 Task: Plan a trip to Acarigua, Venezuela from 20th December, 2023 to 26th December, 2023 for 4 adults. Place can be private room with 4 bedrooms having 4 beds and 4 bathrooms. Property type can be flat. Amenities needed are: wifi, TV, free parking on premises, gym, breakfast.
Action: Mouse moved to (488, 120)
Screenshot: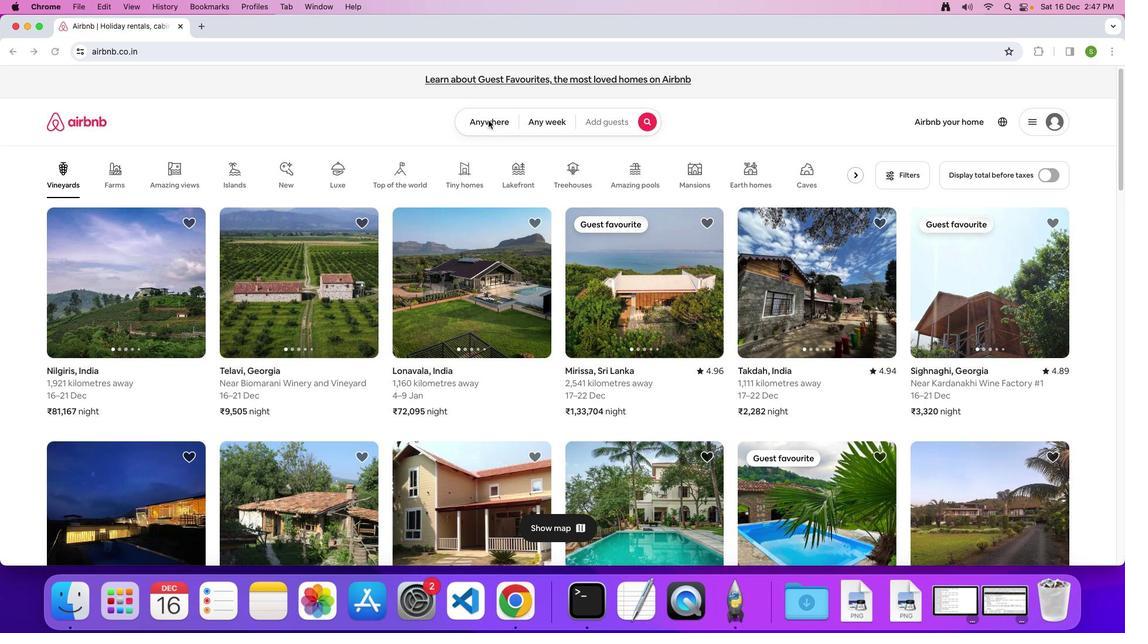 
Action: Mouse pressed left at (488, 120)
Screenshot: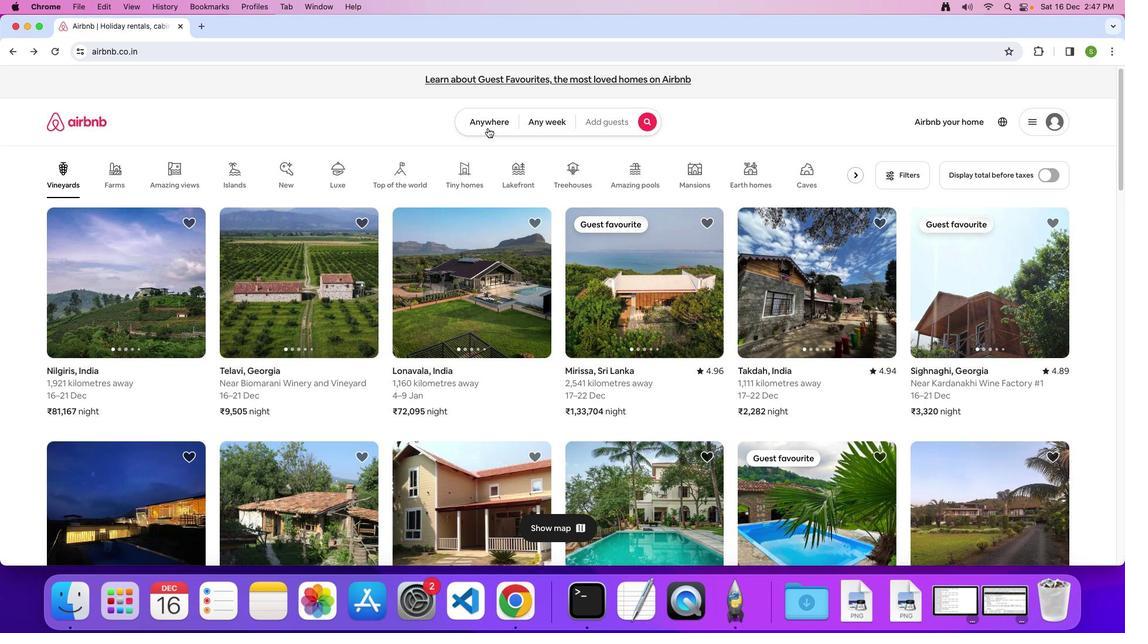 
Action: Mouse moved to (479, 119)
Screenshot: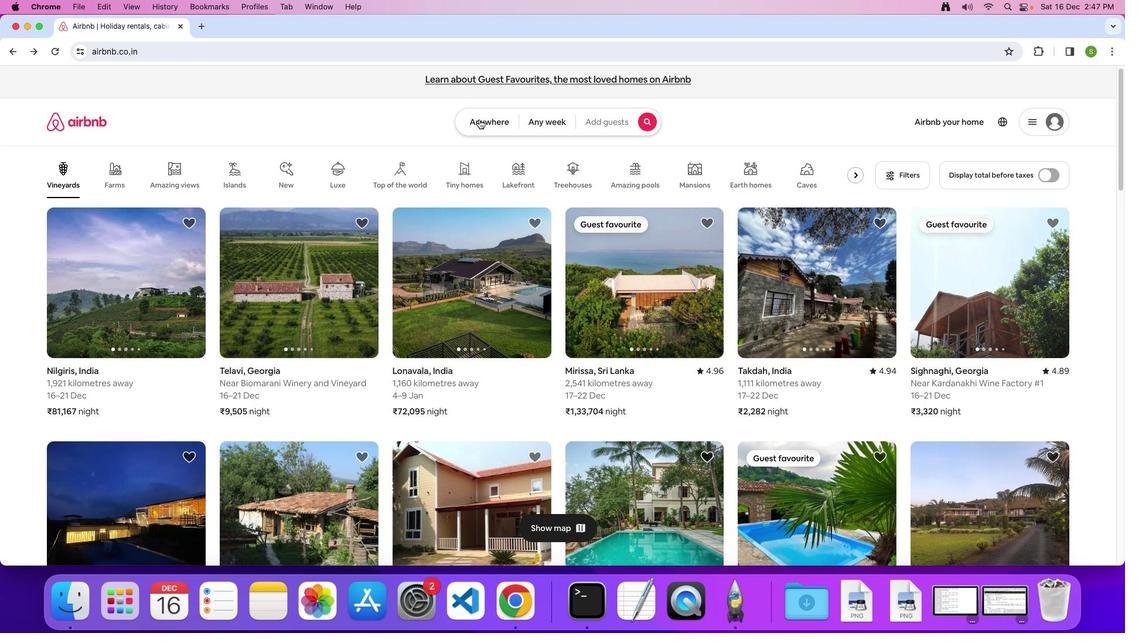 
Action: Mouse pressed left at (479, 119)
Screenshot: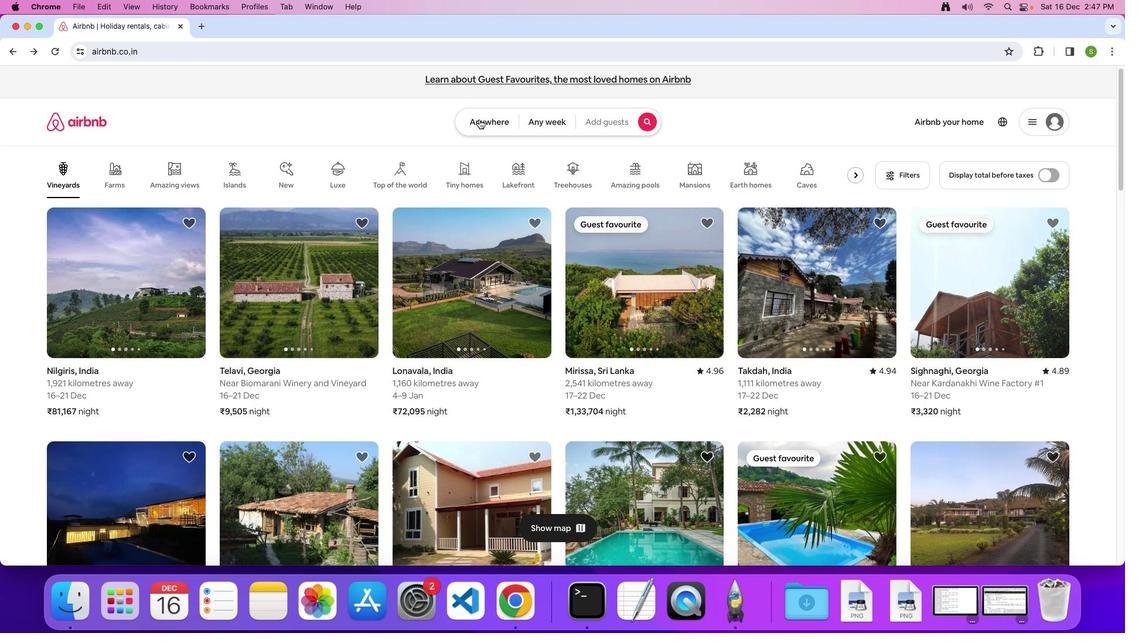 
Action: Mouse moved to (379, 161)
Screenshot: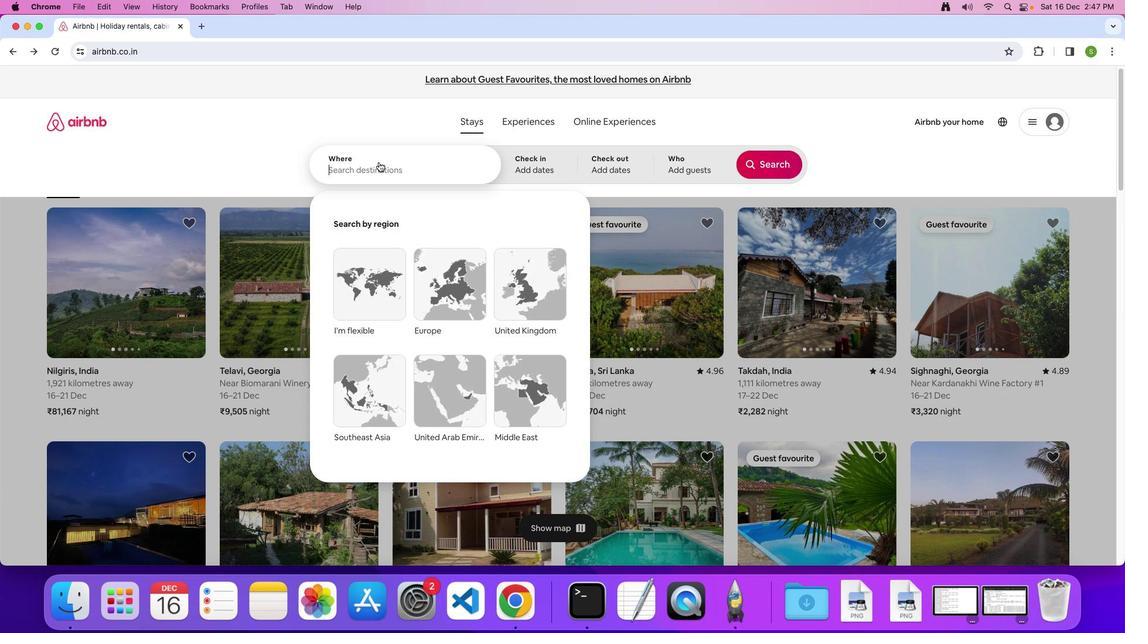 
Action: Mouse pressed left at (379, 161)
Screenshot: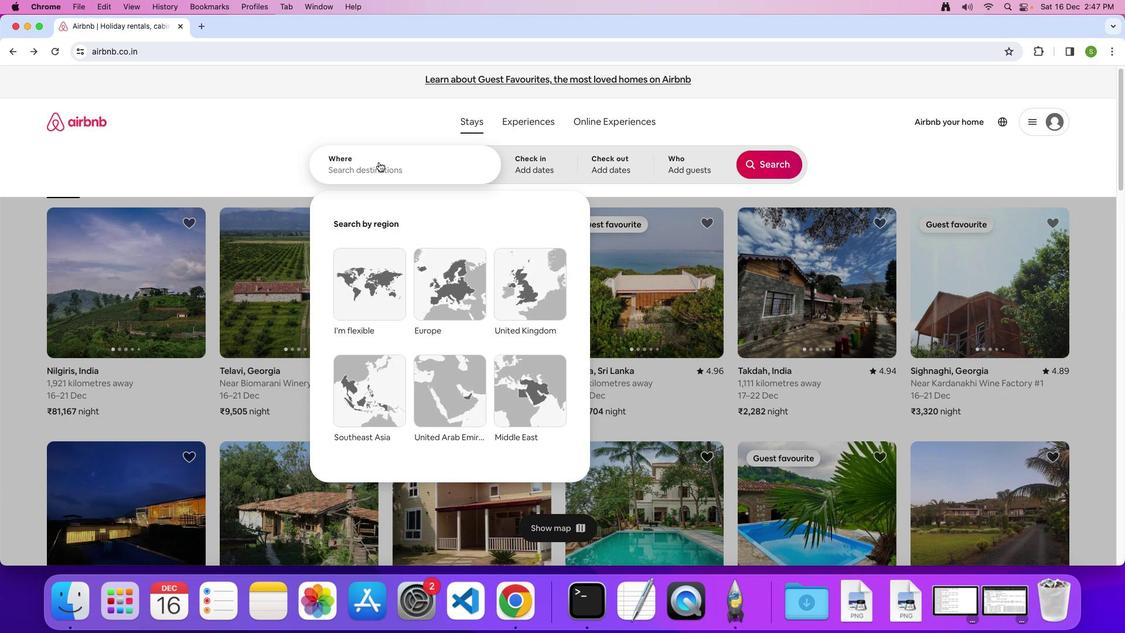 
Action: Key pressed 'A'Key.caps_lock'c''a''r''i''g''u''a'','Key.spaceKey.shift'V''e''n''e''z''u''e''l''a'Key.enter
Screenshot: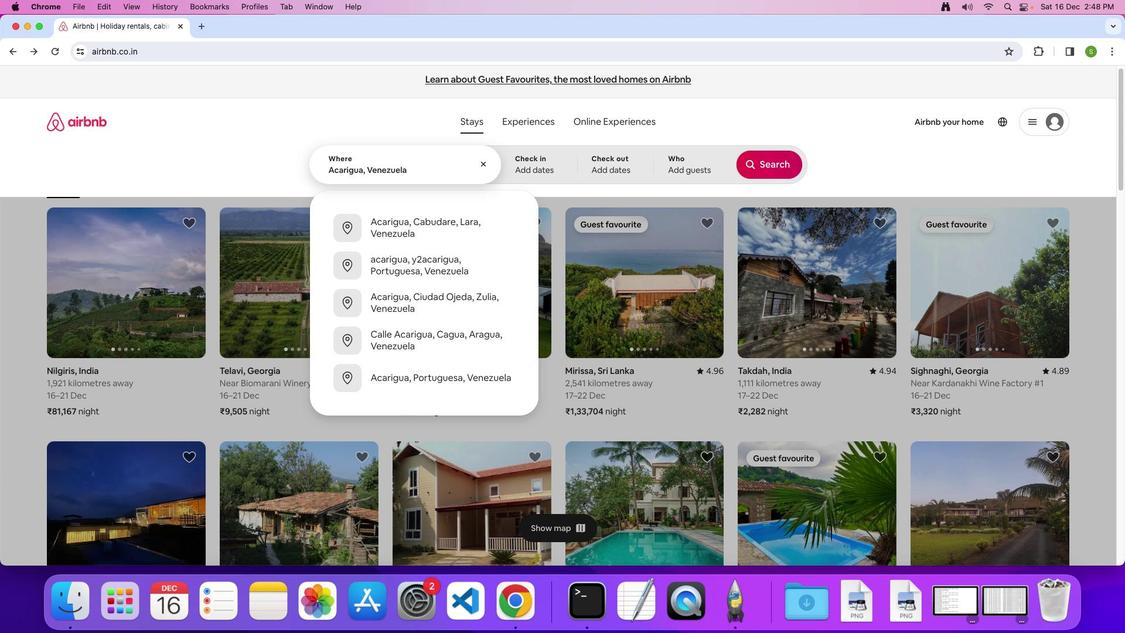 
Action: Mouse moved to (450, 403)
Screenshot: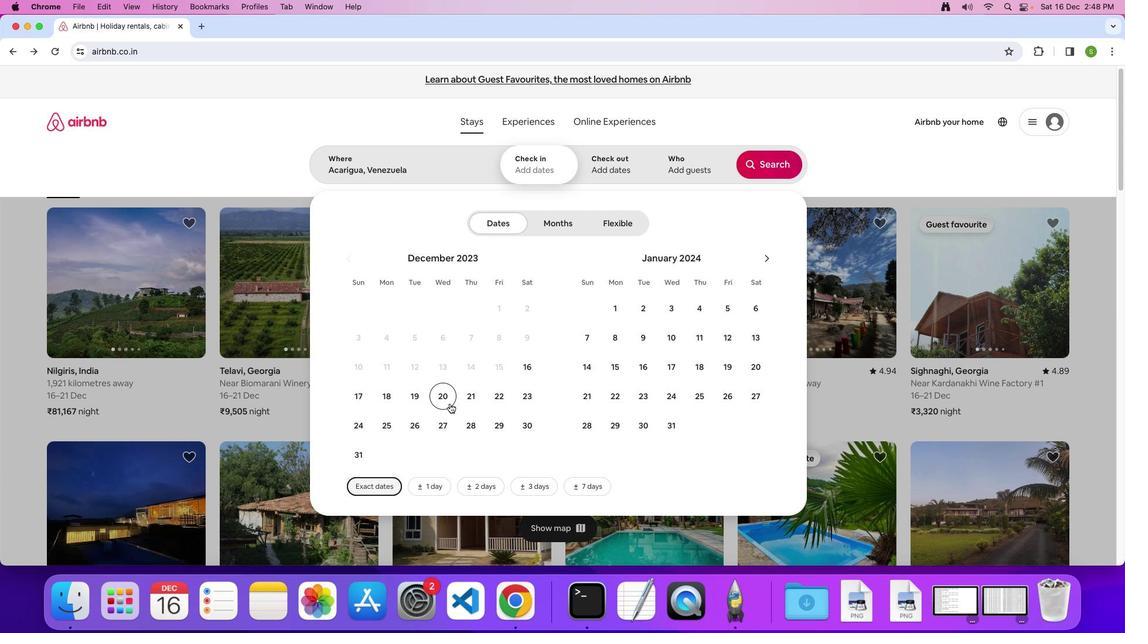 
Action: Mouse pressed left at (450, 403)
Screenshot: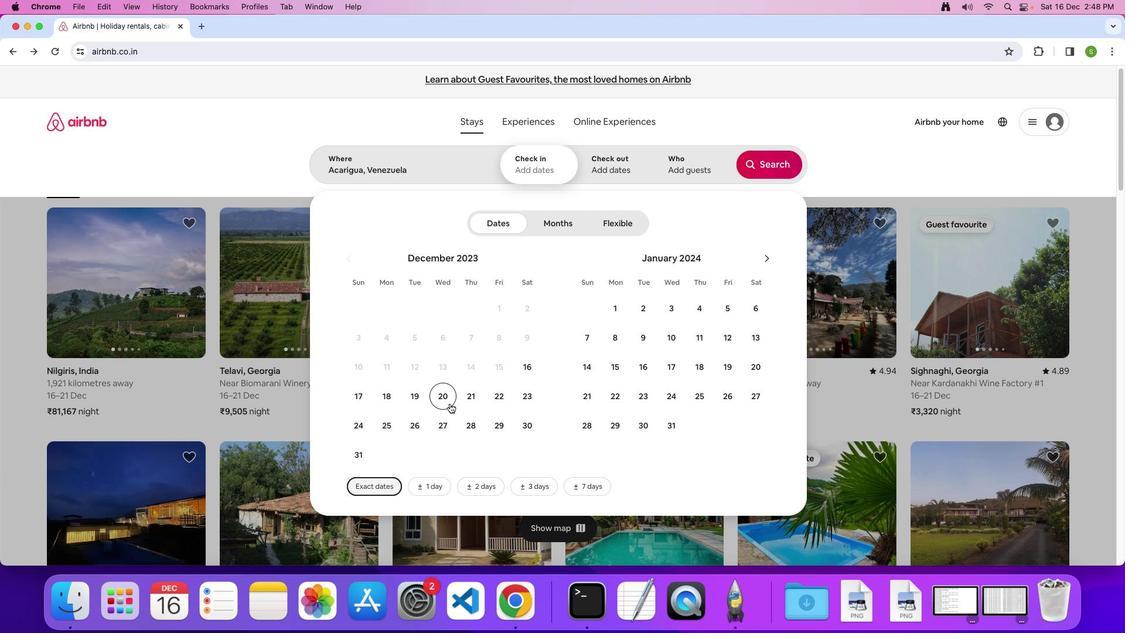 
Action: Mouse moved to (411, 421)
Screenshot: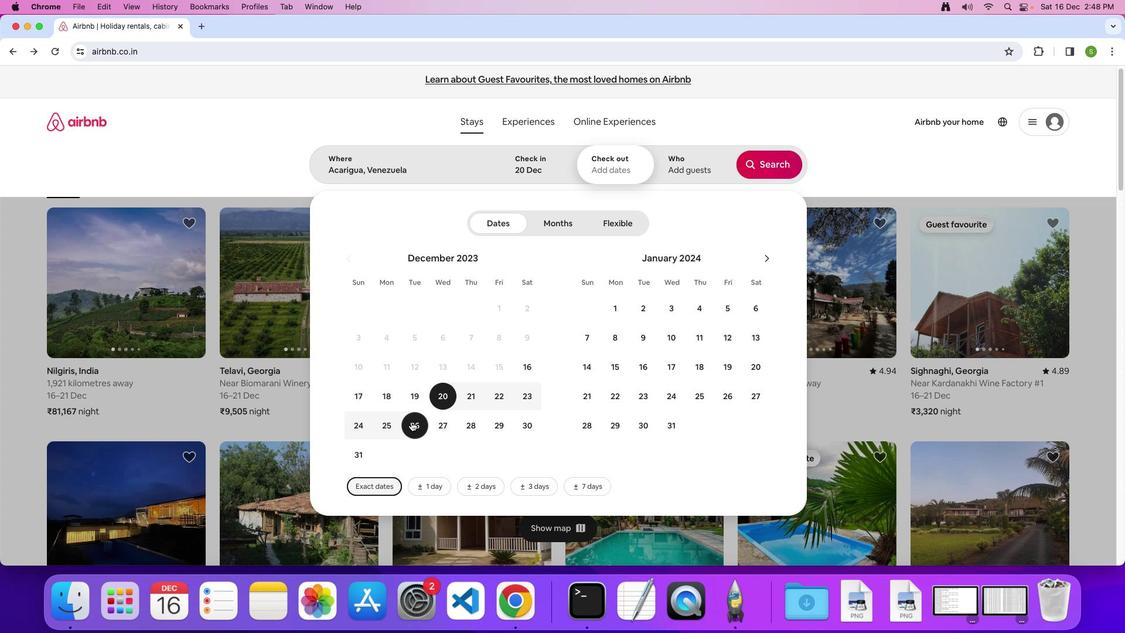 
Action: Mouse pressed left at (411, 421)
Screenshot: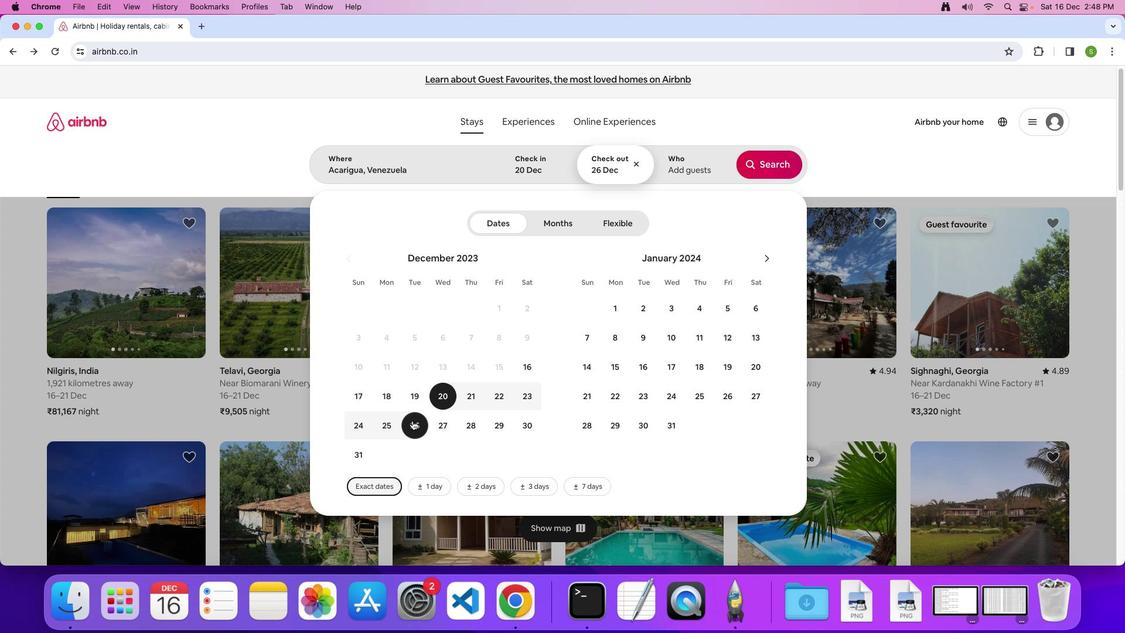 
Action: Mouse moved to (687, 167)
Screenshot: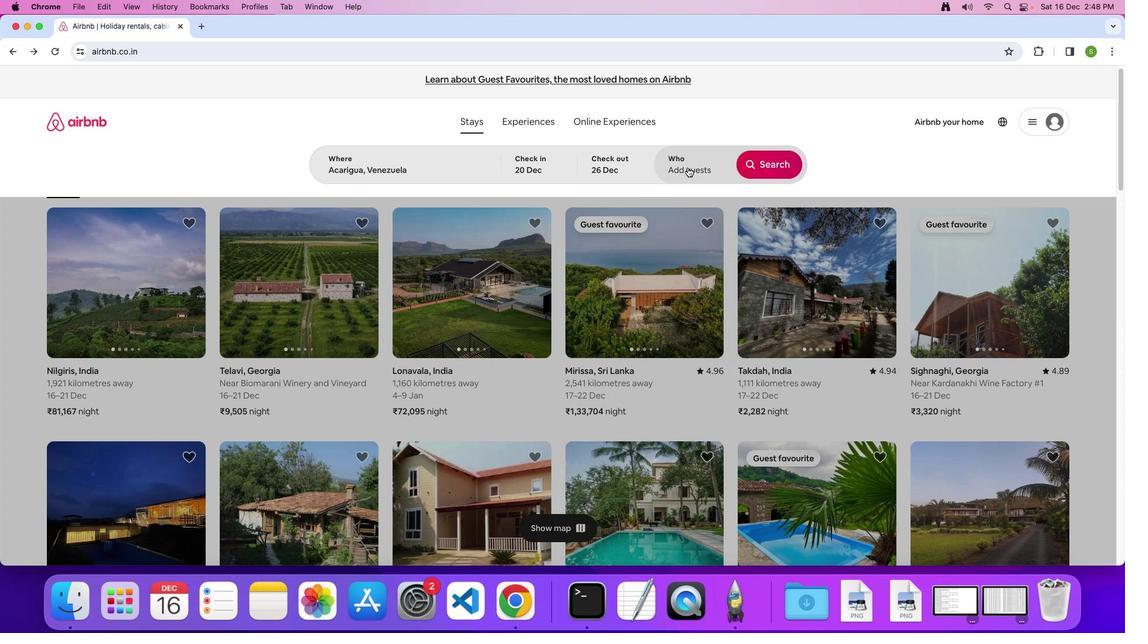 
Action: Mouse pressed left at (687, 167)
Screenshot: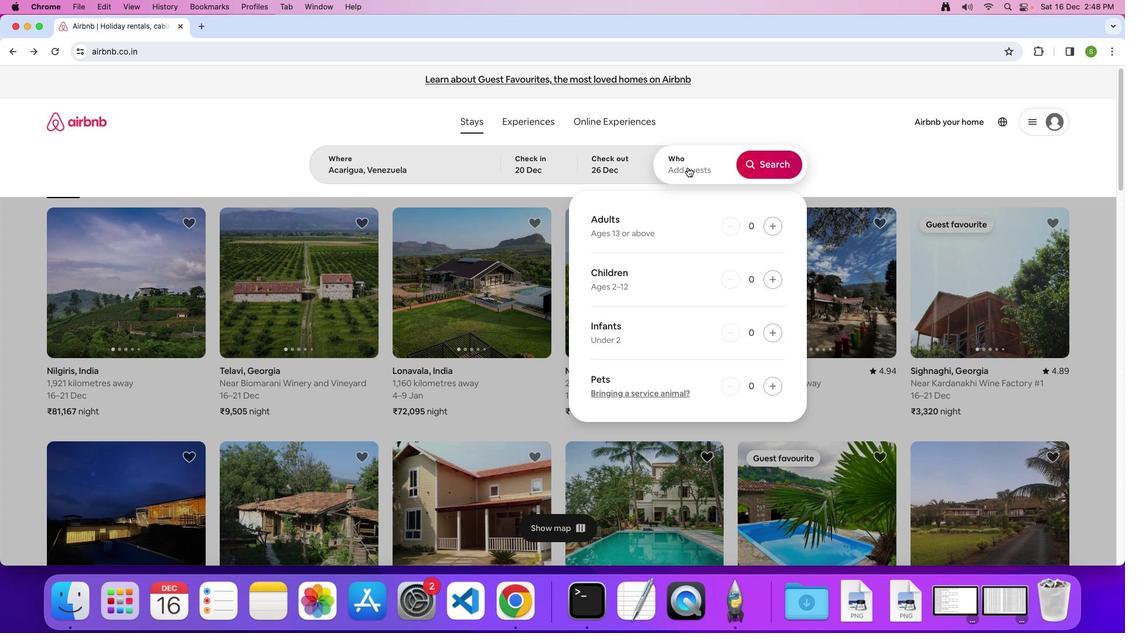 
Action: Mouse moved to (771, 223)
Screenshot: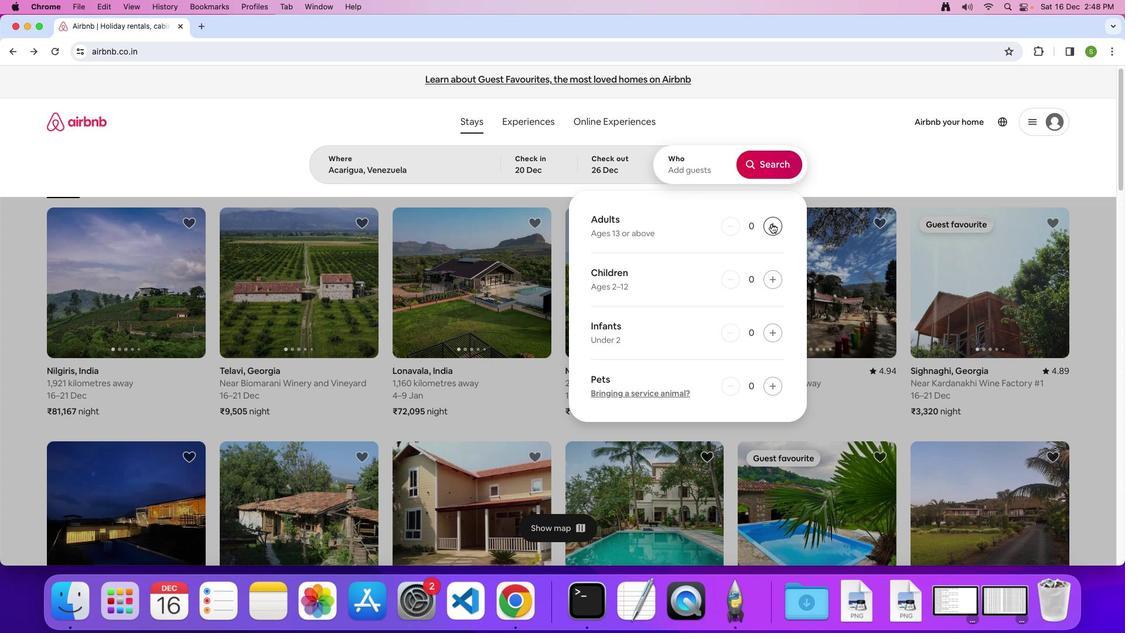 
Action: Mouse pressed left at (771, 223)
Screenshot: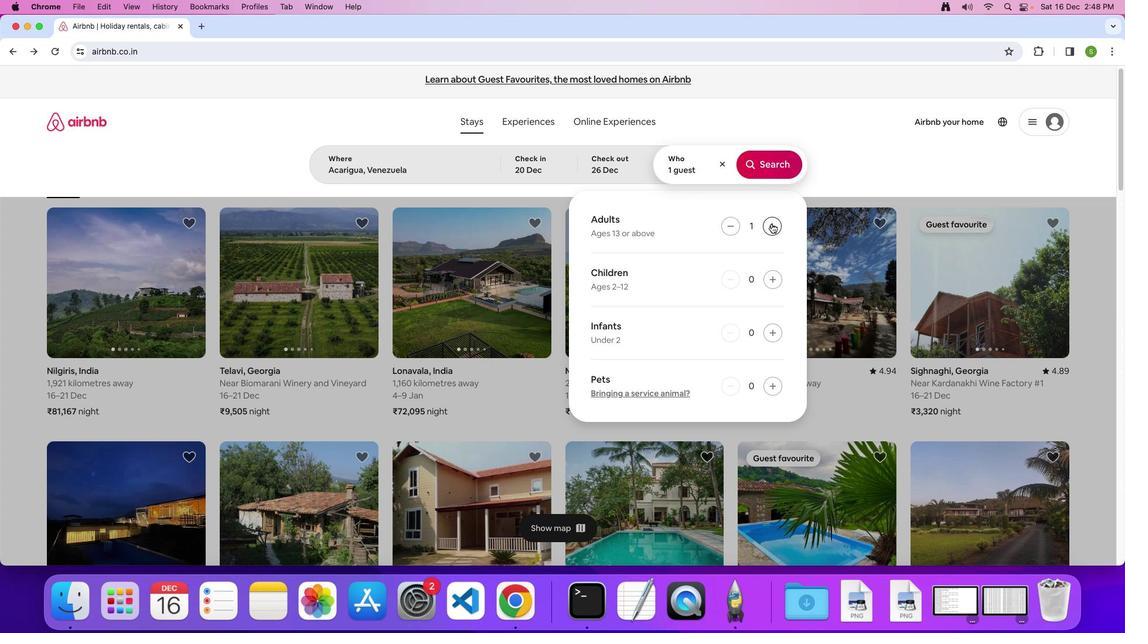 
Action: Mouse pressed left at (771, 223)
Screenshot: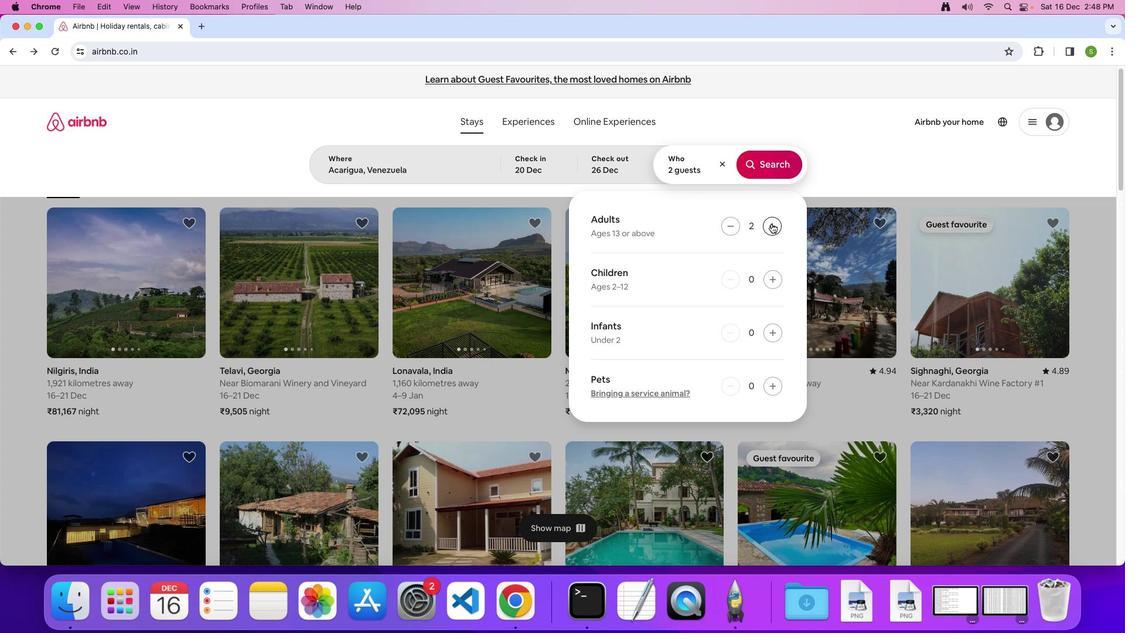 
Action: Mouse pressed left at (771, 223)
Screenshot: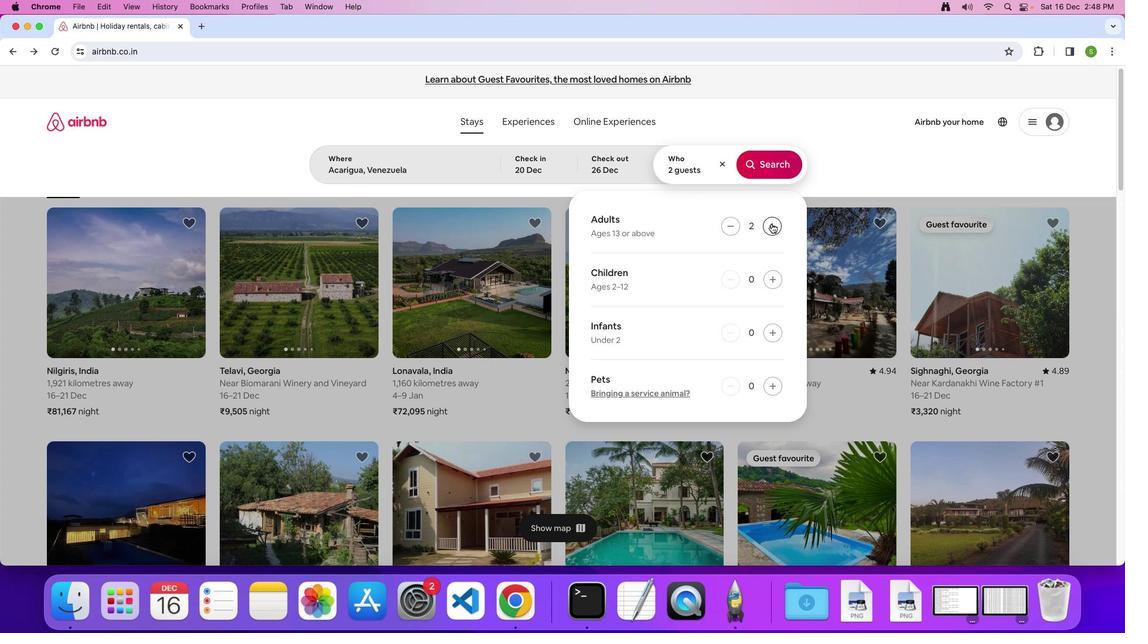 
Action: Mouse pressed left at (771, 223)
Screenshot: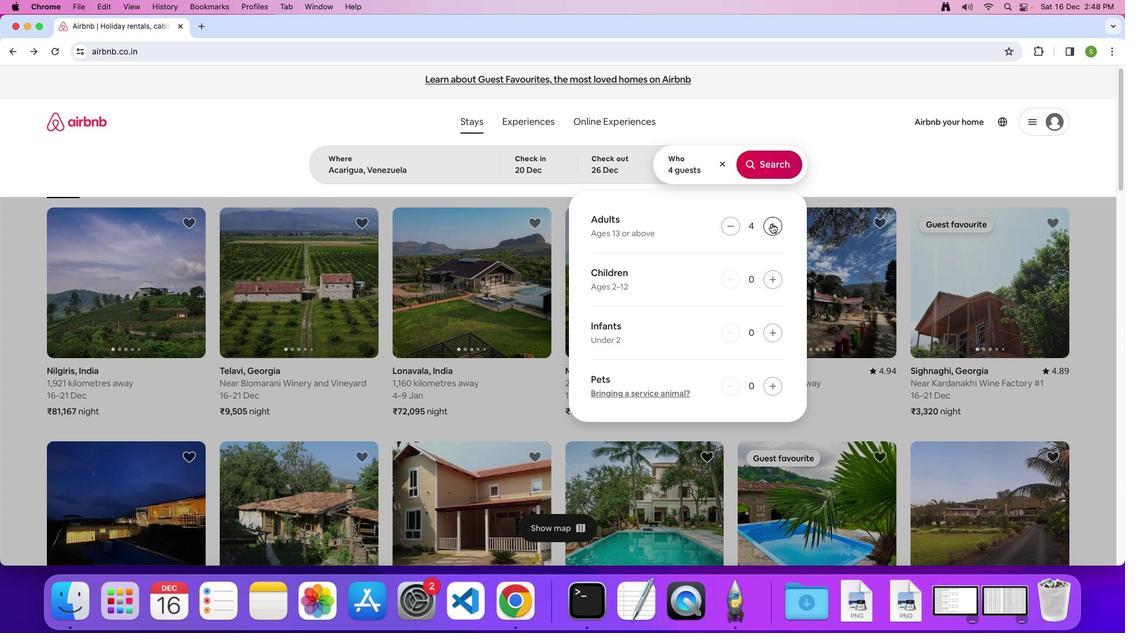 
Action: Mouse moved to (767, 172)
Screenshot: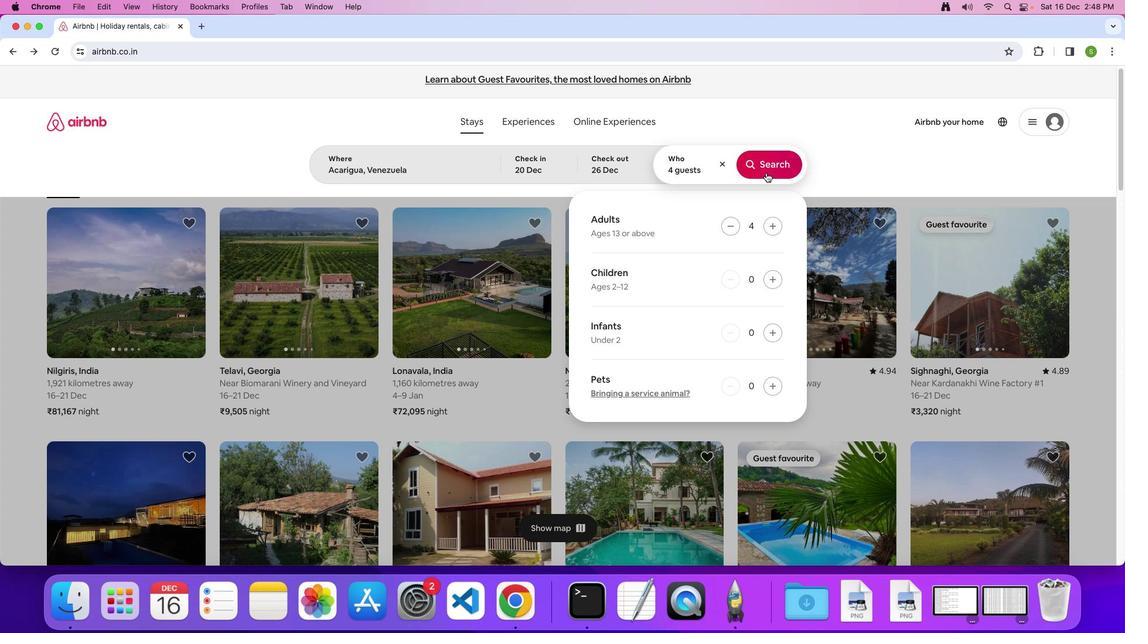 
Action: Mouse pressed left at (767, 172)
Screenshot: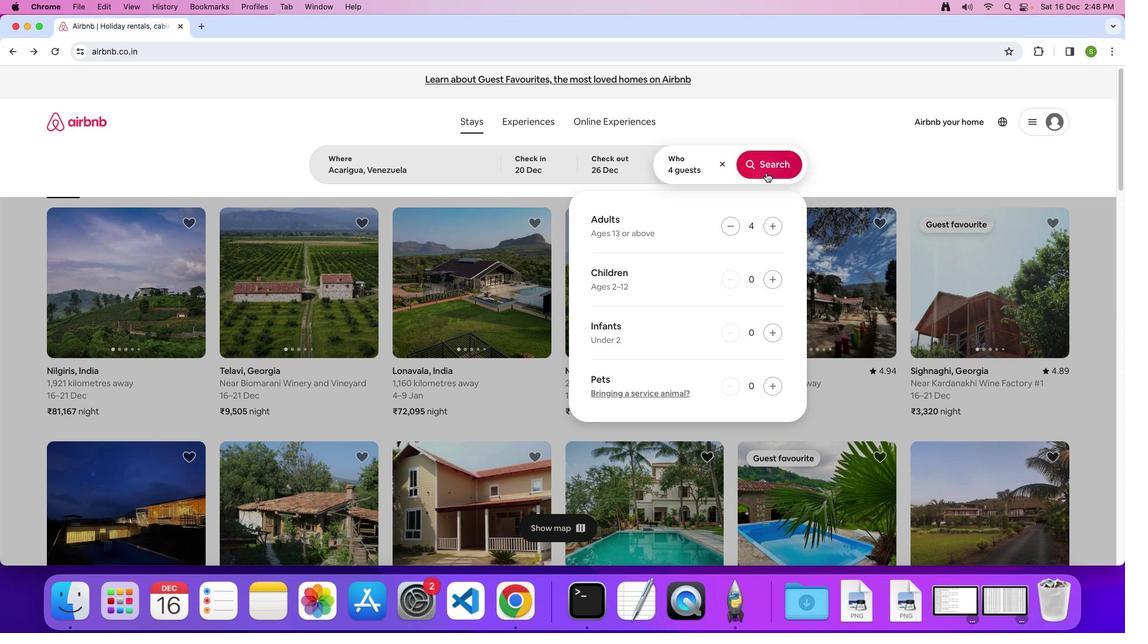 
Action: Mouse moved to (937, 138)
Screenshot: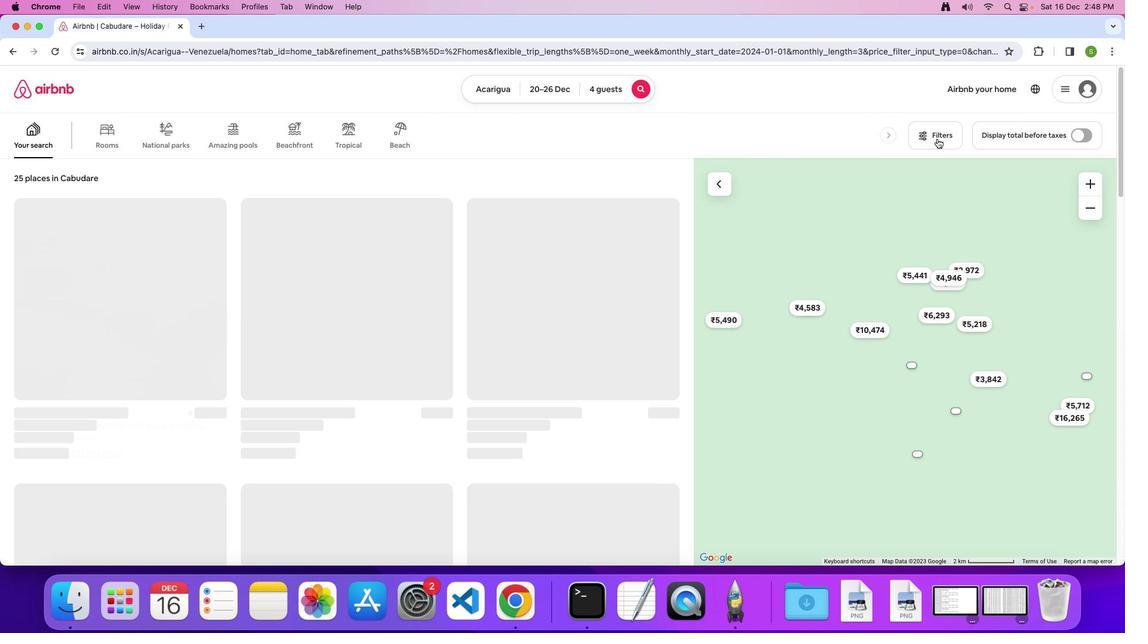
Action: Mouse pressed left at (937, 138)
Screenshot: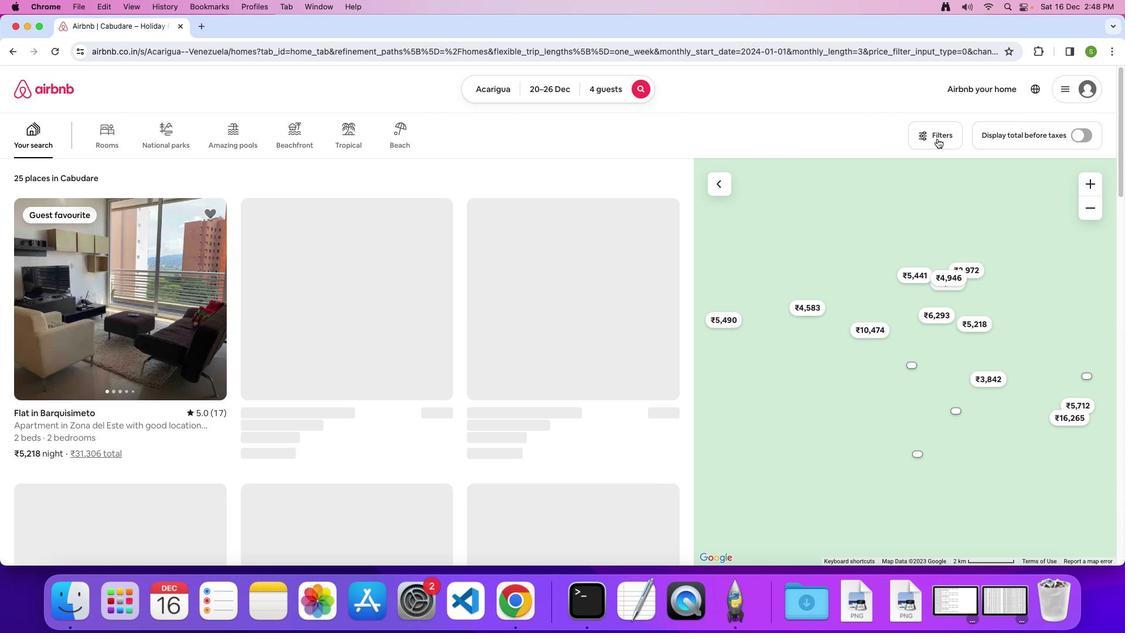 
Action: Mouse moved to (547, 347)
Screenshot: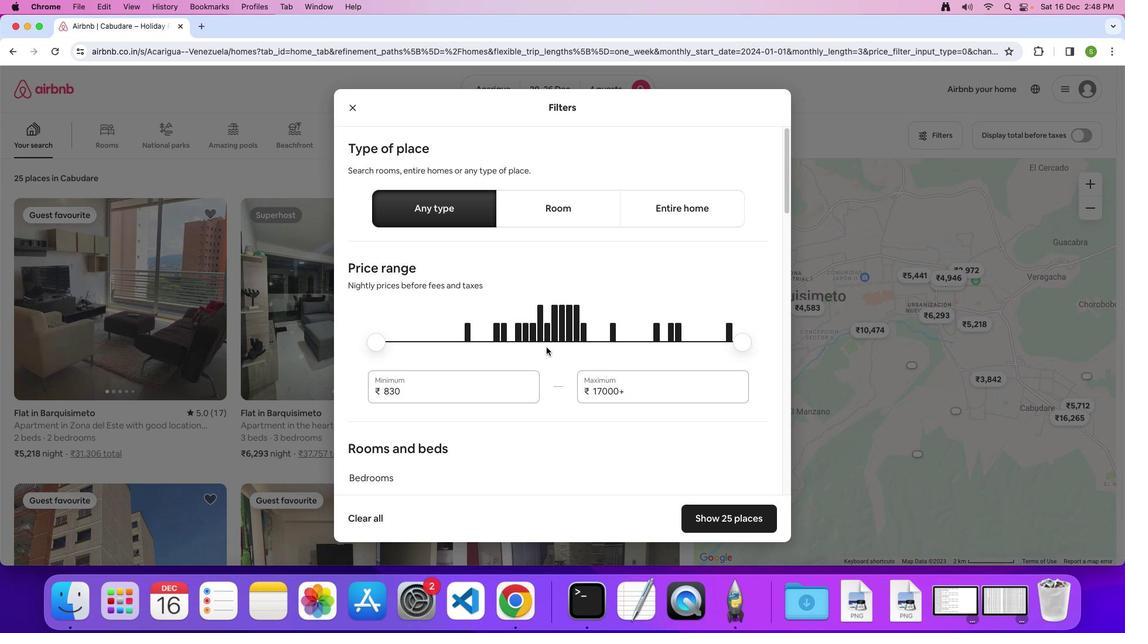 
Action: Mouse scrolled (547, 347) with delta (0, 0)
Screenshot: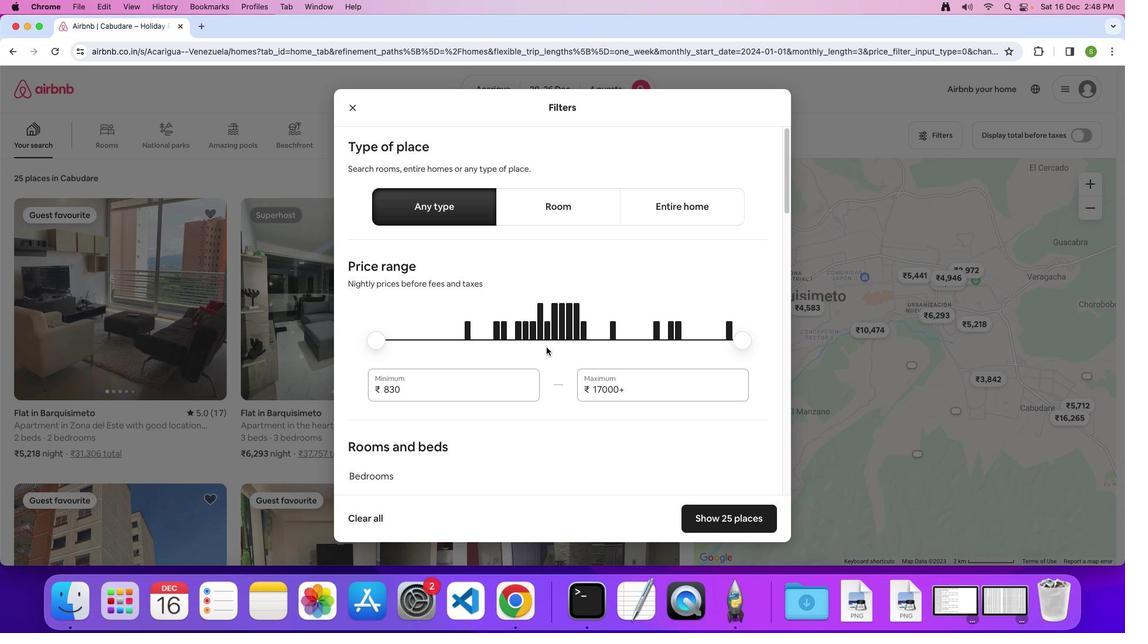 
Action: Mouse scrolled (547, 347) with delta (0, 0)
Screenshot: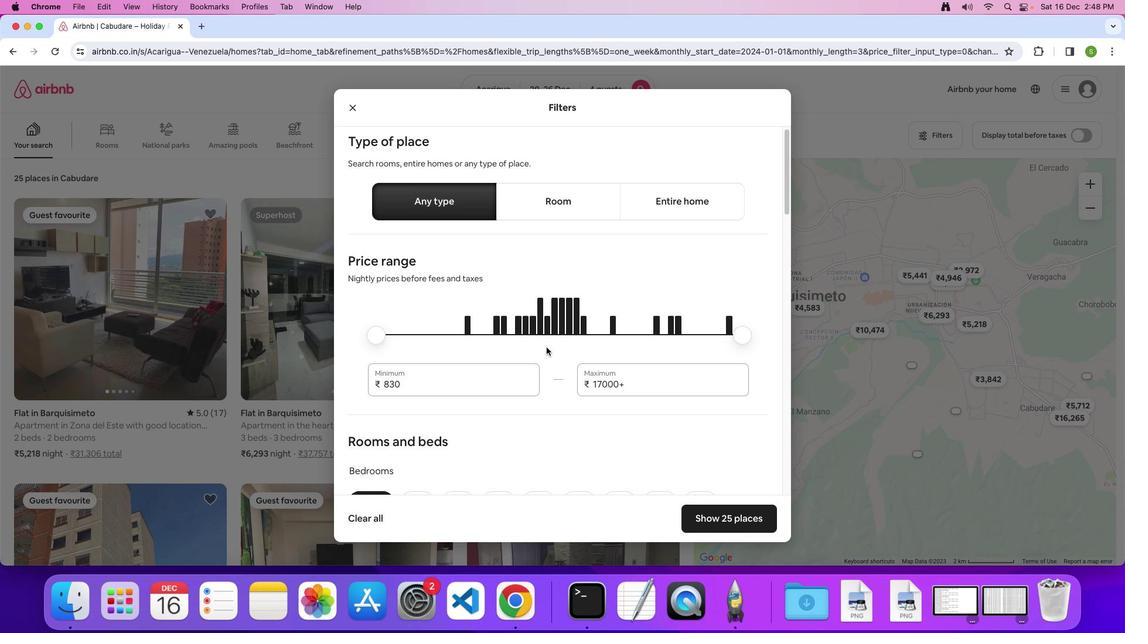 
Action: Mouse moved to (546, 347)
Screenshot: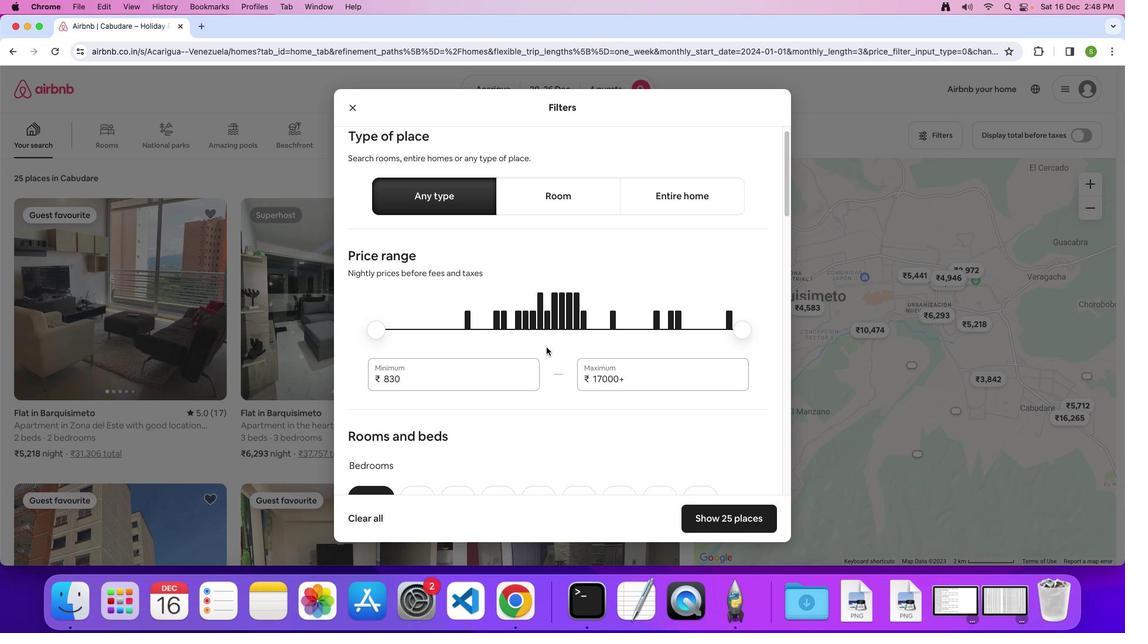 
Action: Mouse scrolled (546, 347) with delta (0, 0)
Screenshot: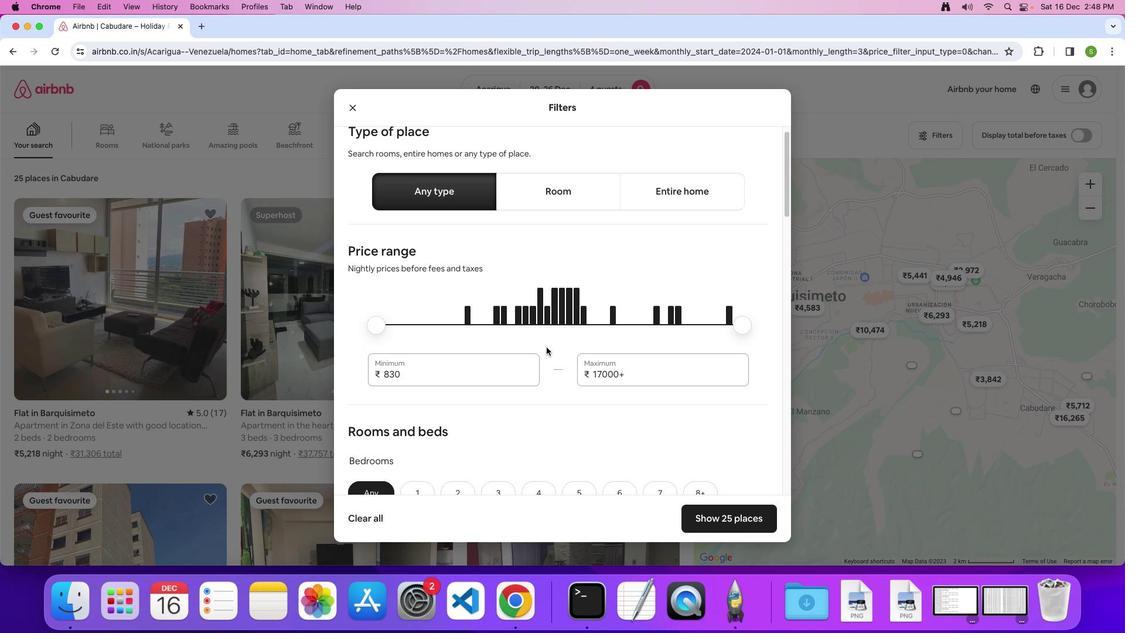 
Action: Mouse scrolled (546, 347) with delta (0, 0)
Screenshot: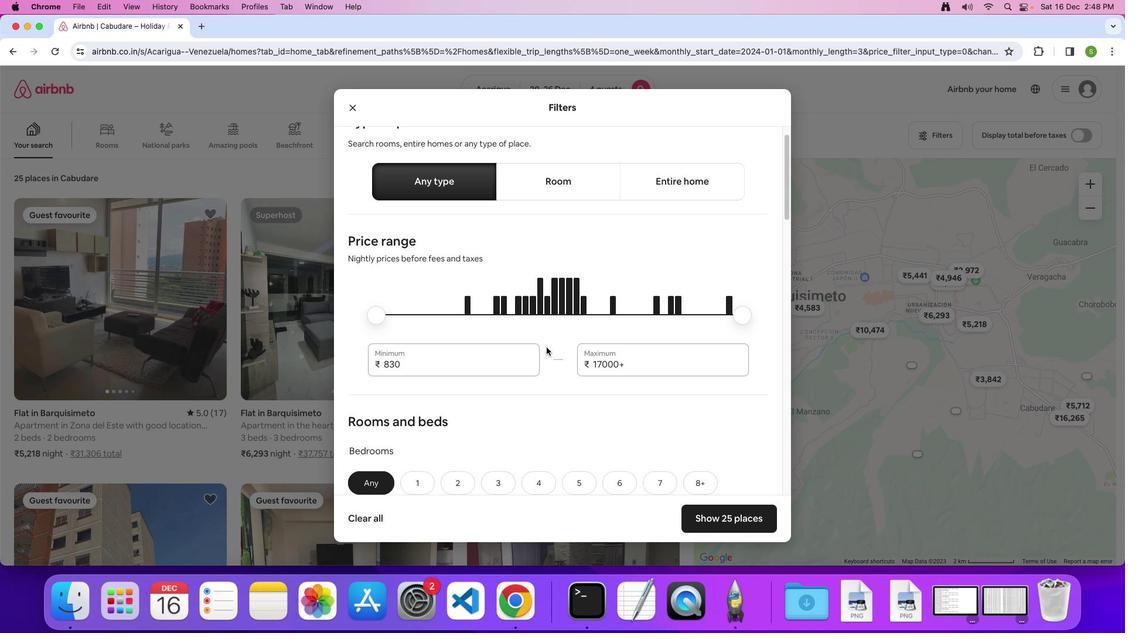 
Action: Mouse moved to (546, 347)
Screenshot: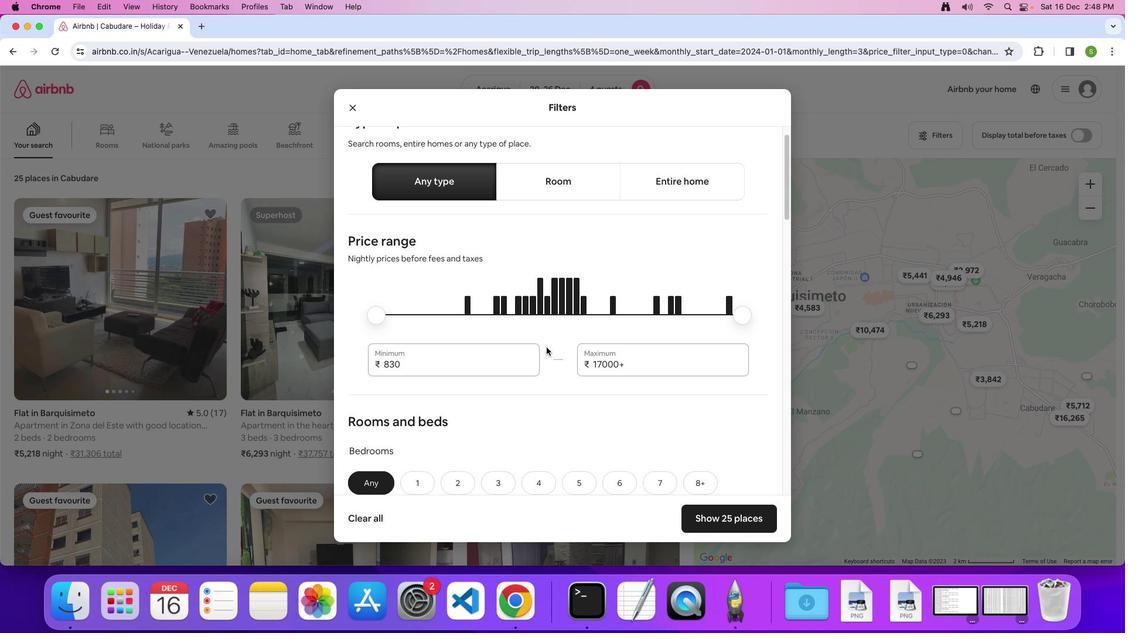 
Action: Mouse scrolled (546, 347) with delta (0, 0)
Screenshot: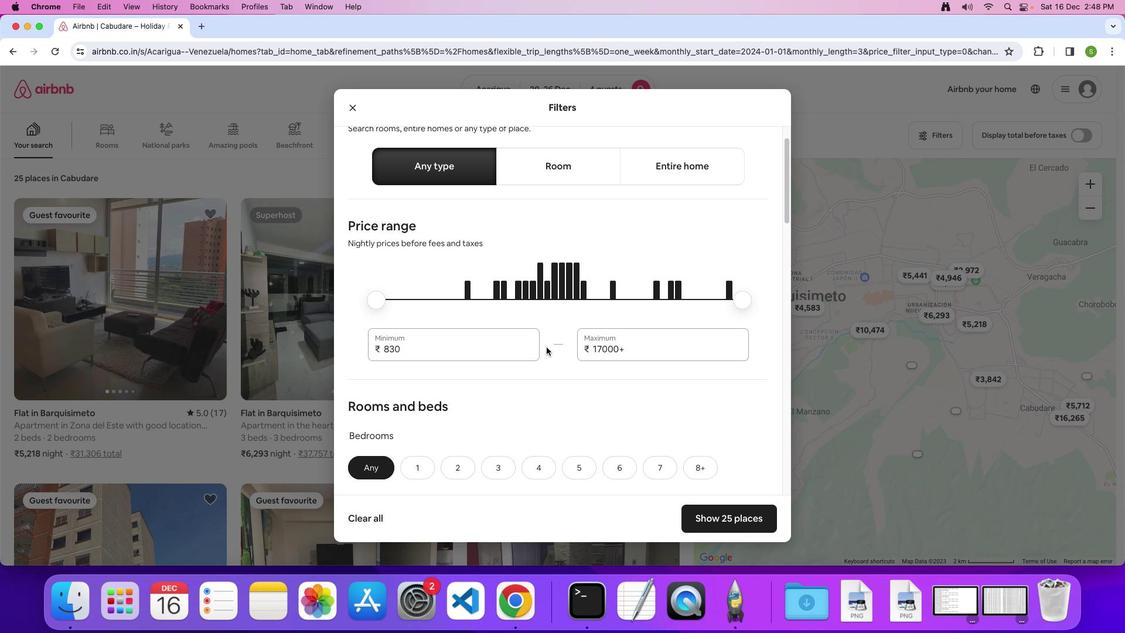 
Action: Mouse scrolled (546, 347) with delta (0, 0)
Screenshot: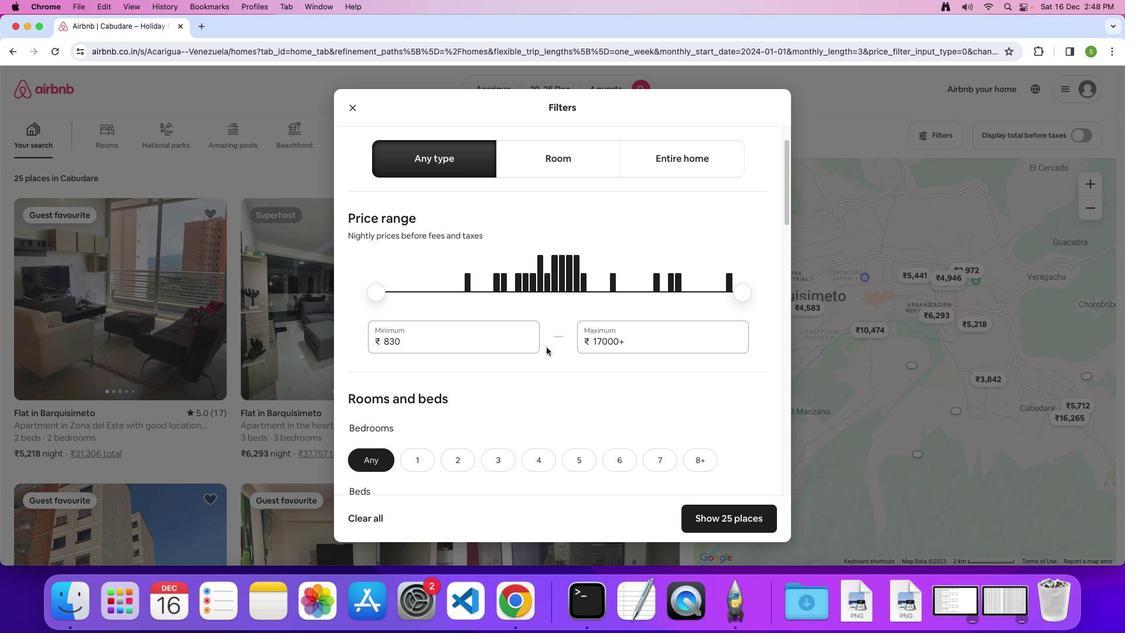 
Action: Mouse moved to (546, 347)
Screenshot: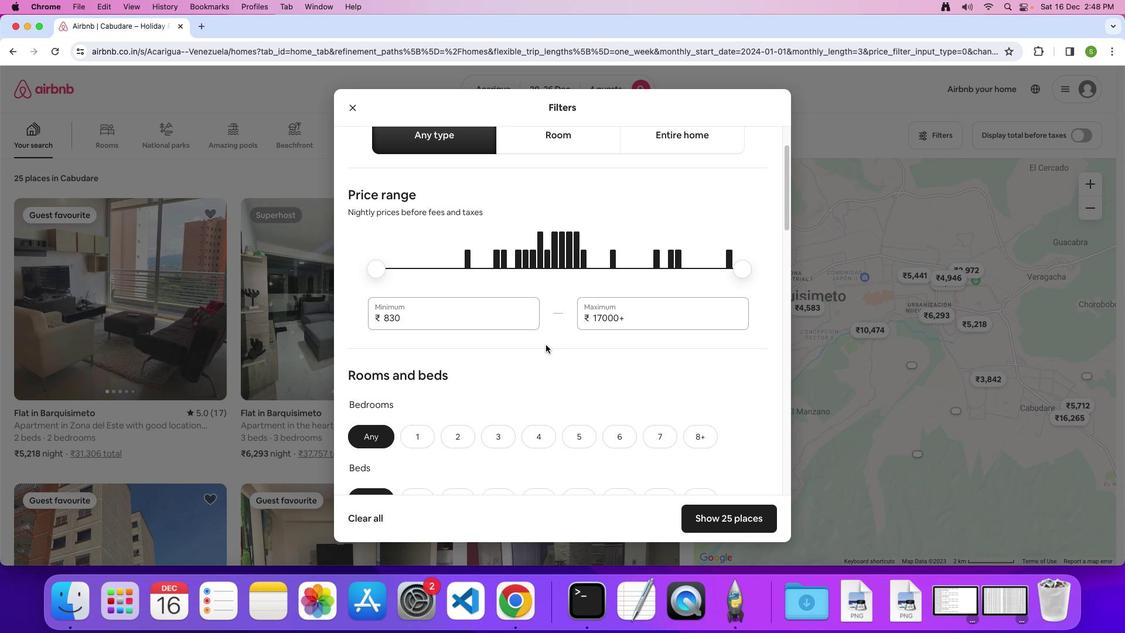 
Action: Mouse scrolled (546, 347) with delta (0, 0)
Screenshot: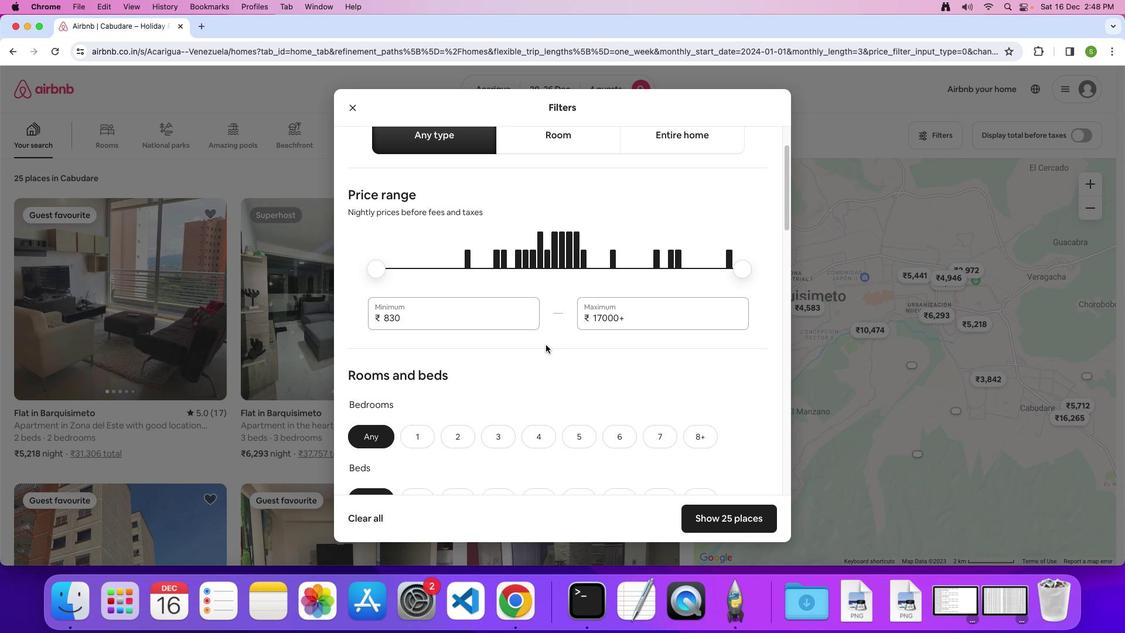 
Action: Mouse moved to (546, 345)
Screenshot: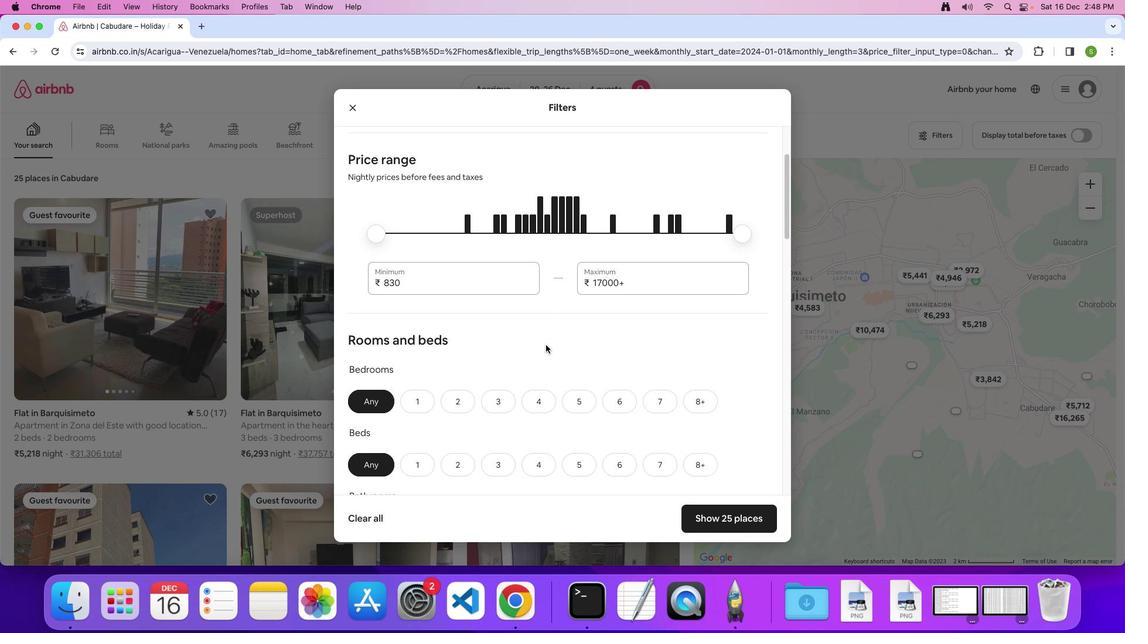
Action: Mouse scrolled (546, 345) with delta (0, 0)
Screenshot: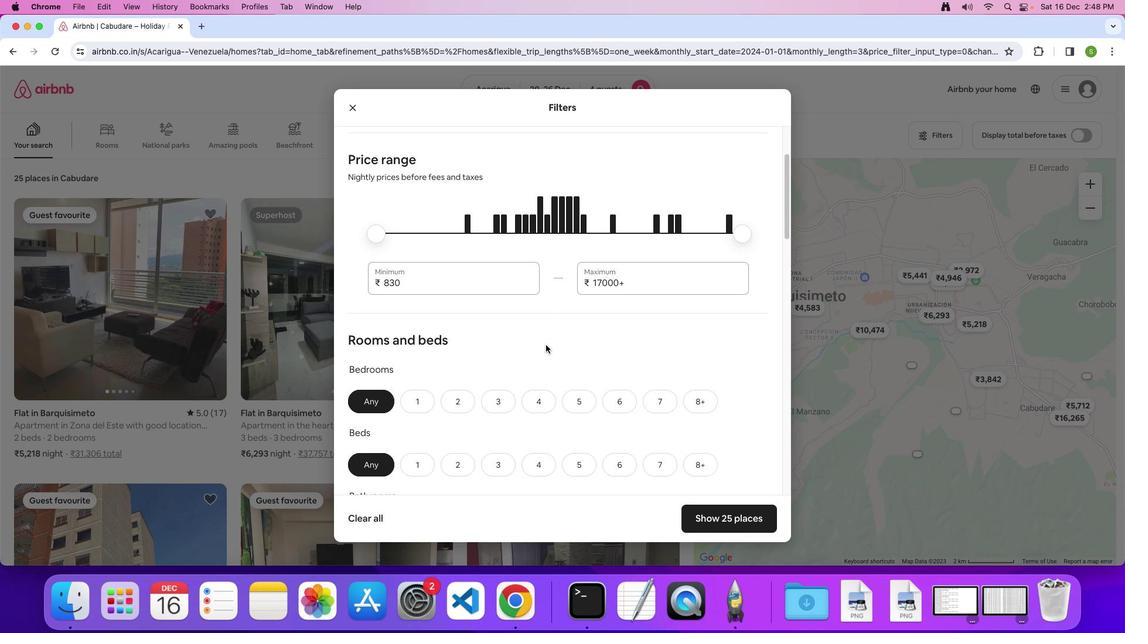 
Action: Mouse moved to (546, 345)
Screenshot: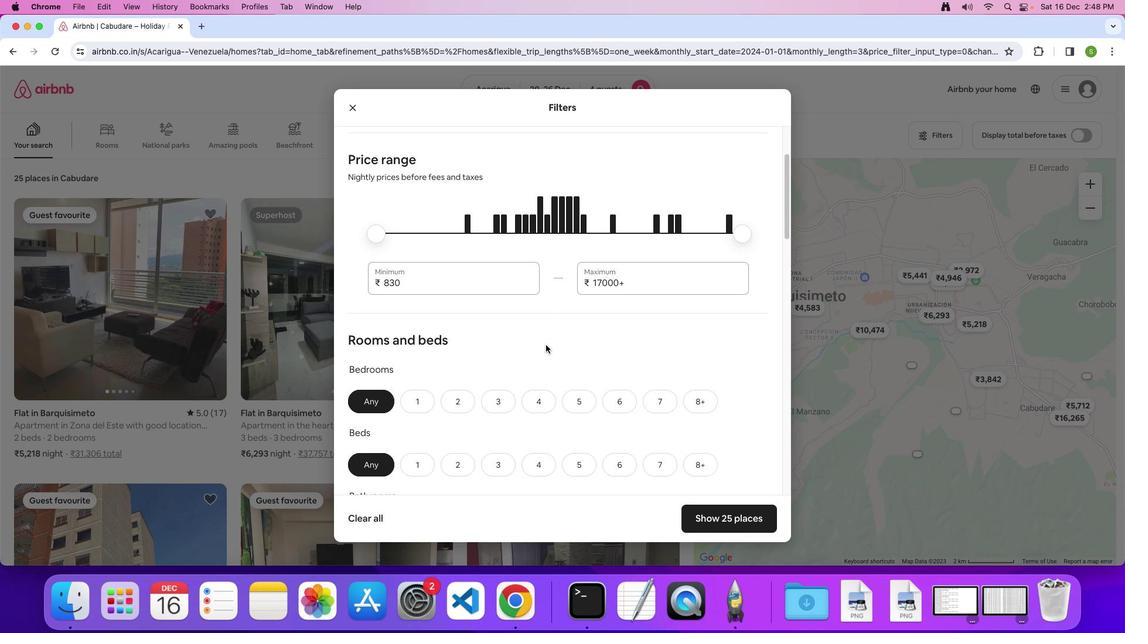 
Action: Mouse scrolled (546, 345) with delta (0, -1)
Screenshot: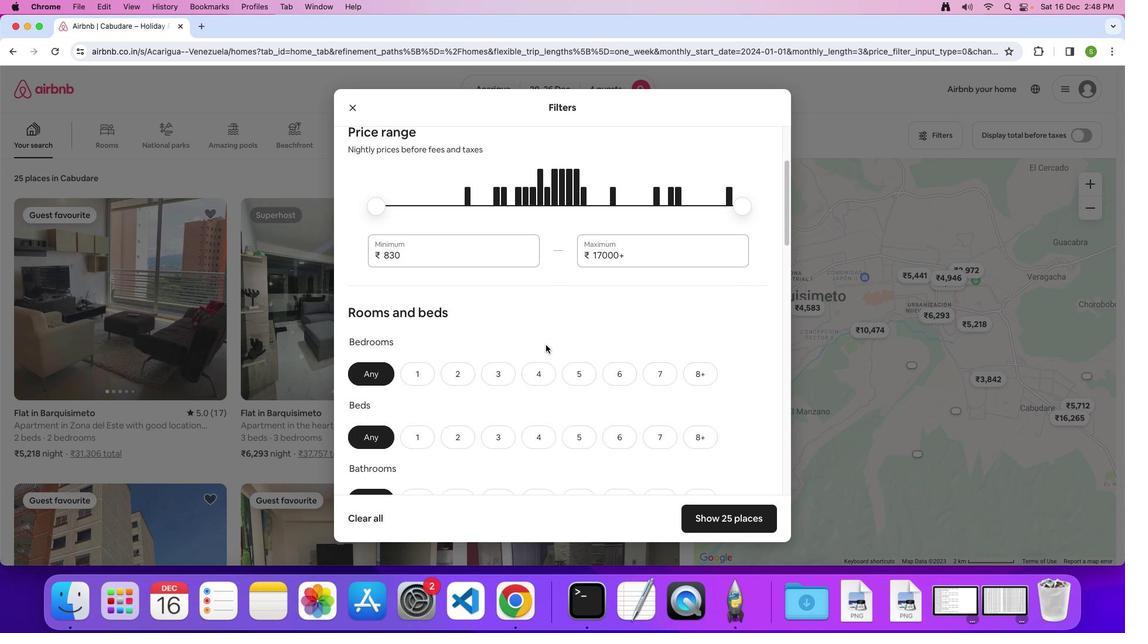 
Action: Mouse moved to (546, 344)
Screenshot: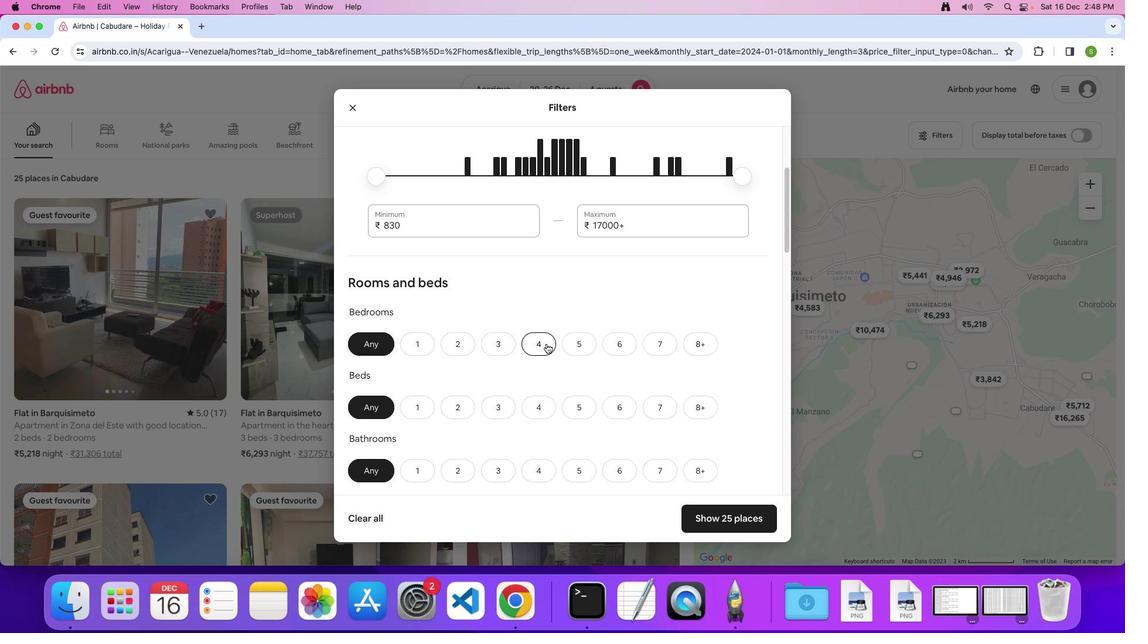 
Action: Mouse scrolled (546, 344) with delta (0, 0)
Screenshot: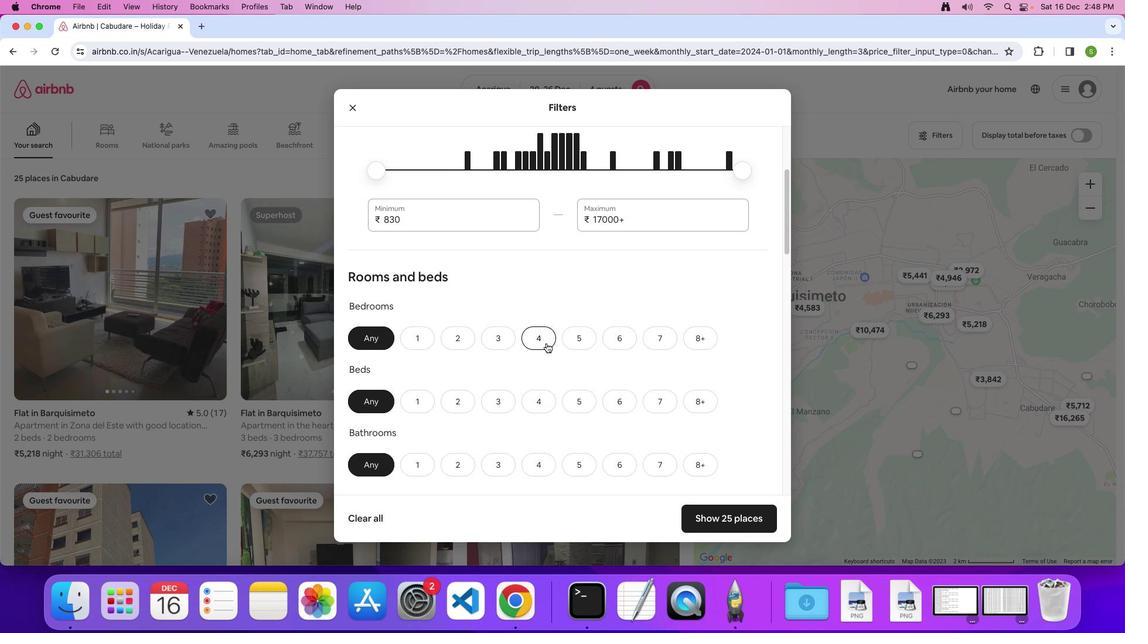
Action: Mouse scrolled (546, 344) with delta (0, 0)
Screenshot: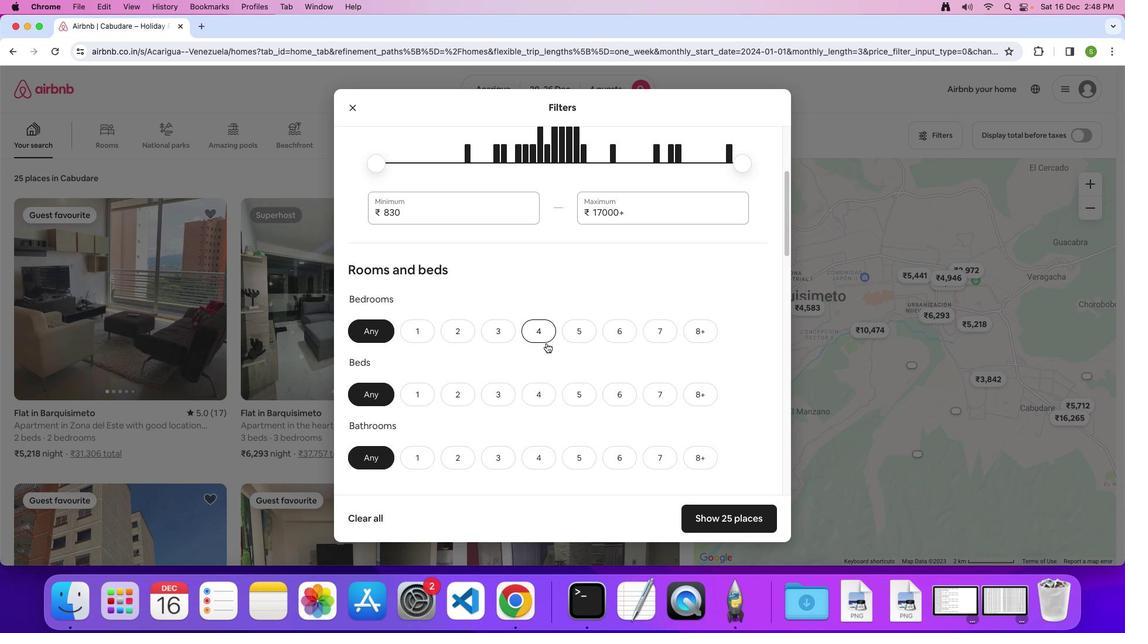 
Action: Mouse moved to (541, 330)
Screenshot: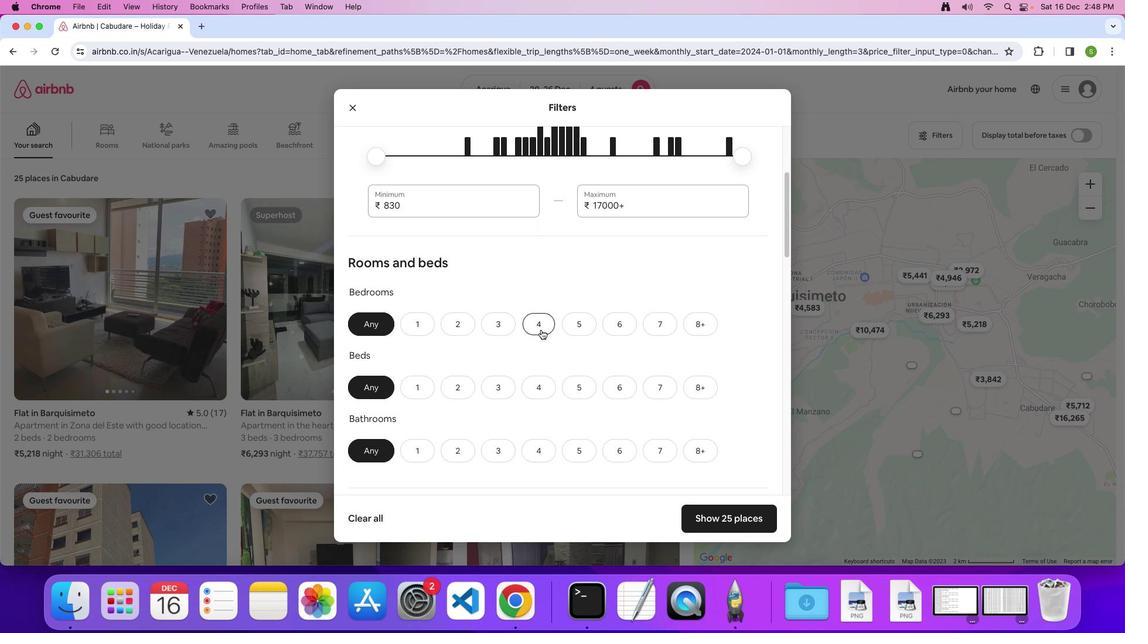 
Action: Mouse pressed left at (541, 330)
Screenshot: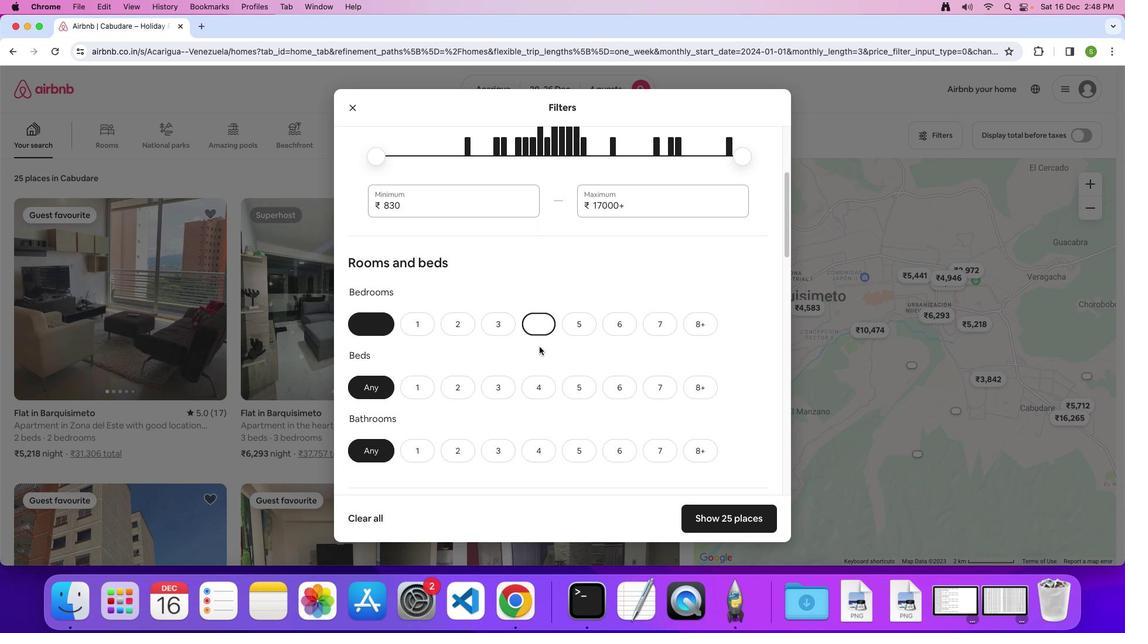 
Action: Mouse moved to (540, 389)
Screenshot: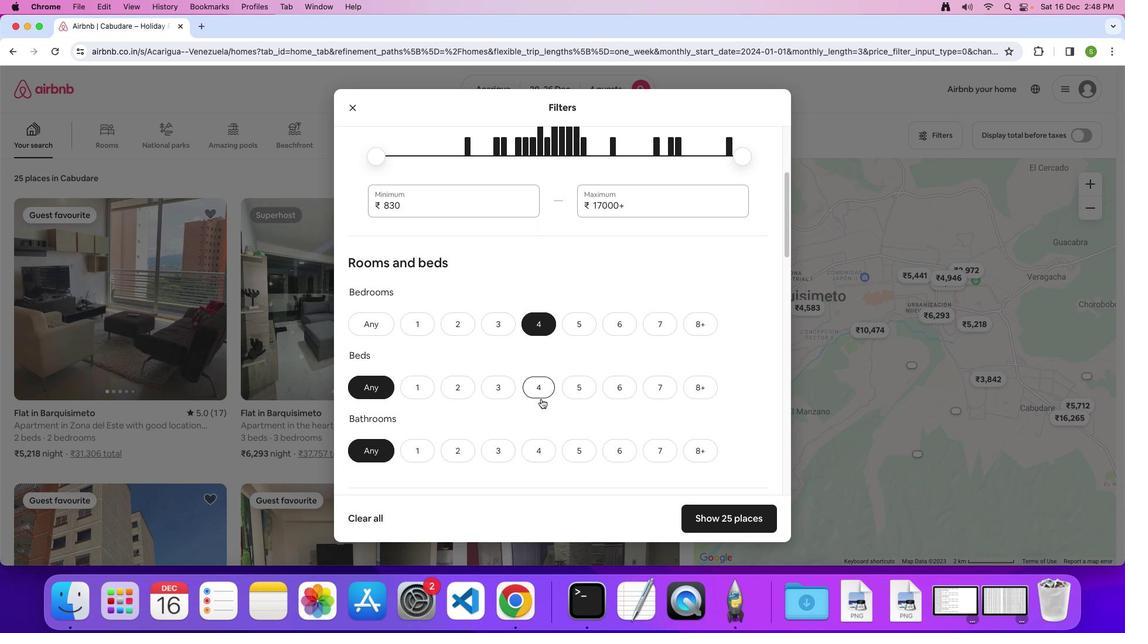 
Action: Mouse pressed left at (540, 389)
Screenshot: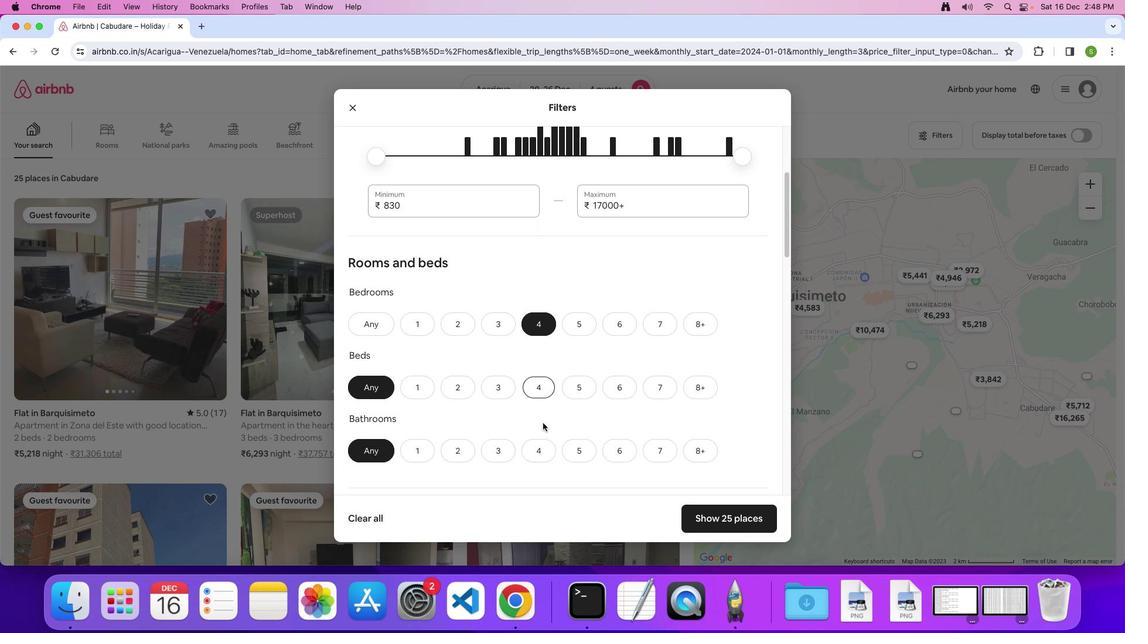 
Action: Mouse moved to (537, 456)
Screenshot: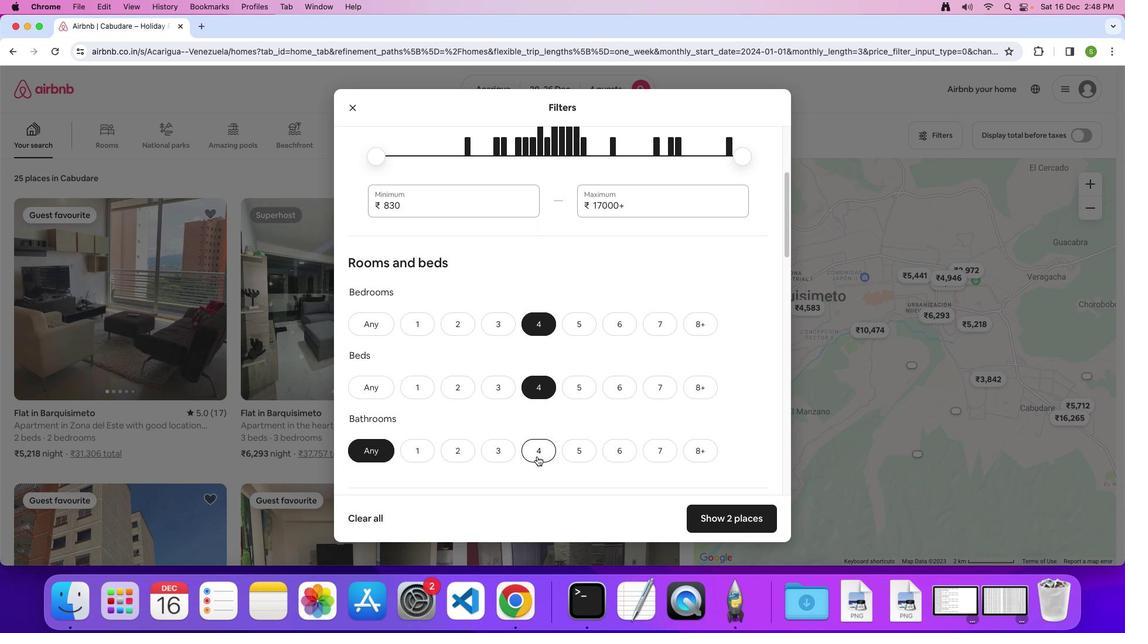 
Action: Mouse pressed left at (537, 456)
Screenshot: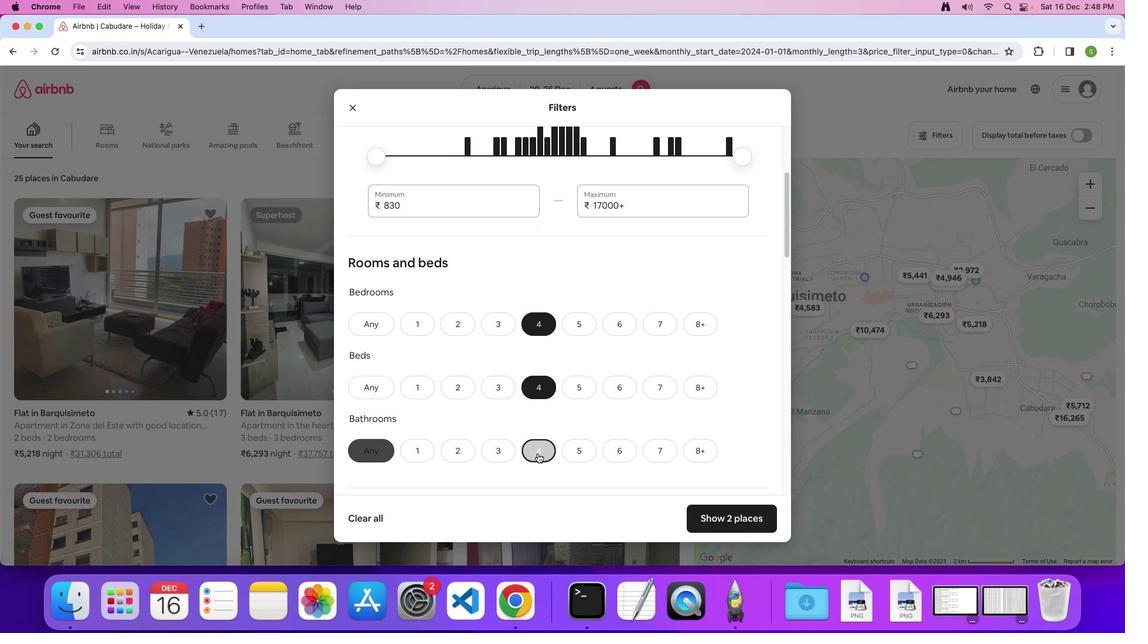 
Action: Mouse moved to (625, 364)
Screenshot: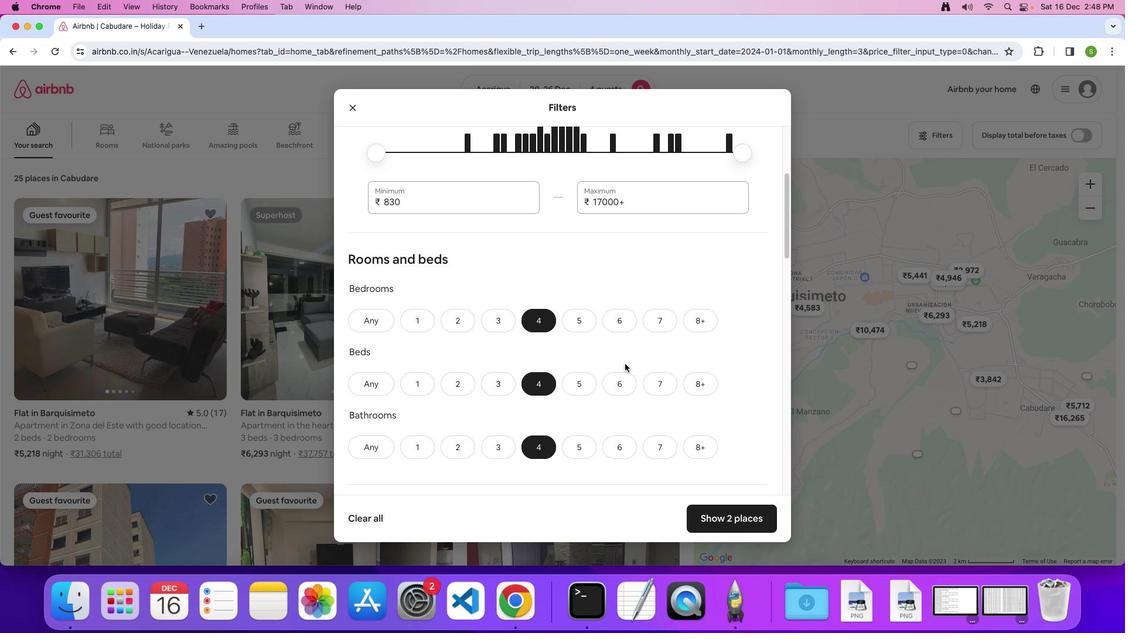 
Action: Mouse scrolled (625, 364) with delta (0, 0)
Screenshot: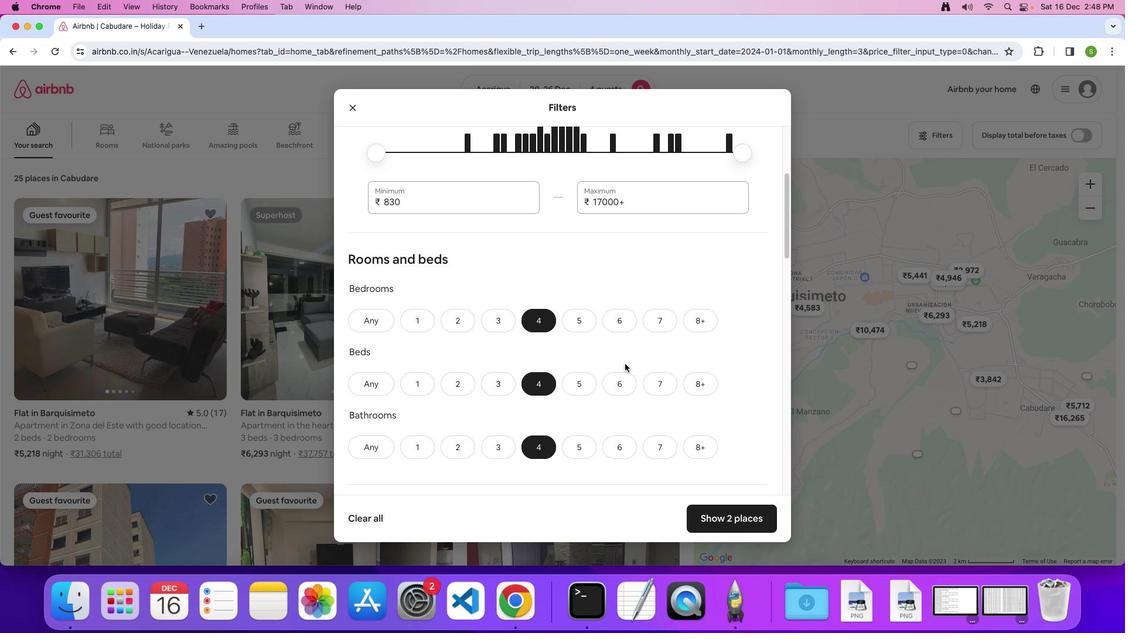
Action: Mouse moved to (625, 364)
Screenshot: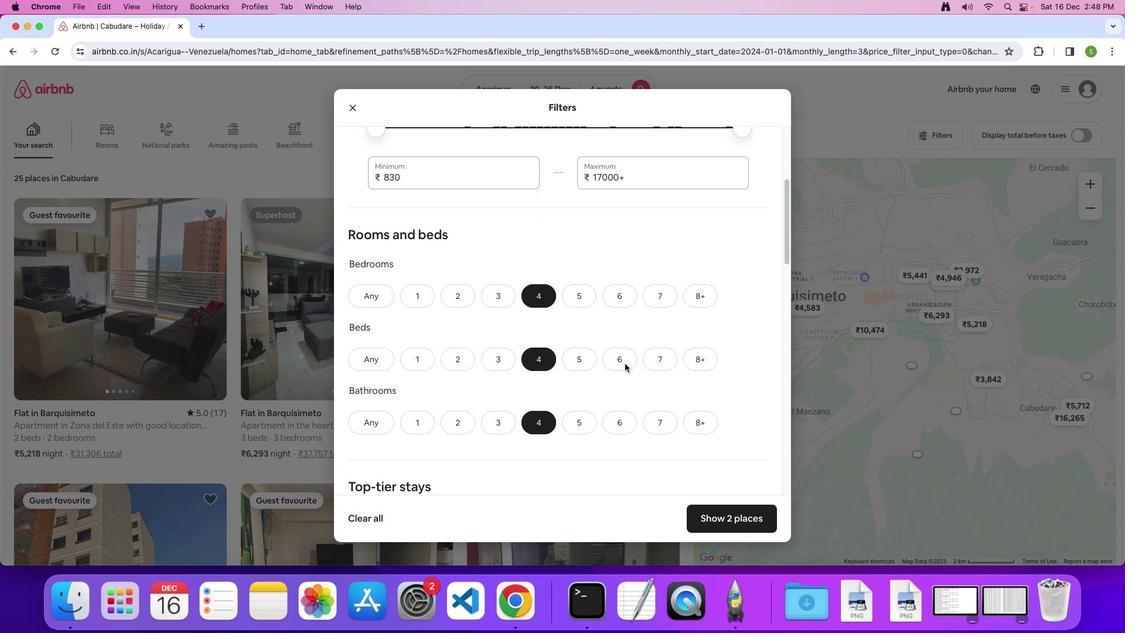 
Action: Mouse scrolled (625, 364) with delta (0, 0)
Screenshot: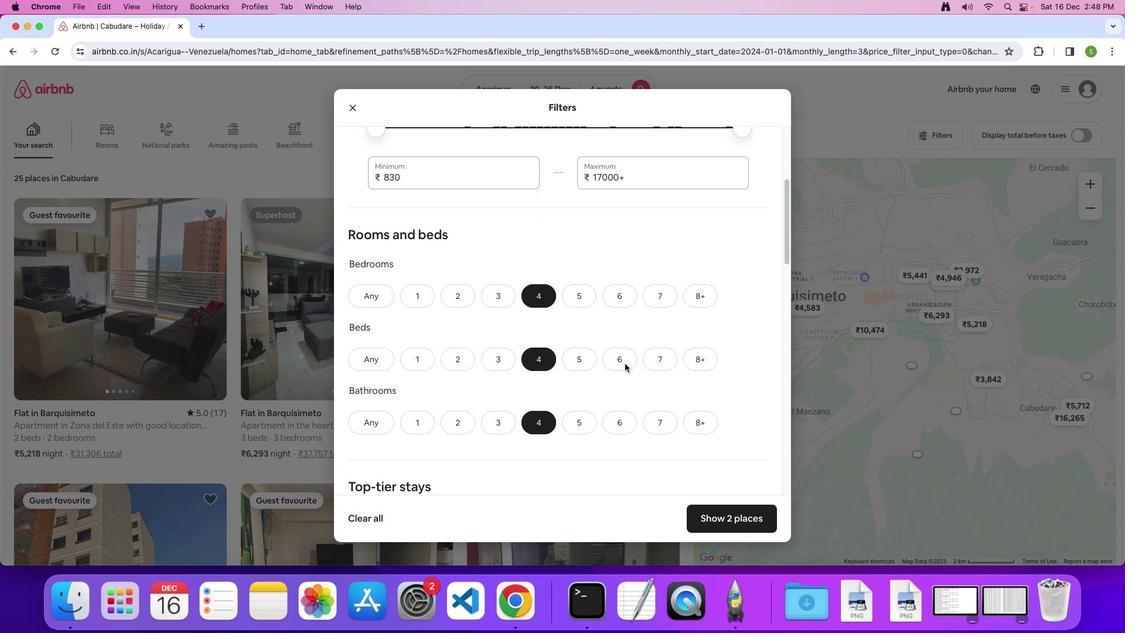 
Action: Mouse moved to (625, 364)
Screenshot: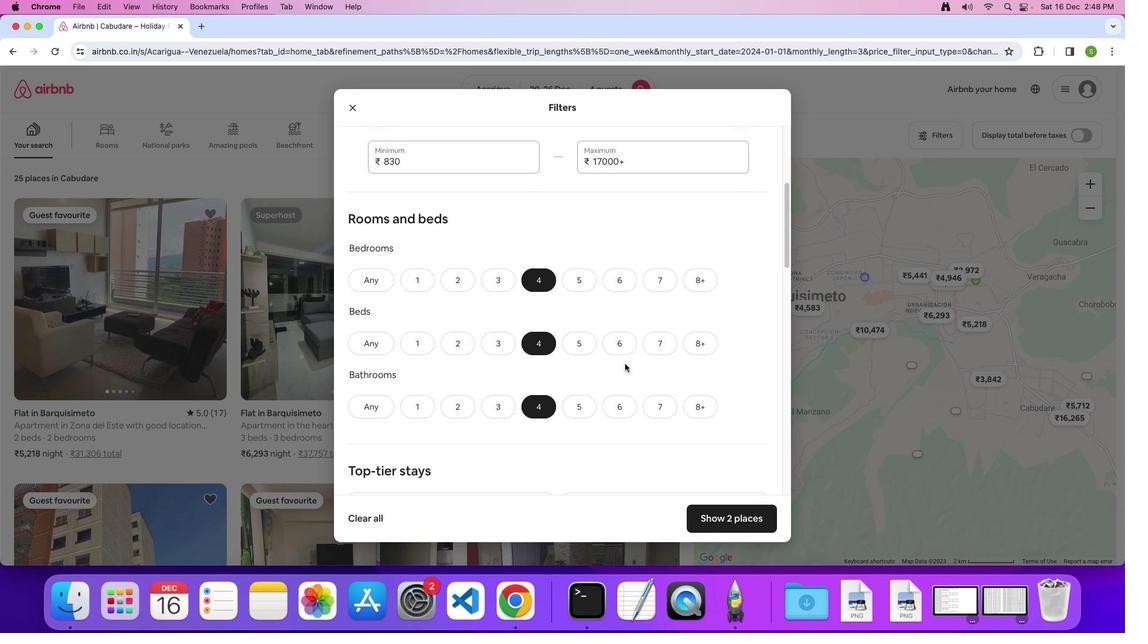 
Action: Mouse scrolled (625, 364) with delta (0, 0)
Screenshot: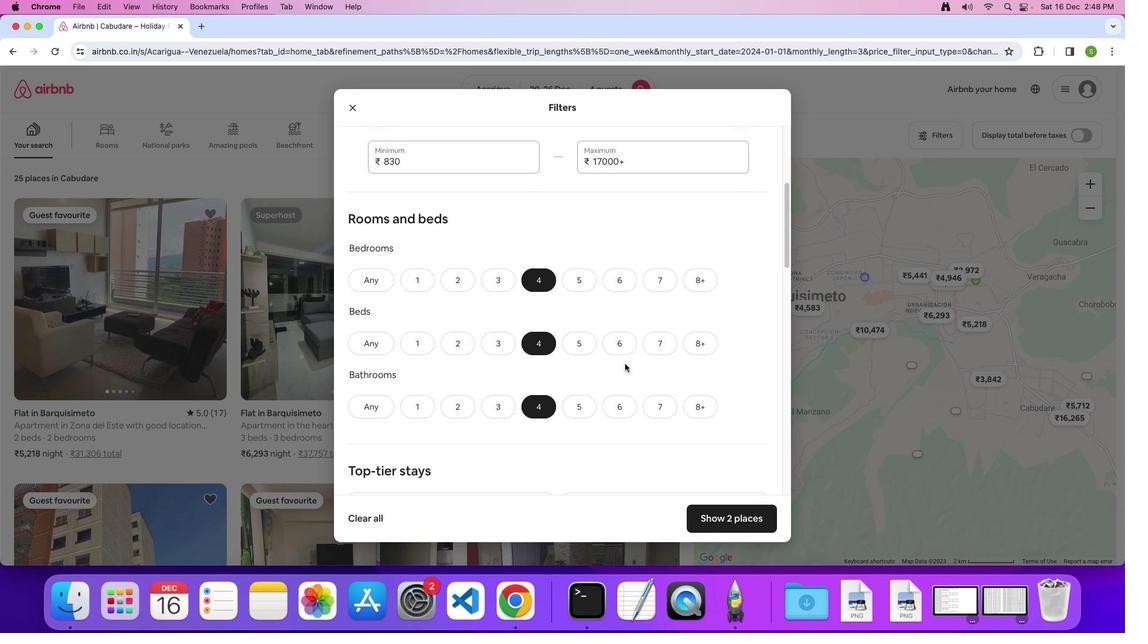 
Action: Mouse scrolled (625, 364) with delta (0, 0)
Screenshot: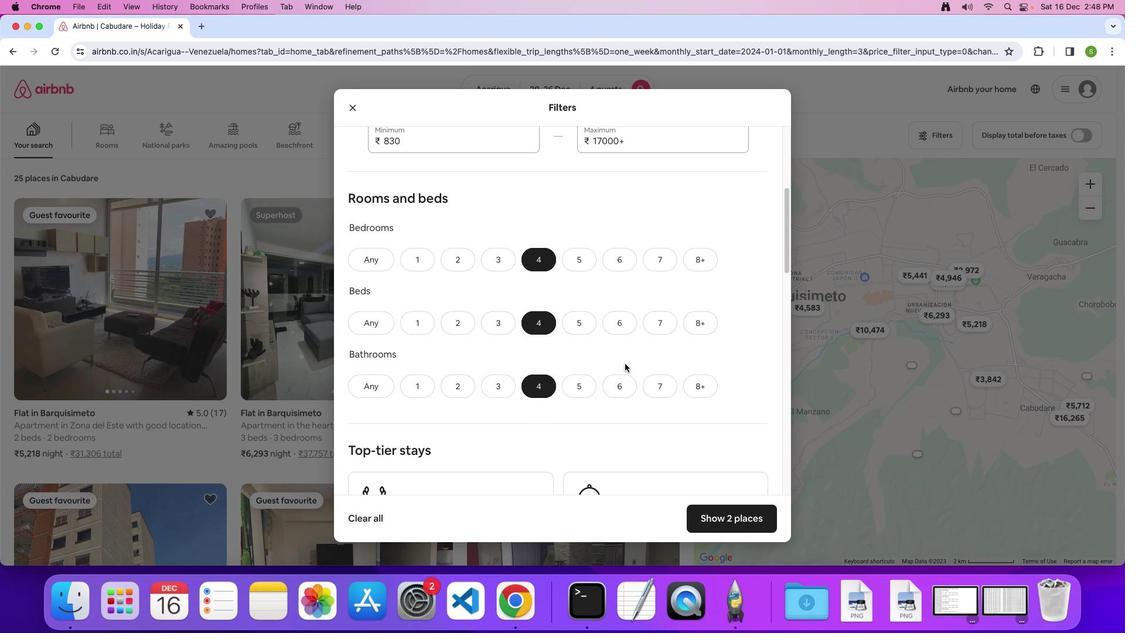 
Action: Mouse scrolled (625, 364) with delta (0, 0)
Screenshot: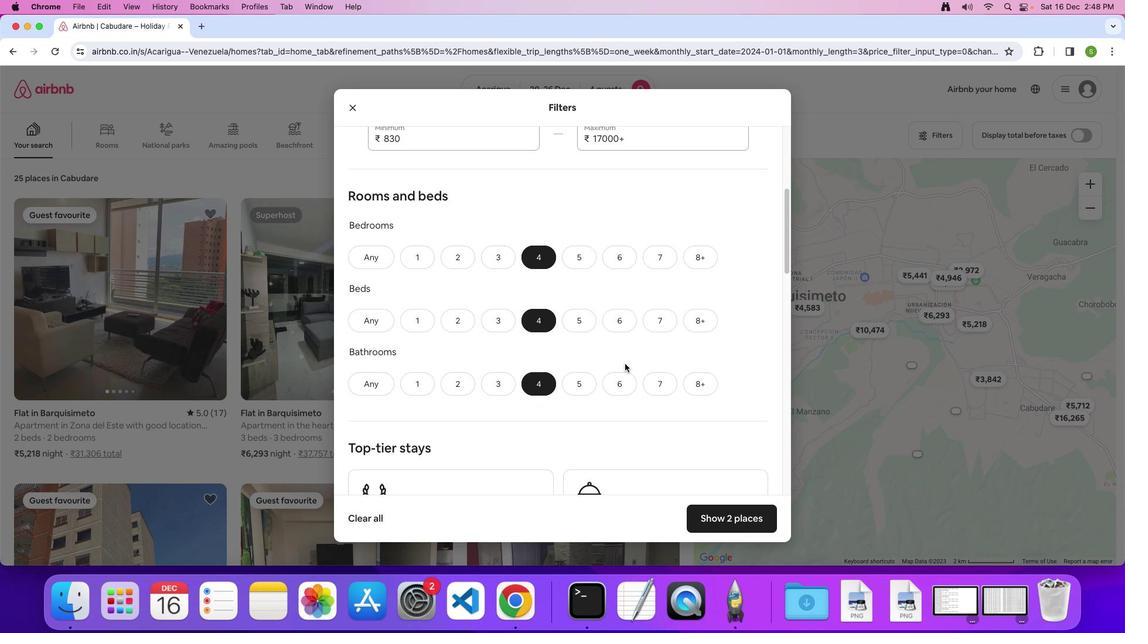 
Action: Mouse moved to (625, 364)
Screenshot: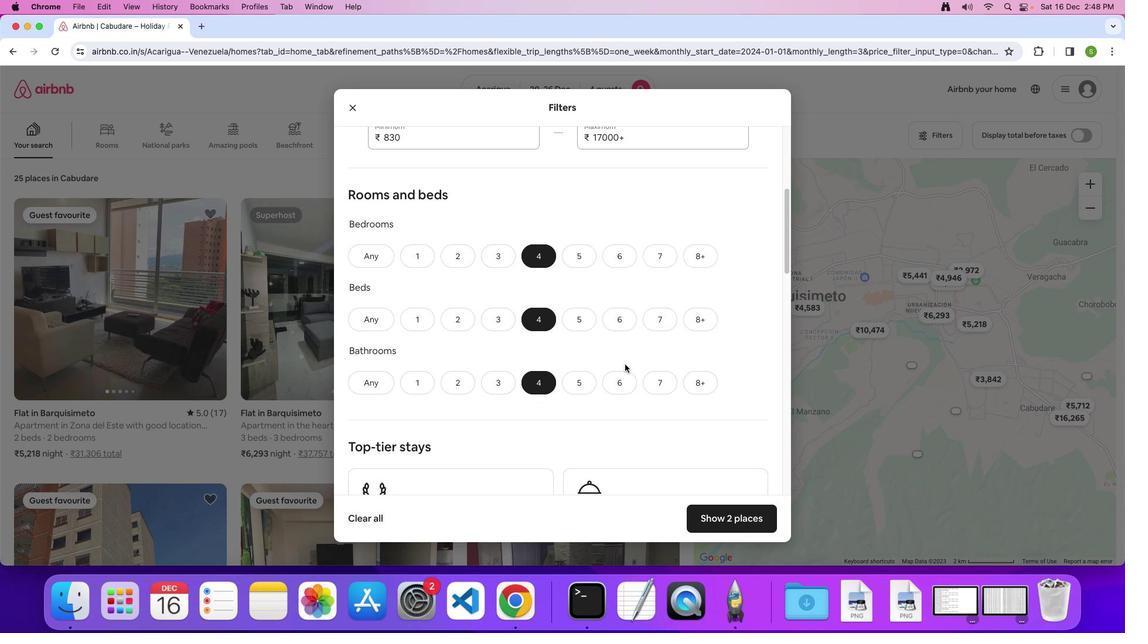 
Action: Mouse scrolled (625, 364) with delta (0, 0)
Screenshot: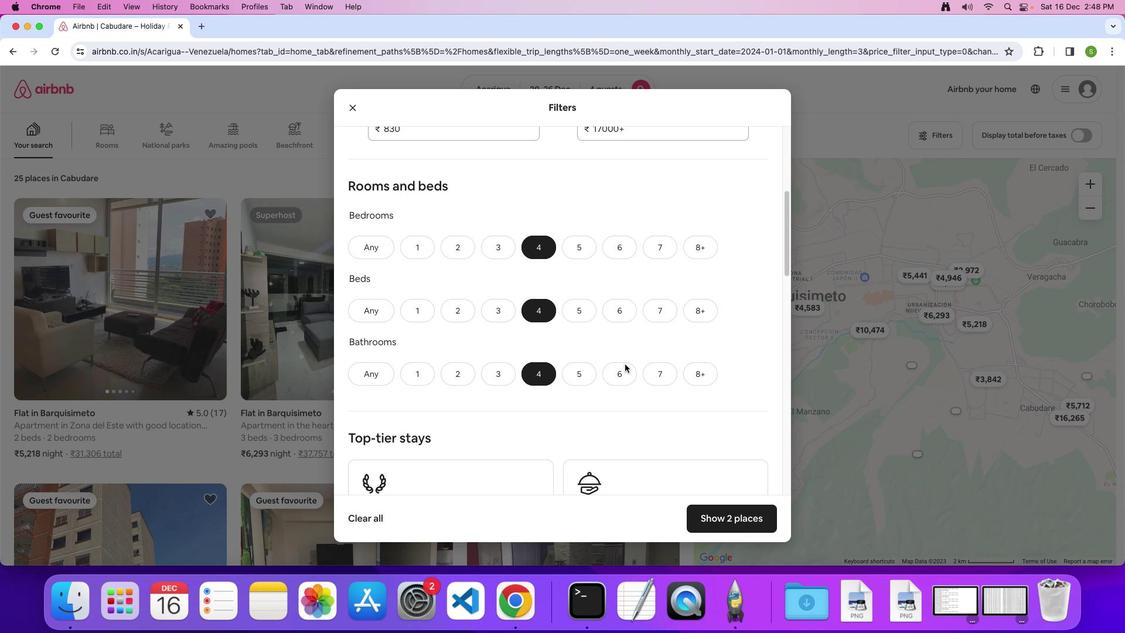 
Action: Mouse scrolled (625, 364) with delta (0, 0)
Screenshot: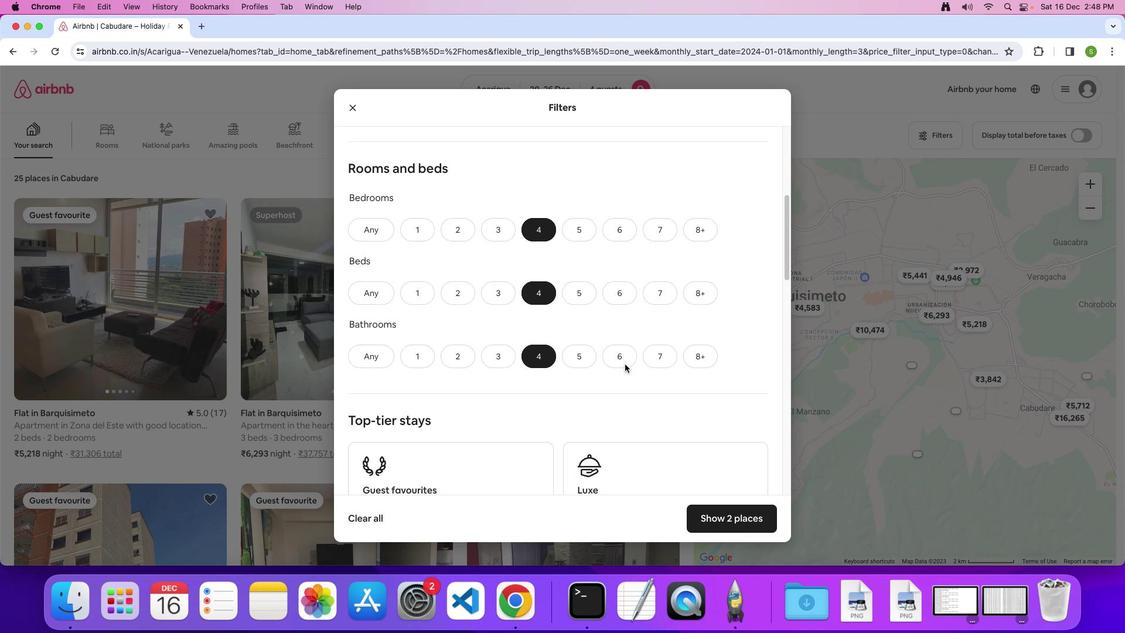 
Action: Mouse scrolled (625, 364) with delta (0, 0)
Screenshot: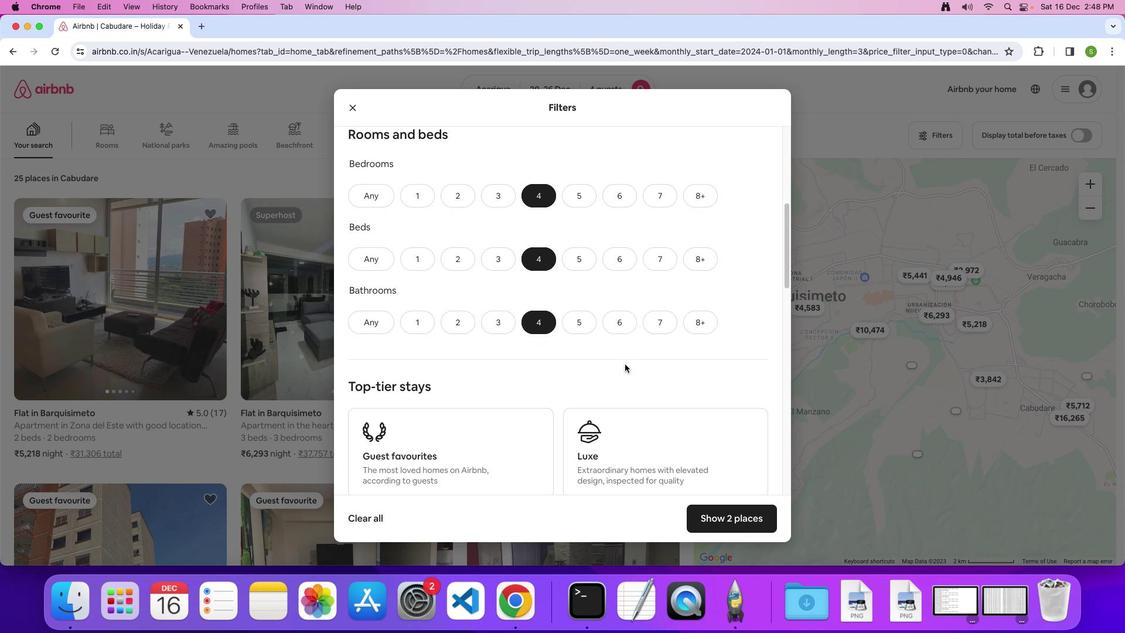 
Action: Mouse moved to (625, 364)
Screenshot: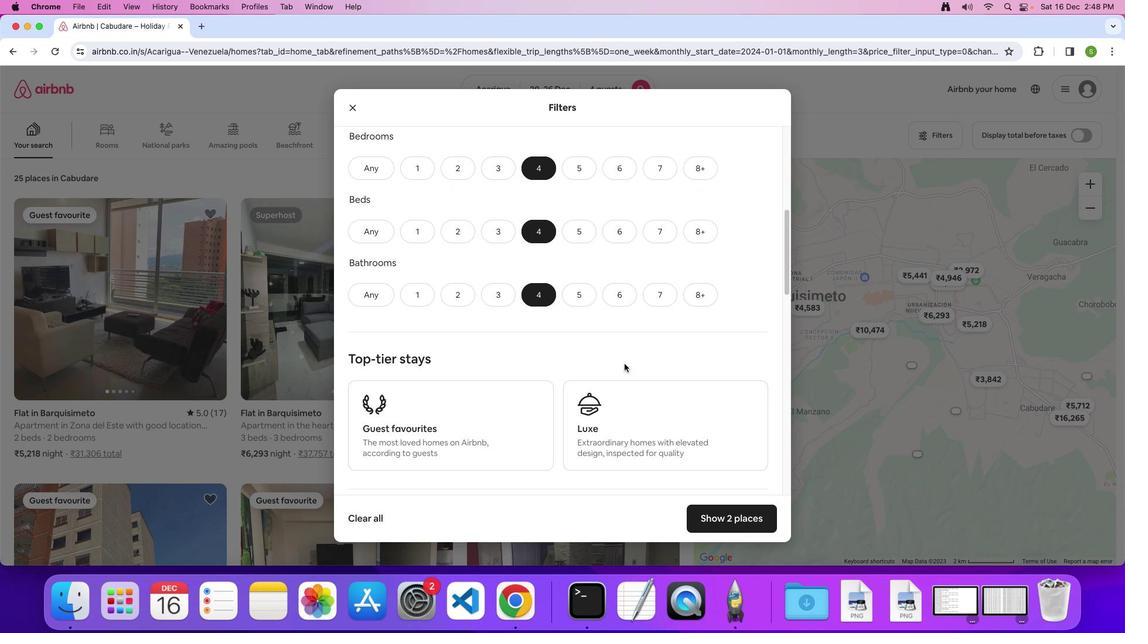 
Action: Mouse scrolled (625, 364) with delta (0, 0)
Screenshot: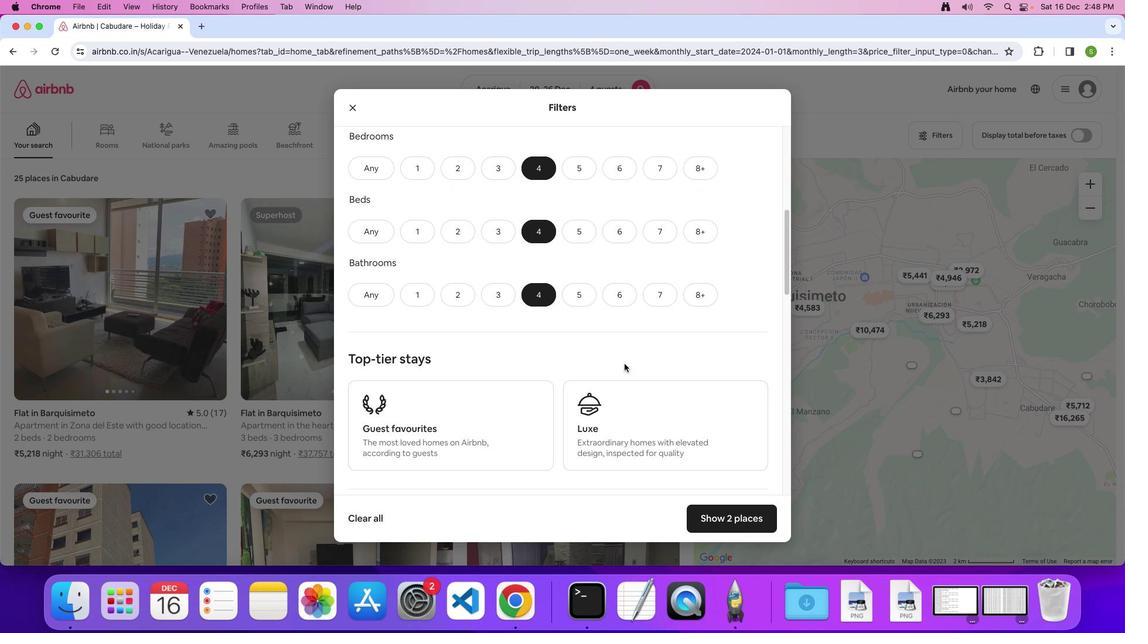 
Action: Mouse scrolled (625, 364) with delta (0, 0)
Screenshot: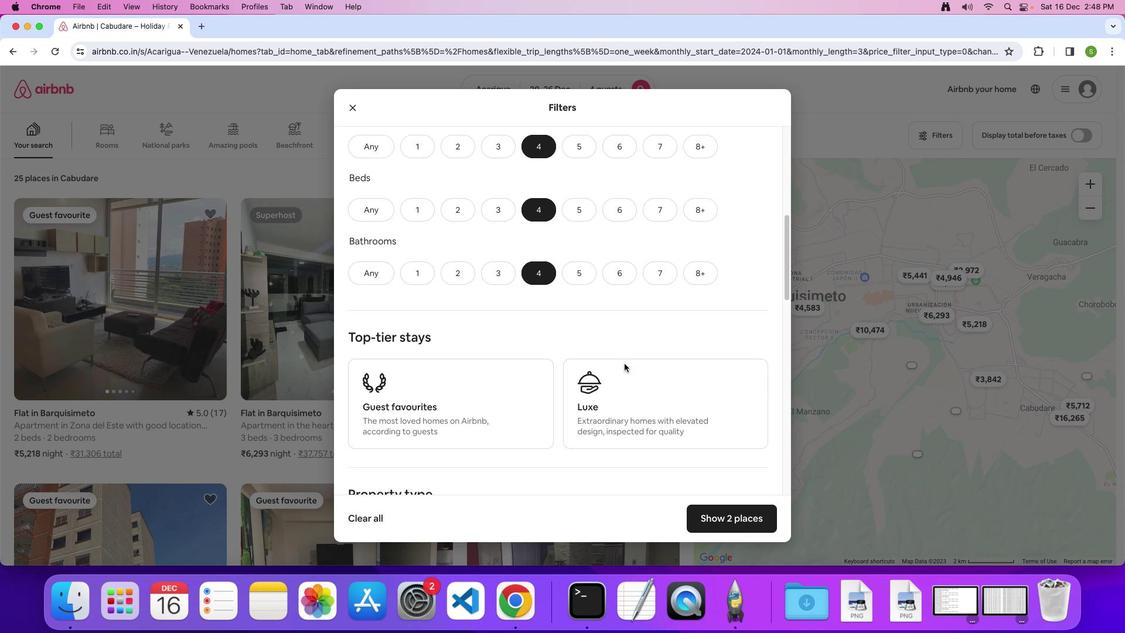 
Action: Mouse moved to (625, 364)
Screenshot: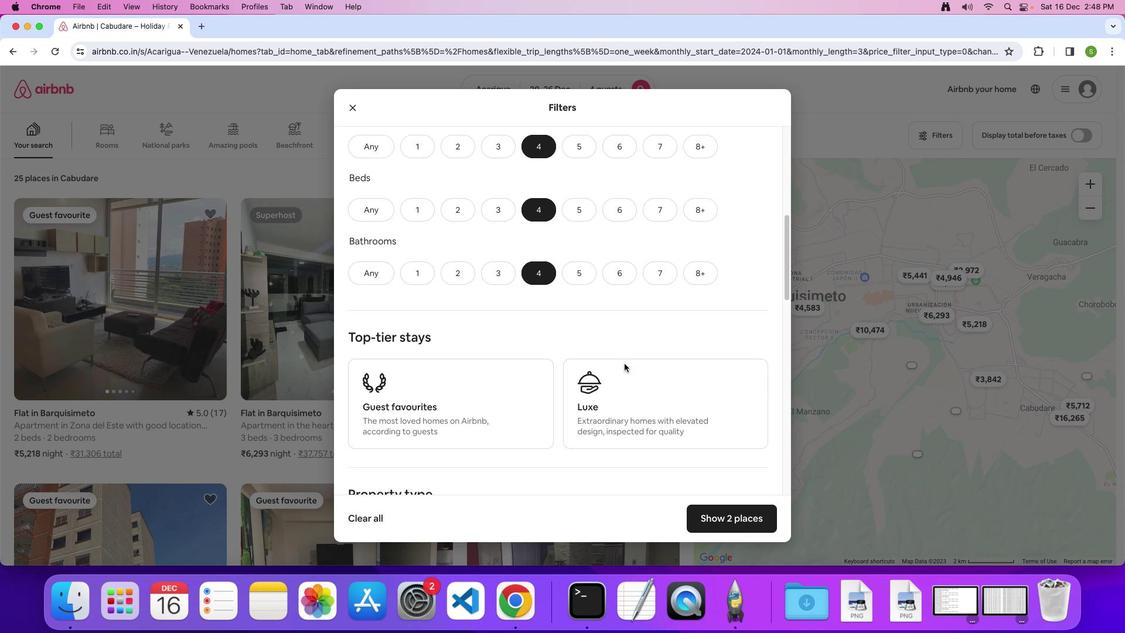 
Action: Mouse scrolled (625, 364) with delta (0, 0)
Screenshot: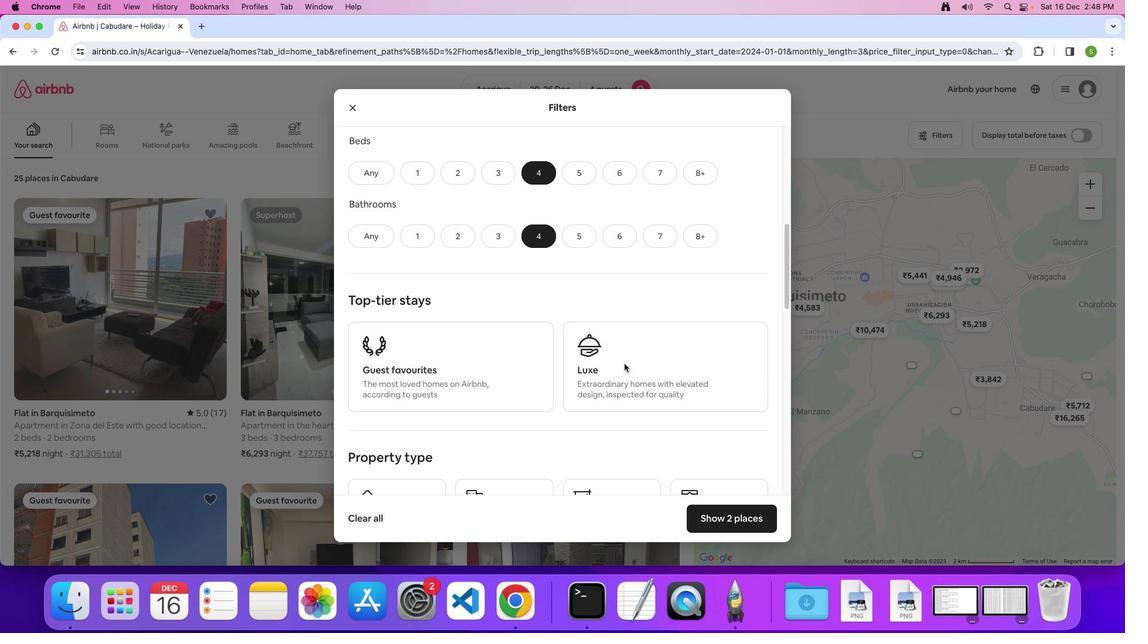 
Action: Mouse moved to (625, 363)
Screenshot: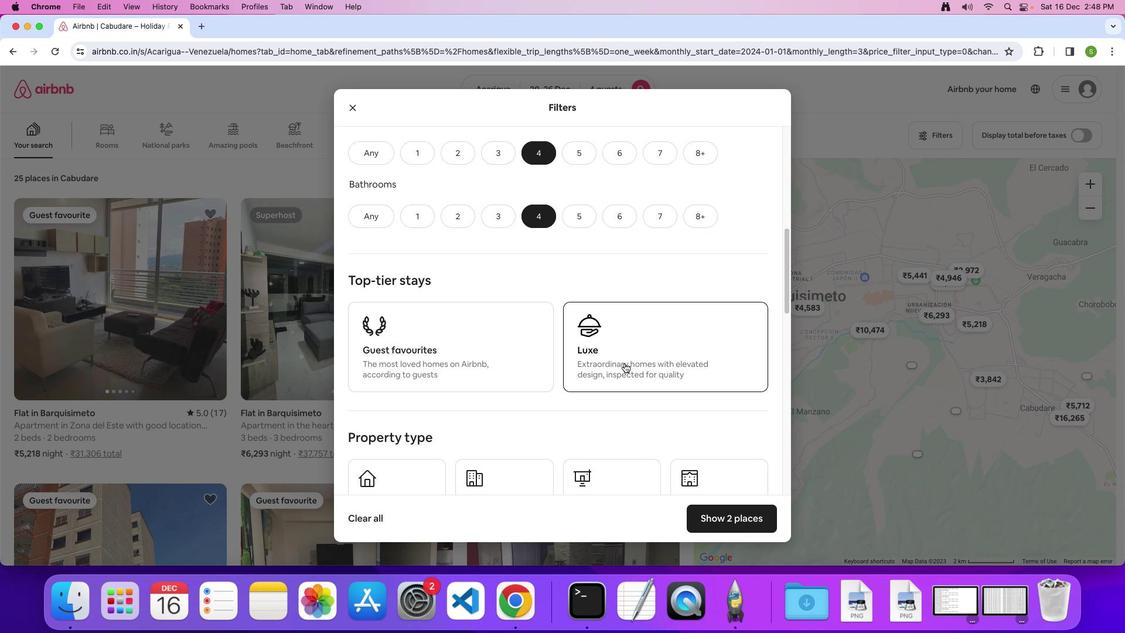 
Action: Mouse scrolled (625, 363) with delta (0, 0)
Screenshot: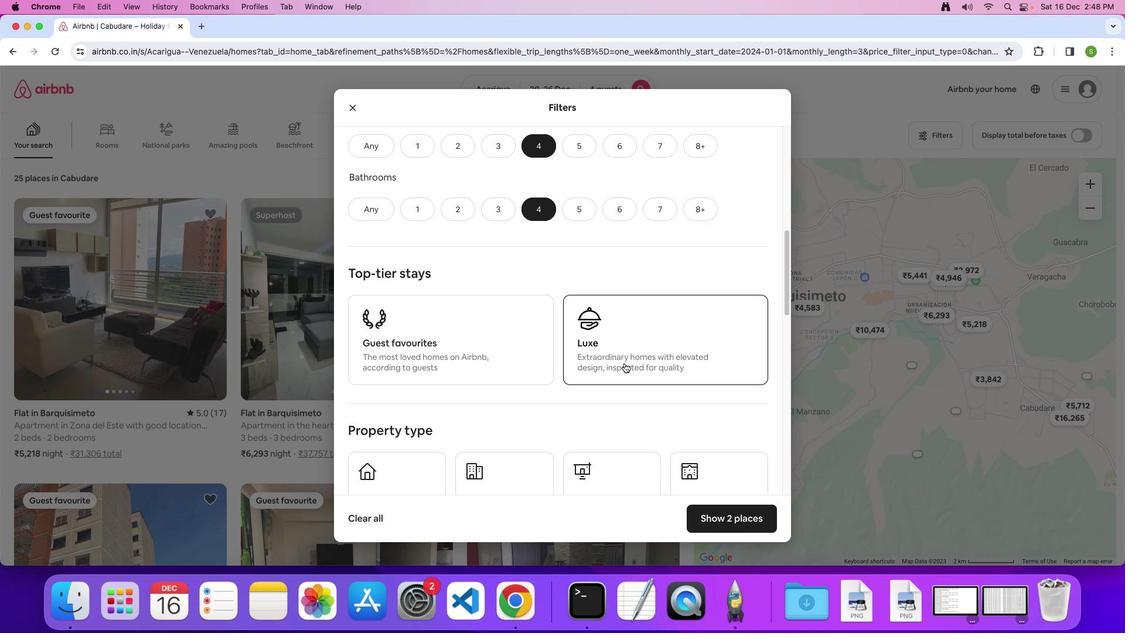 
Action: Mouse moved to (624, 363)
Screenshot: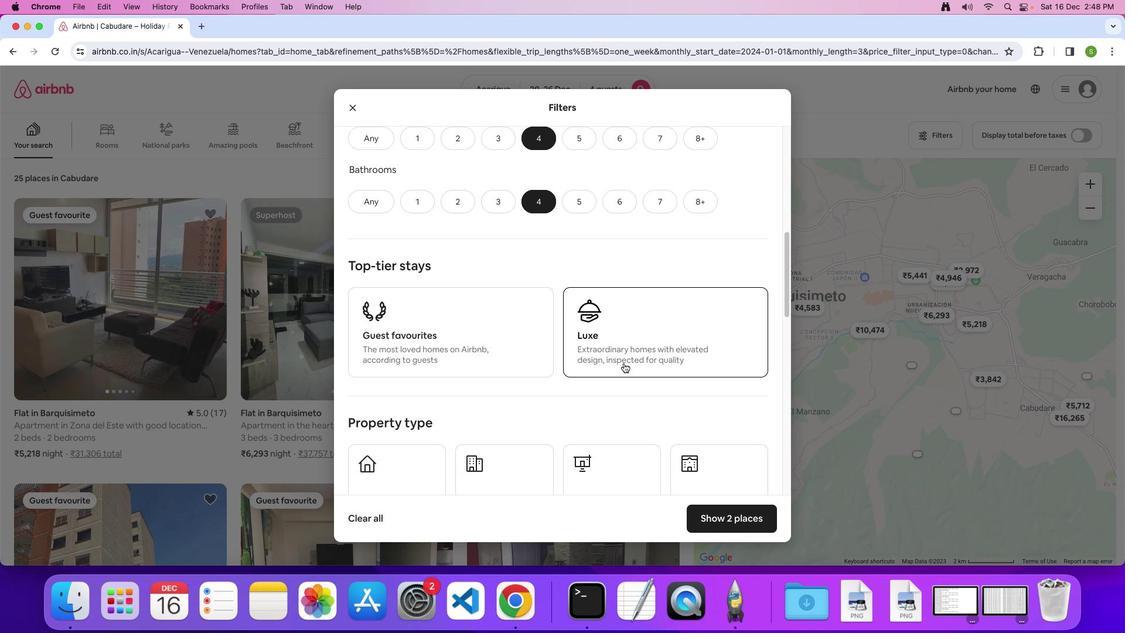 
Action: Mouse scrolled (624, 363) with delta (0, 0)
Screenshot: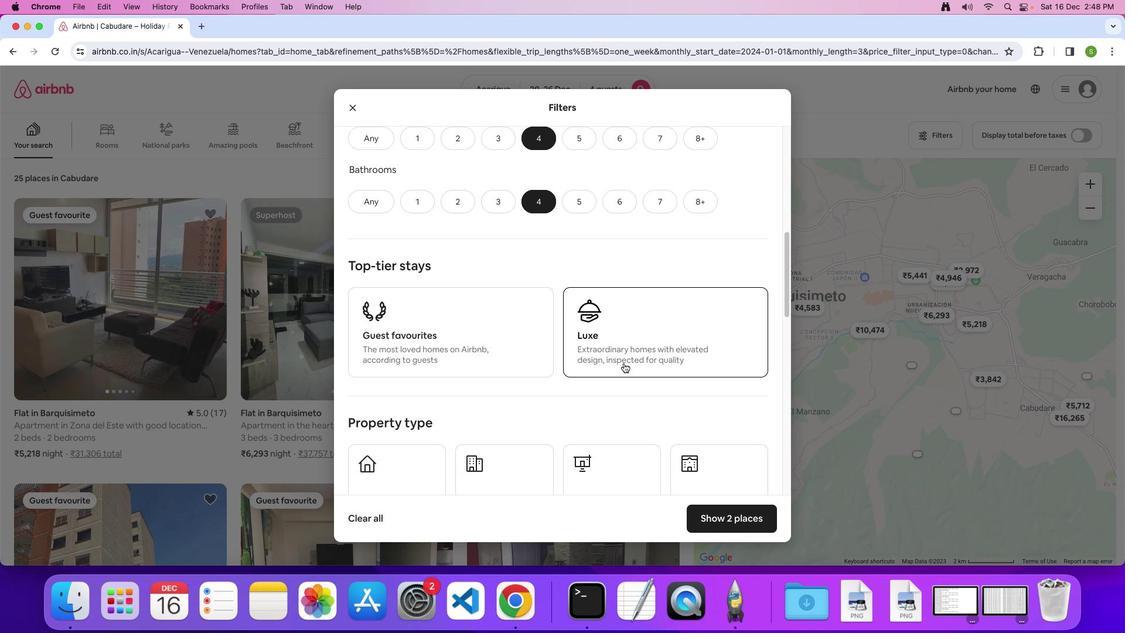 
Action: Mouse moved to (624, 363)
Screenshot: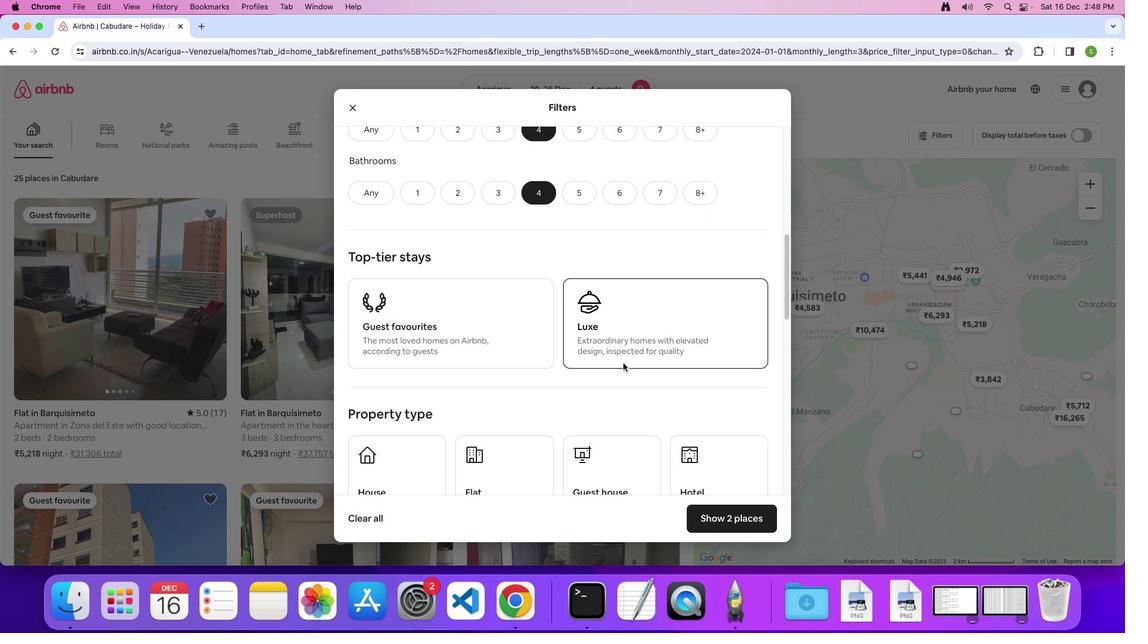 
Action: Mouse scrolled (624, 363) with delta (0, 0)
Screenshot: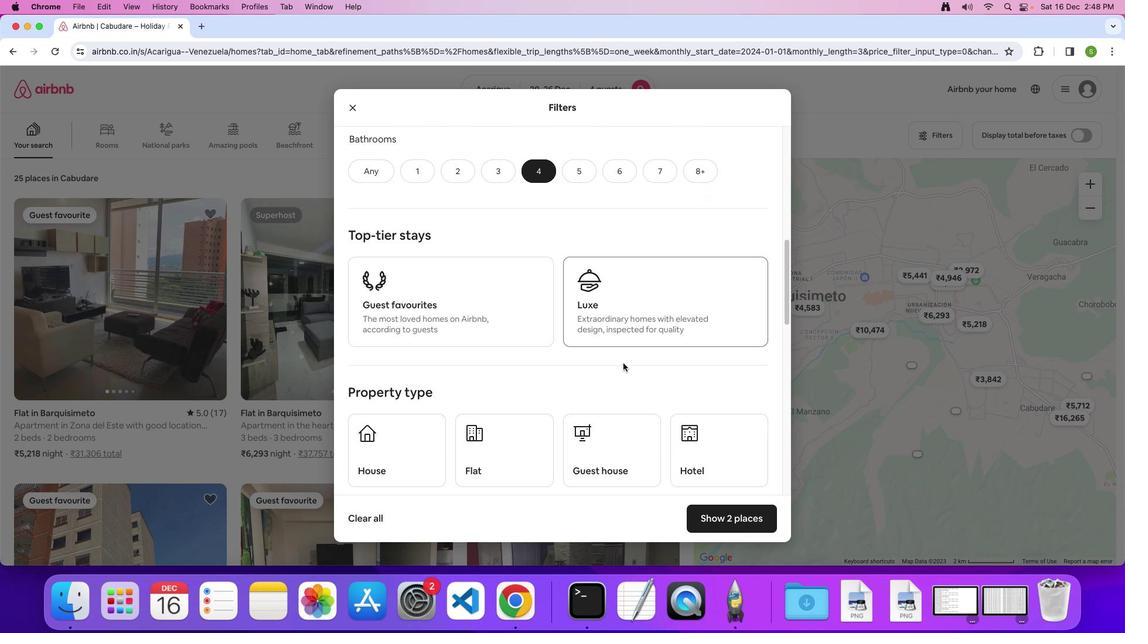 
Action: Mouse moved to (623, 363)
Screenshot: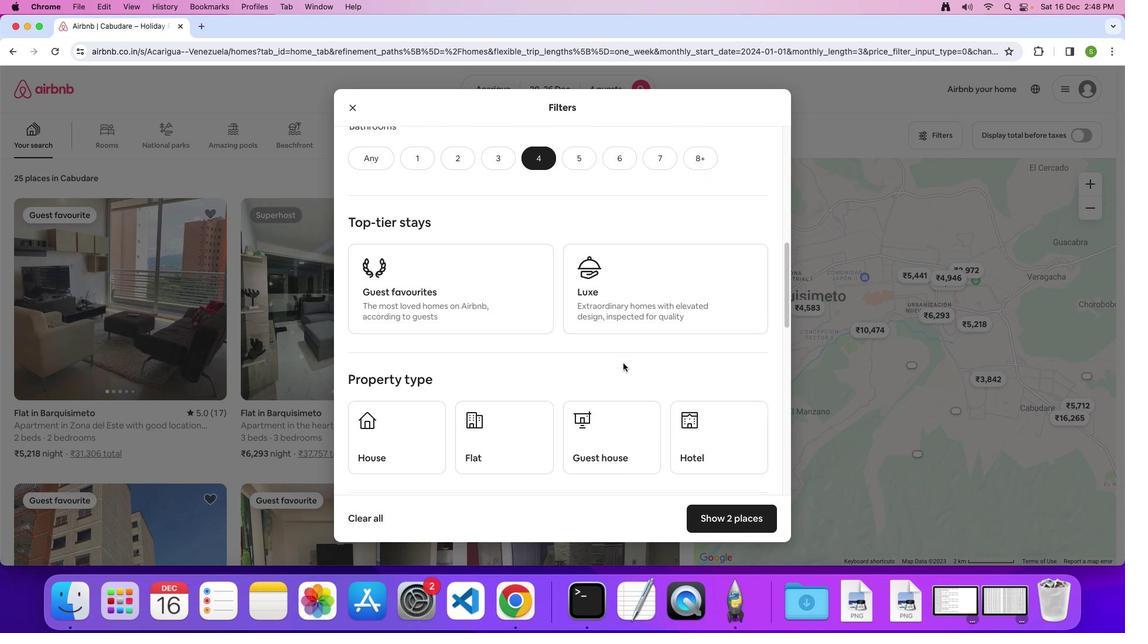 
Action: Mouse scrolled (623, 363) with delta (0, 0)
Screenshot: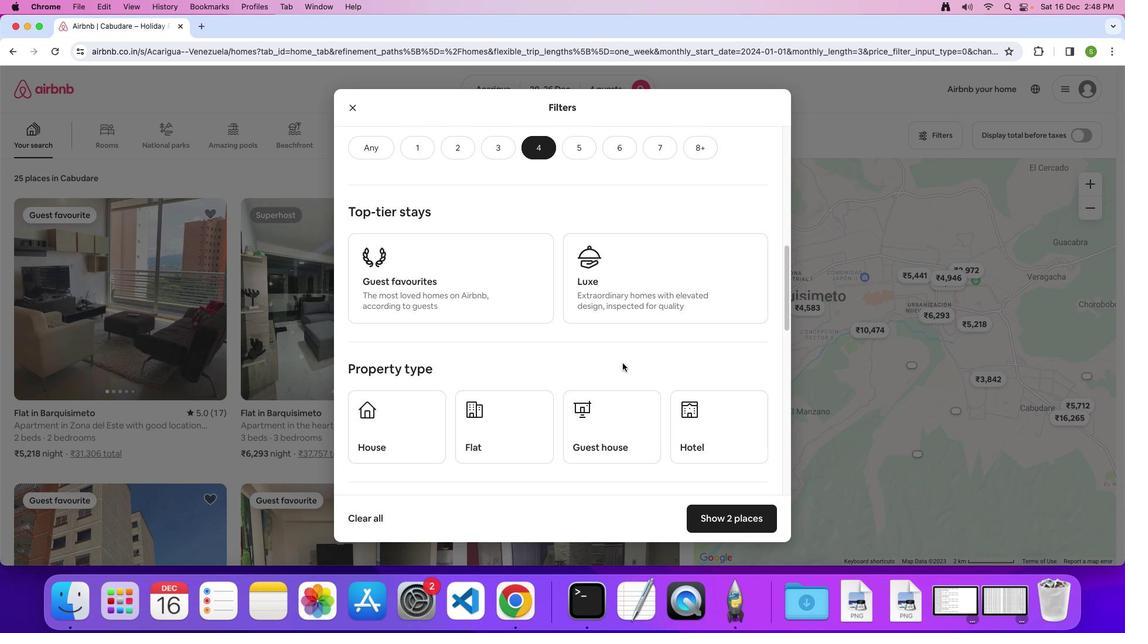 
Action: Mouse moved to (623, 363)
Screenshot: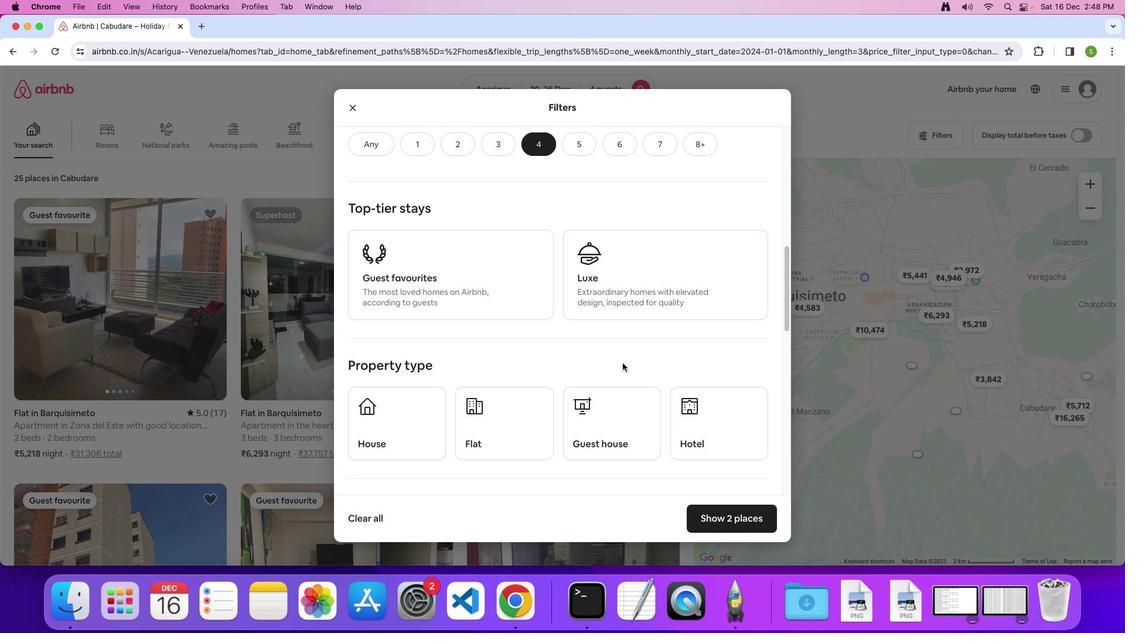 
Action: Mouse scrolled (623, 363) with delta (0, 0)
Screenshot: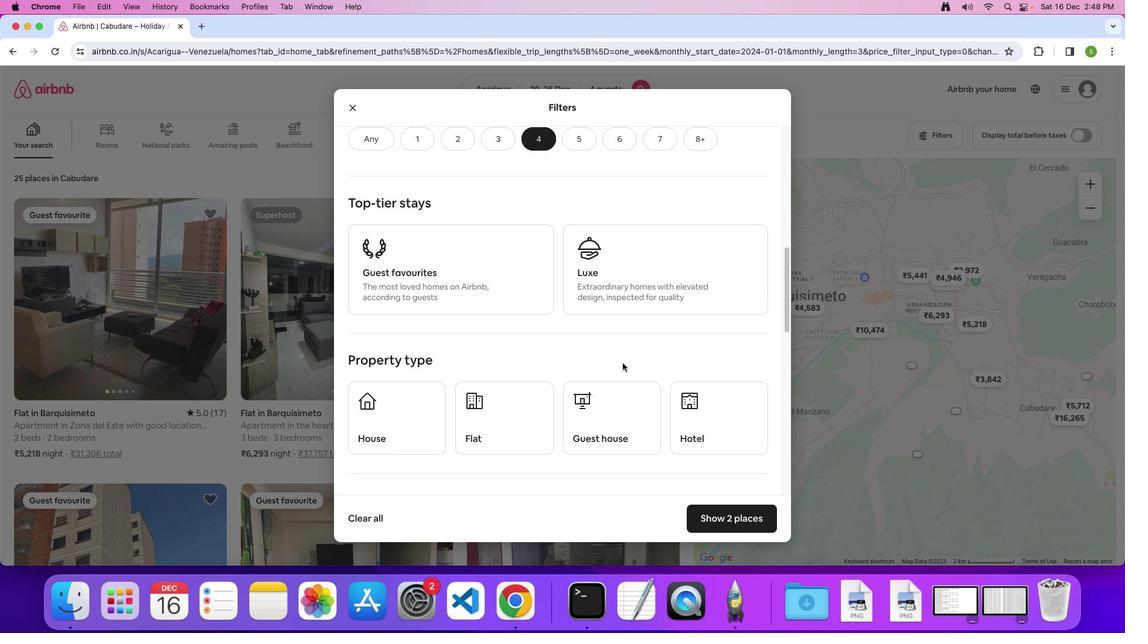 
Action: Mouse moved to (467, 406)
Screenshot: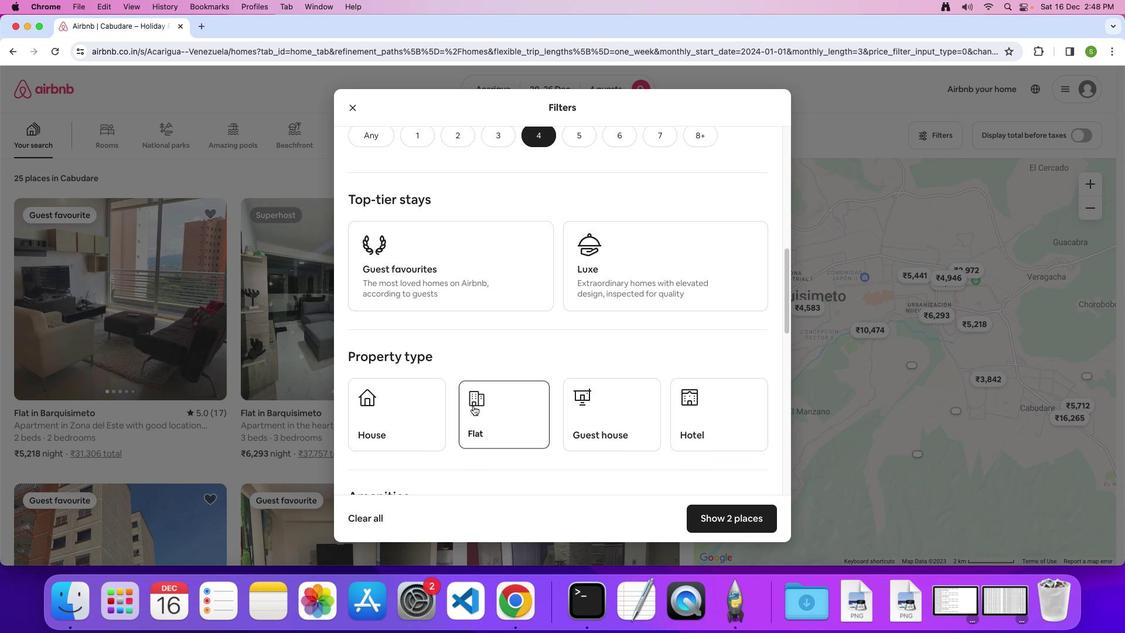 
Action: Mouse pressed left at (467, 406)
Screenshot: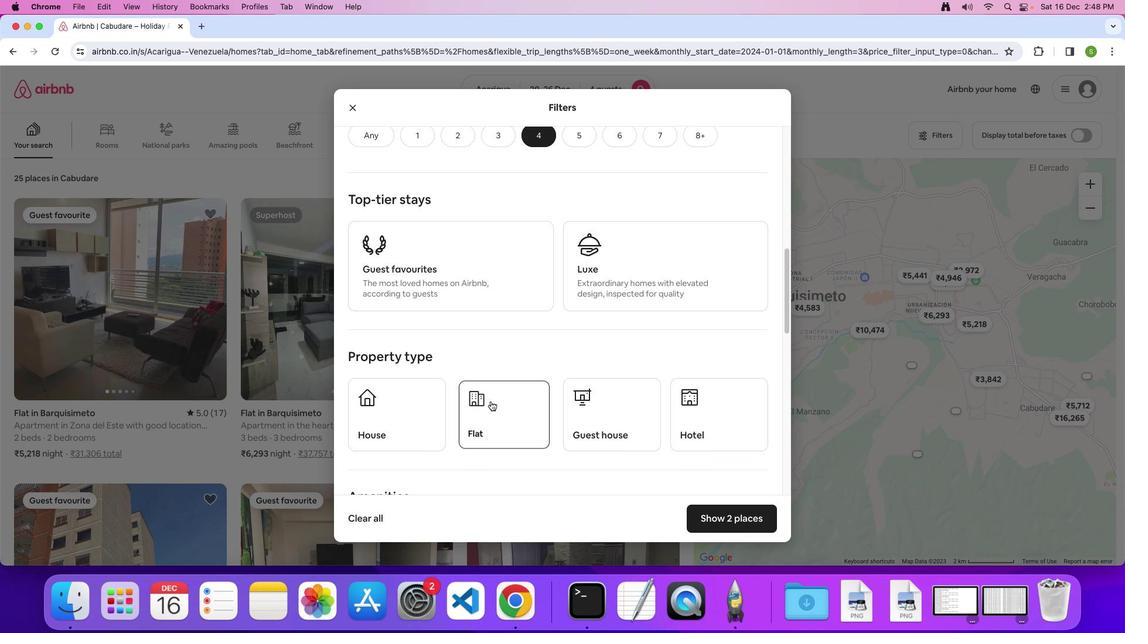 
Action: Mouse moved to (604, 357)
Screenshot: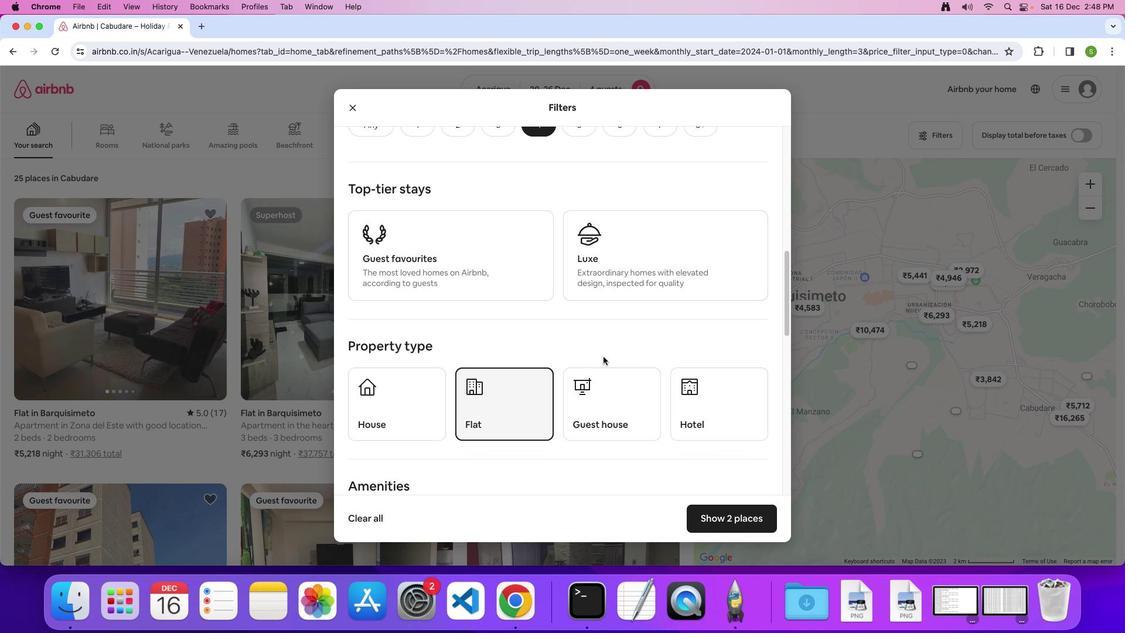 
Action: Mouse scrolled (604, 357) with delta (0, 0)
Screenshot: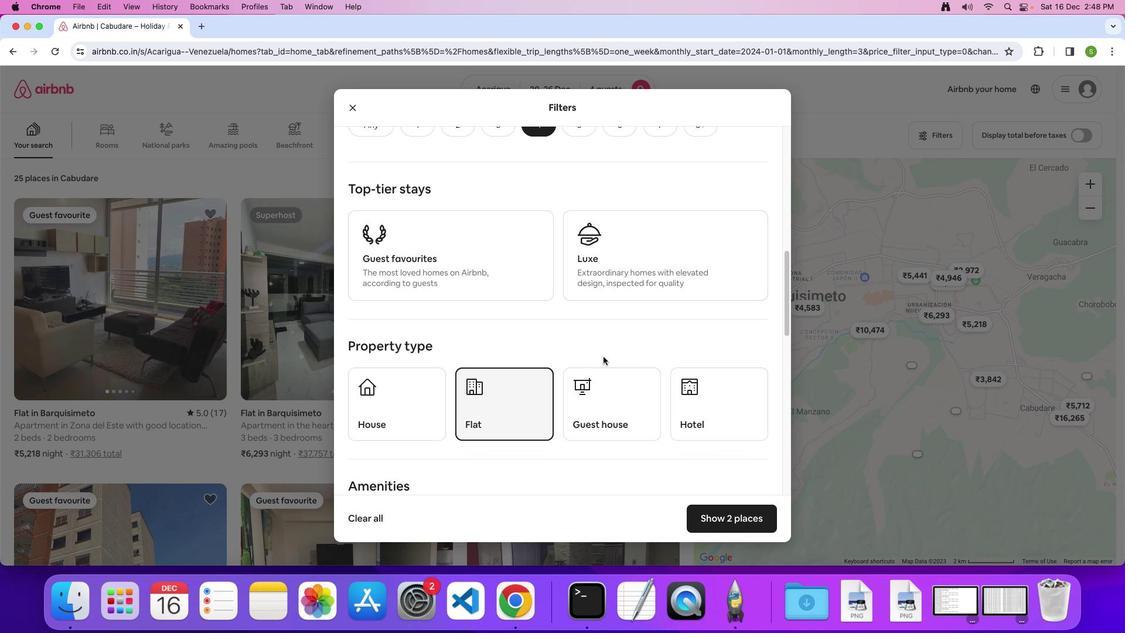 
Action: Mouse moved to (604, 357)
Screenshot: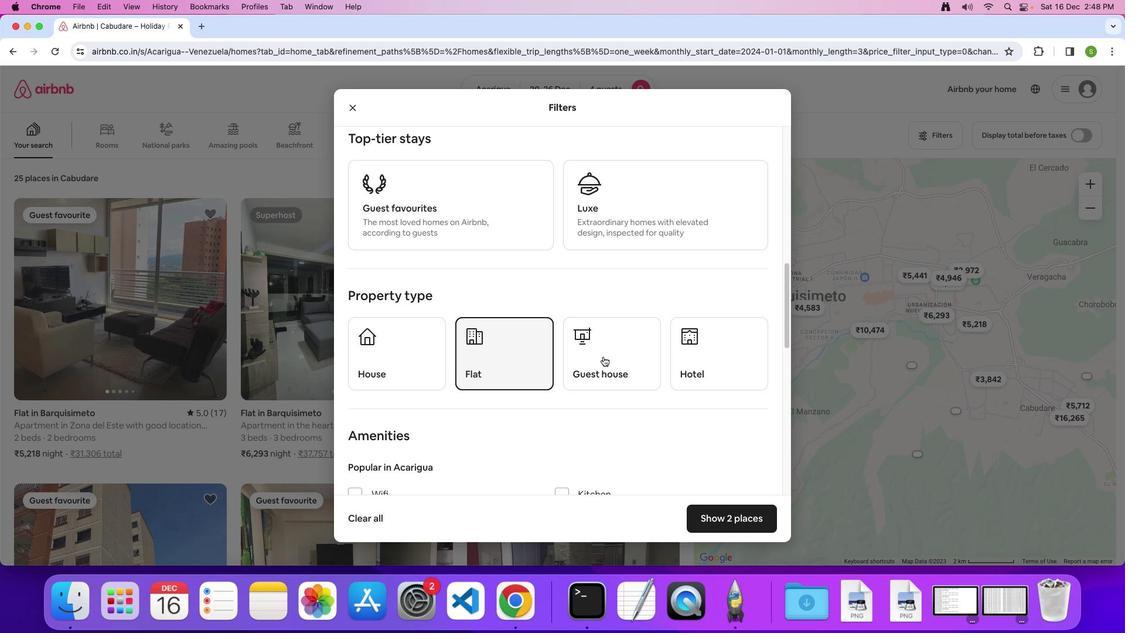 
Action: Mouse scrolled (604, 357) with delta (0, 0)
Screenshot: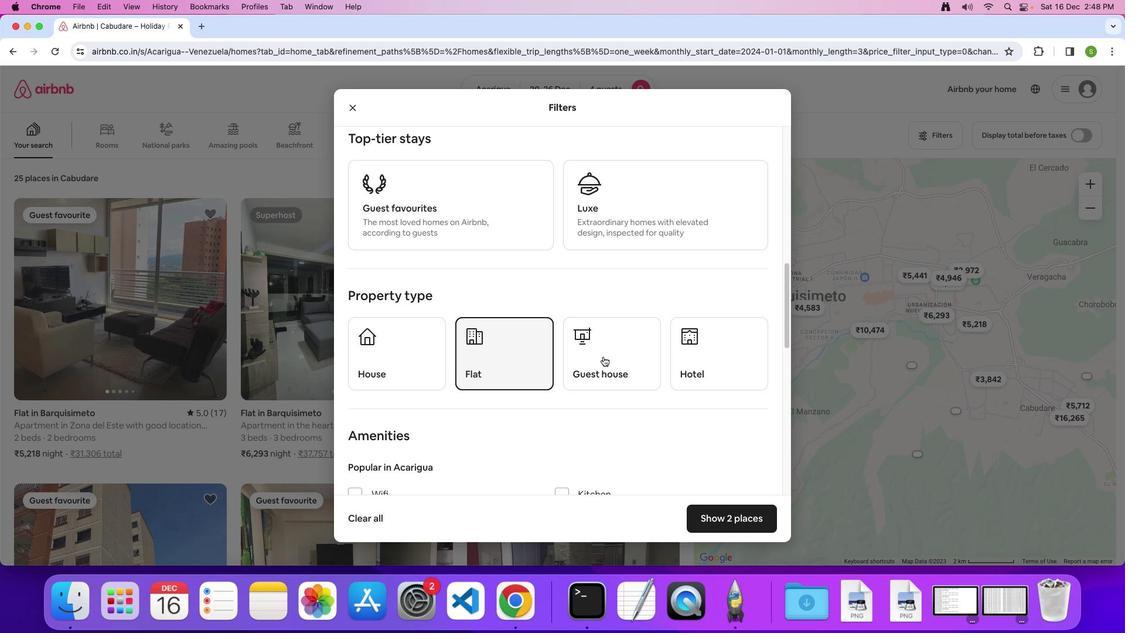 
Action: Mouse moved to (604, 356)
Screenshot: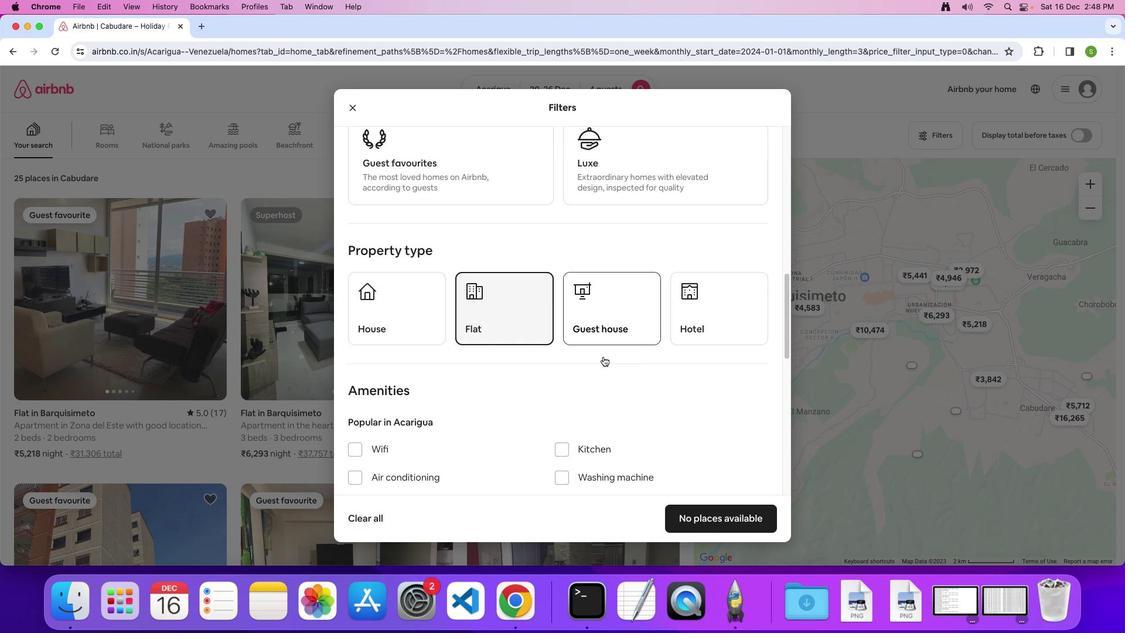 
Action: Mouse scrolled (604, 356) with delta (0, -1)
Screenshot: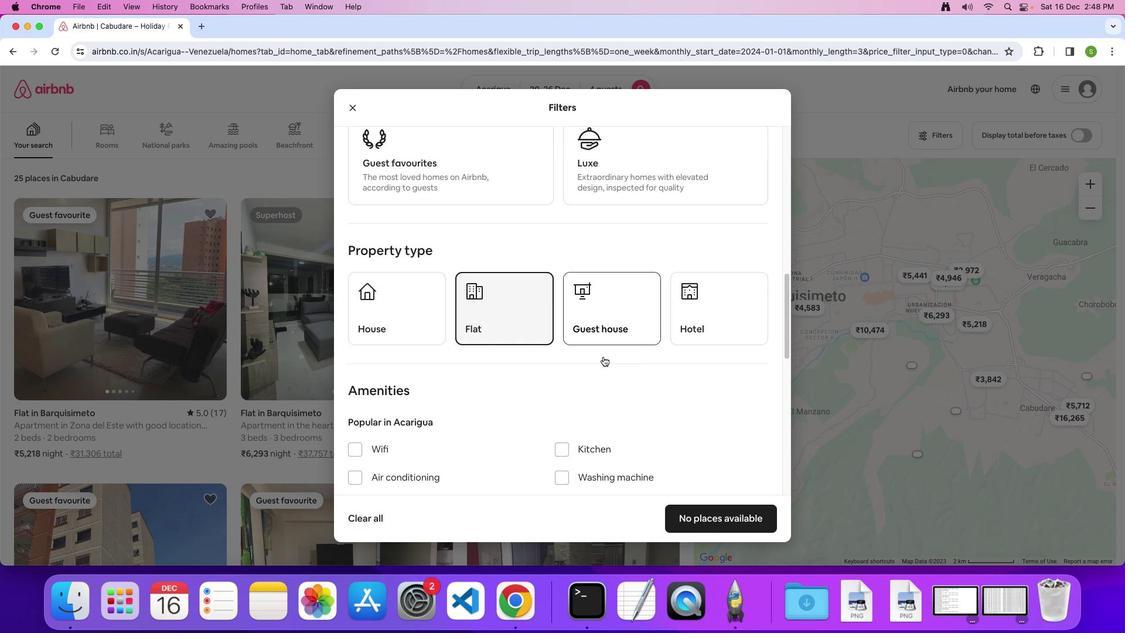 
Action: Mouse scrolled (604, 356) with delta (0, 0)
Screenshot: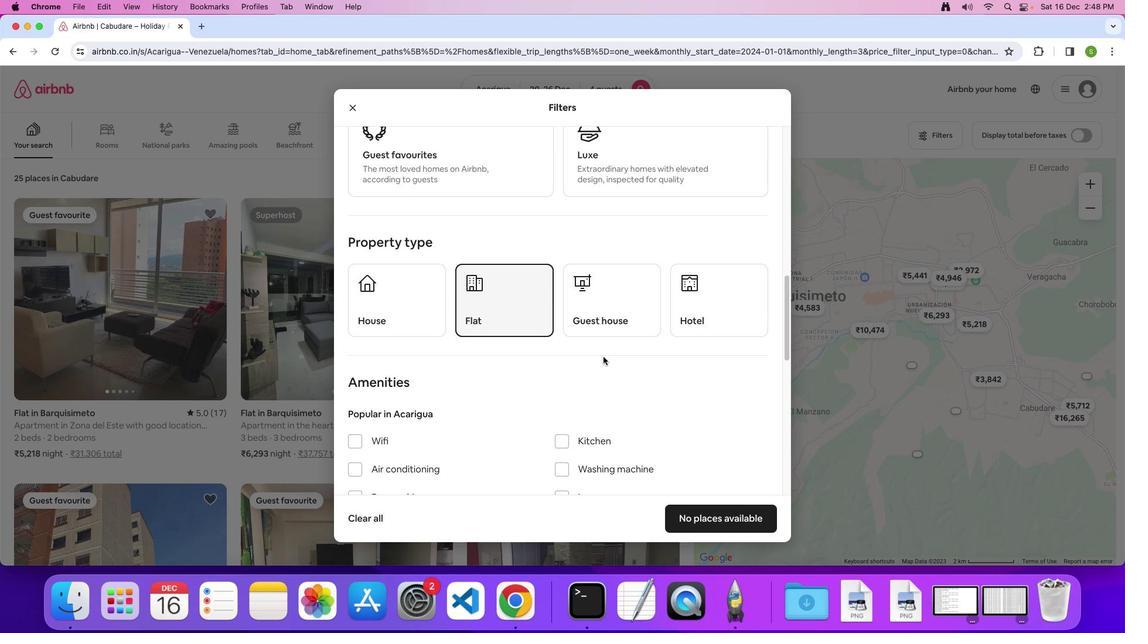 
Action: Mouse scrolled (604, 356) with delta (0, 0)
Screenshot: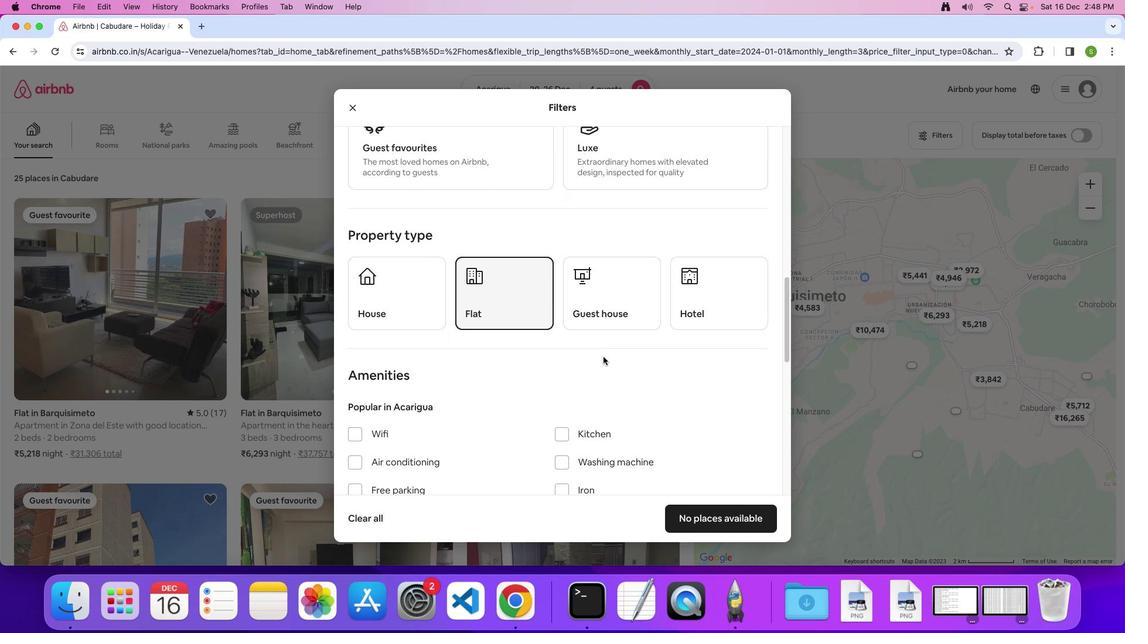 
Action: Mouse scrolled (604, 356) with delta (0, 0)
Screenshot: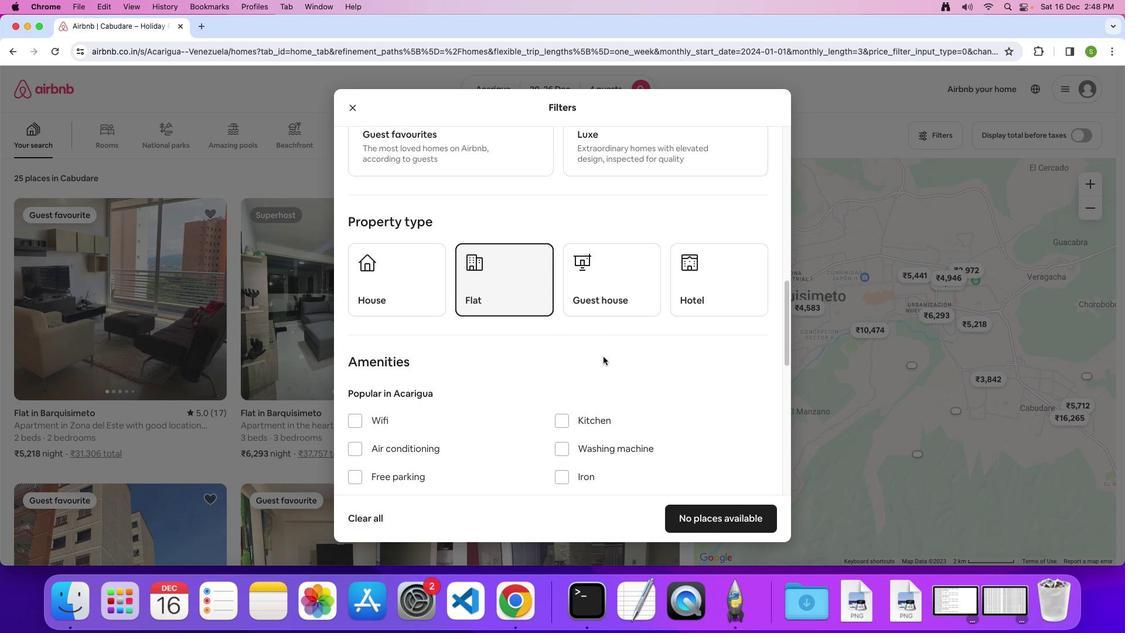 
Action: Mouse scrolled (604, 356) with delta (0, 0)
Screenshot: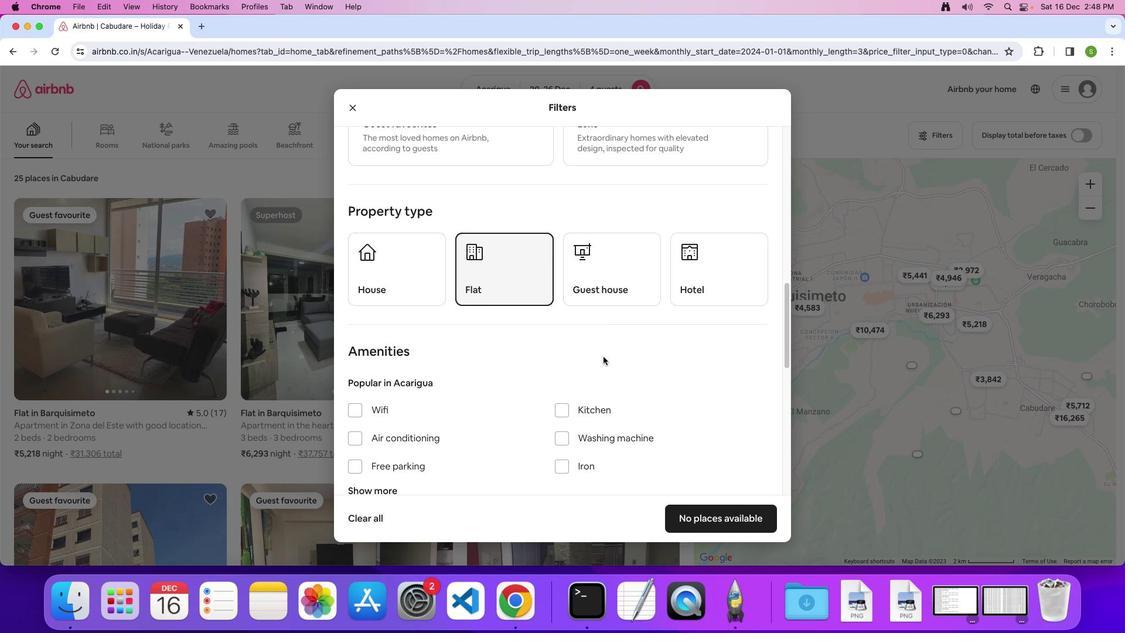 
Action: Mouse scrolled (604, 356) with delta (0, 0)
Screenshot: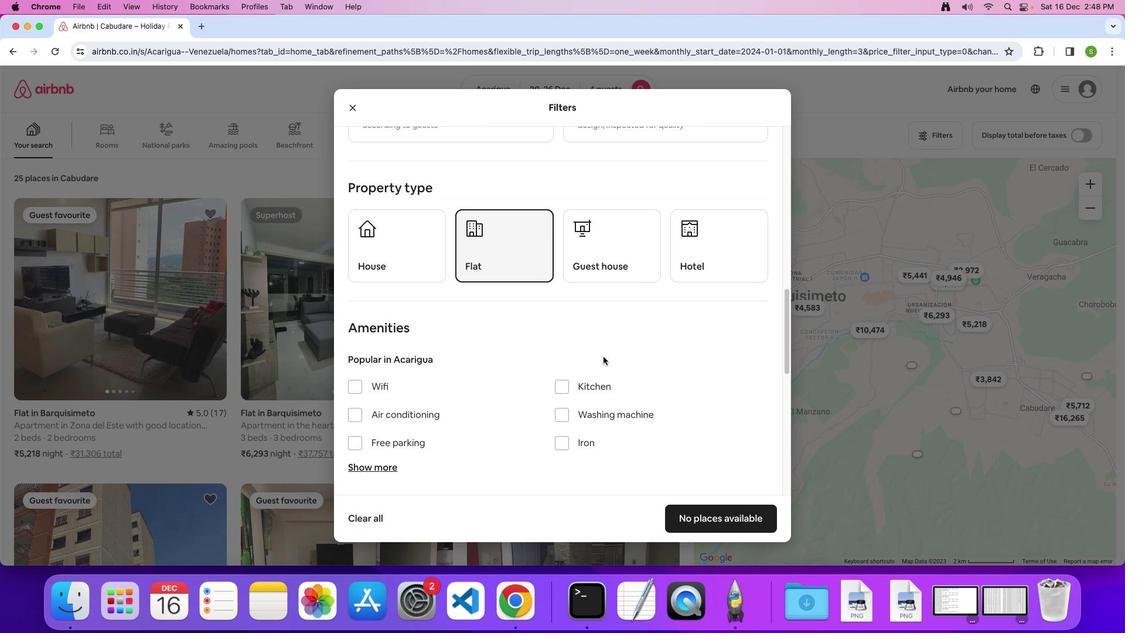 
Action: Mouse scrolled (604, 356) with delta (0, 0)
Screenshot: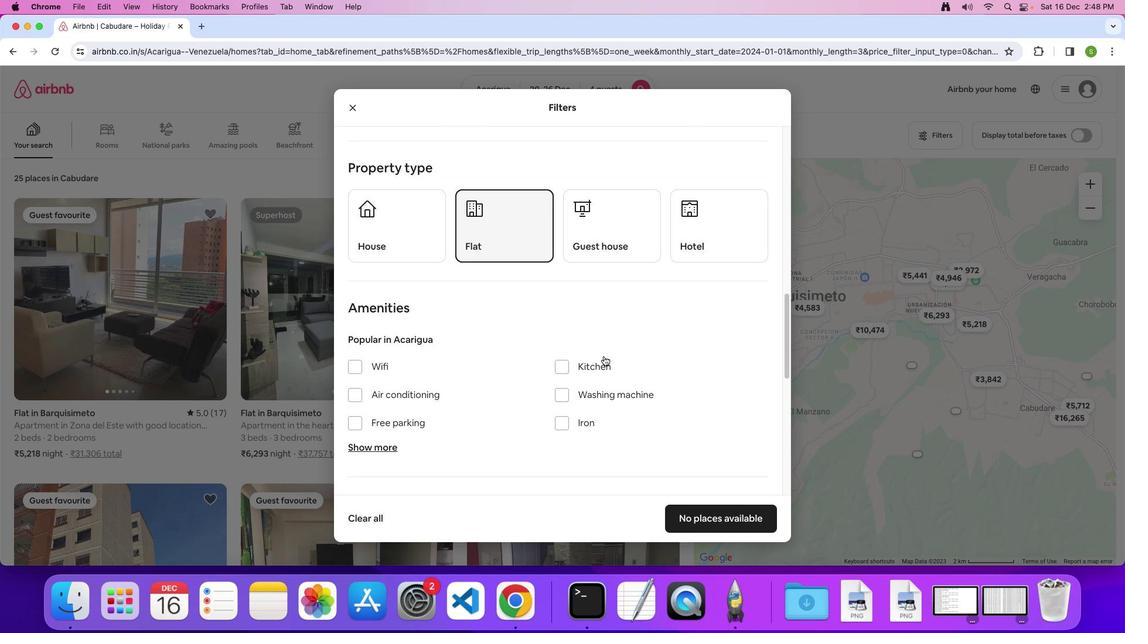 
Action: Mouse moved to (604, 356)
Screenshot: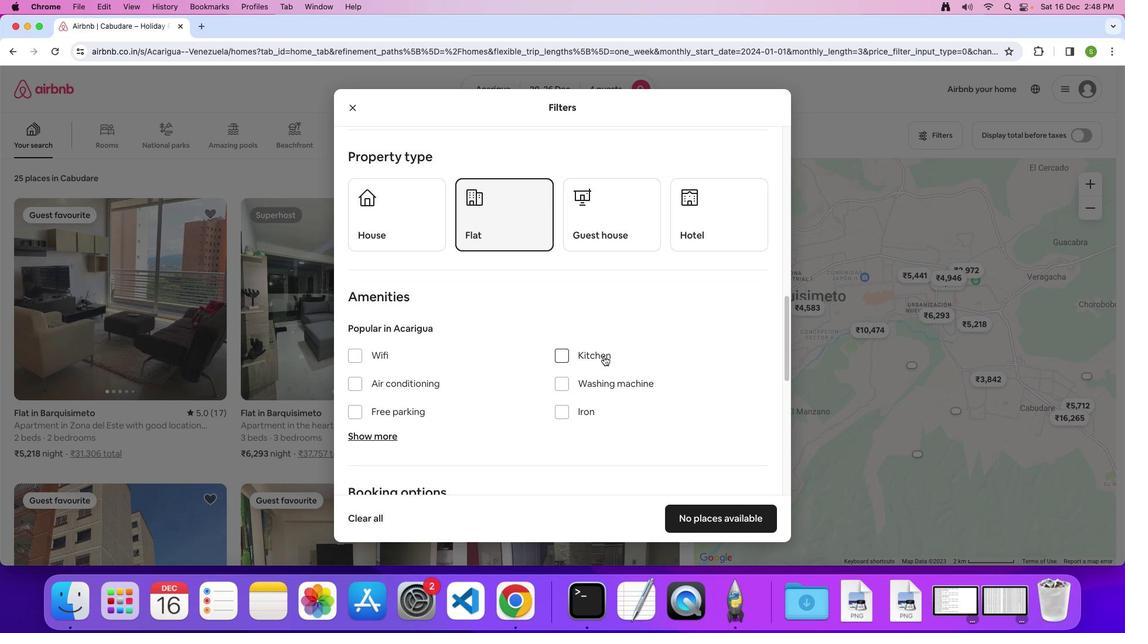 
Action: Mouse scrolled (604, 356) with delta (0, 0)
Screenshot: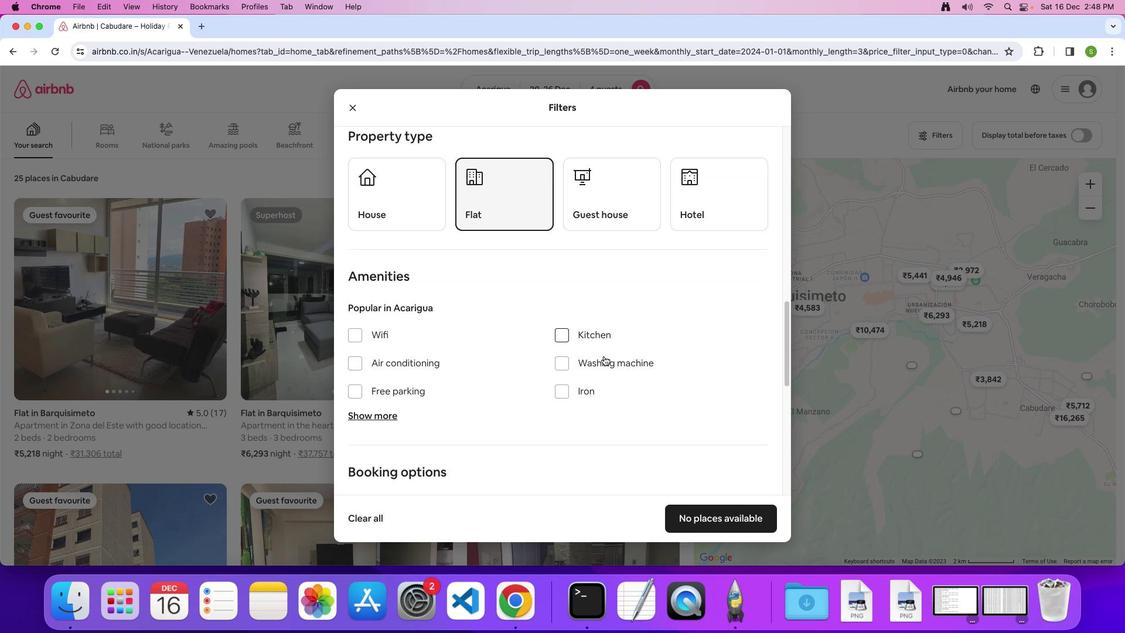
Action: Mouse moved to (604, 356)
Screenshot: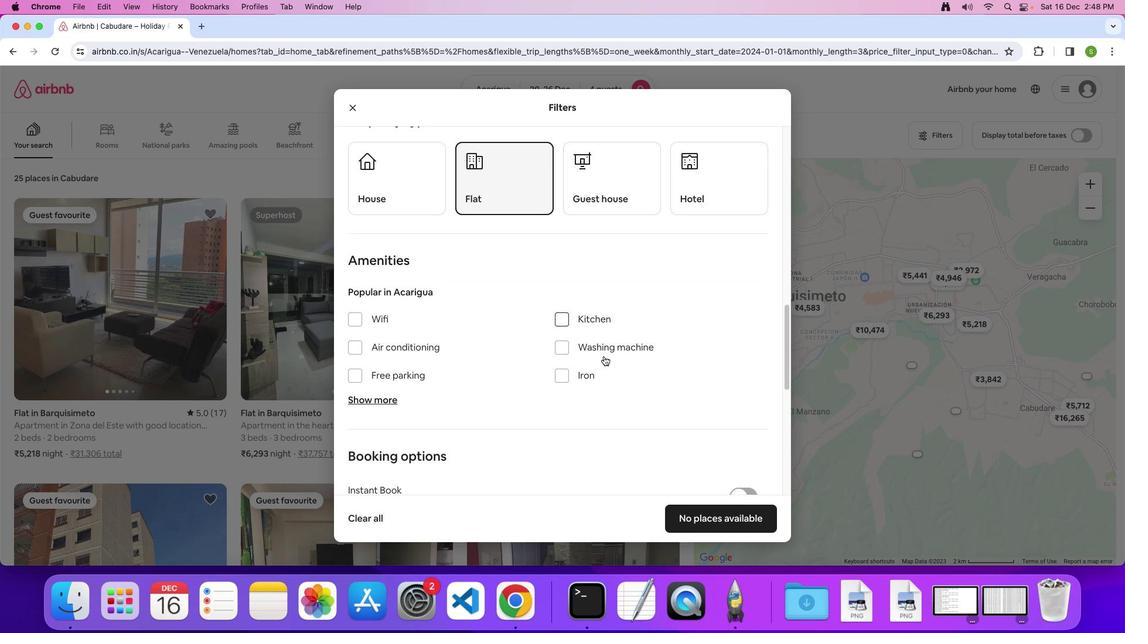 
Action: Mouse scrolled (604, 356) with delta (0, 0)
Screenshot: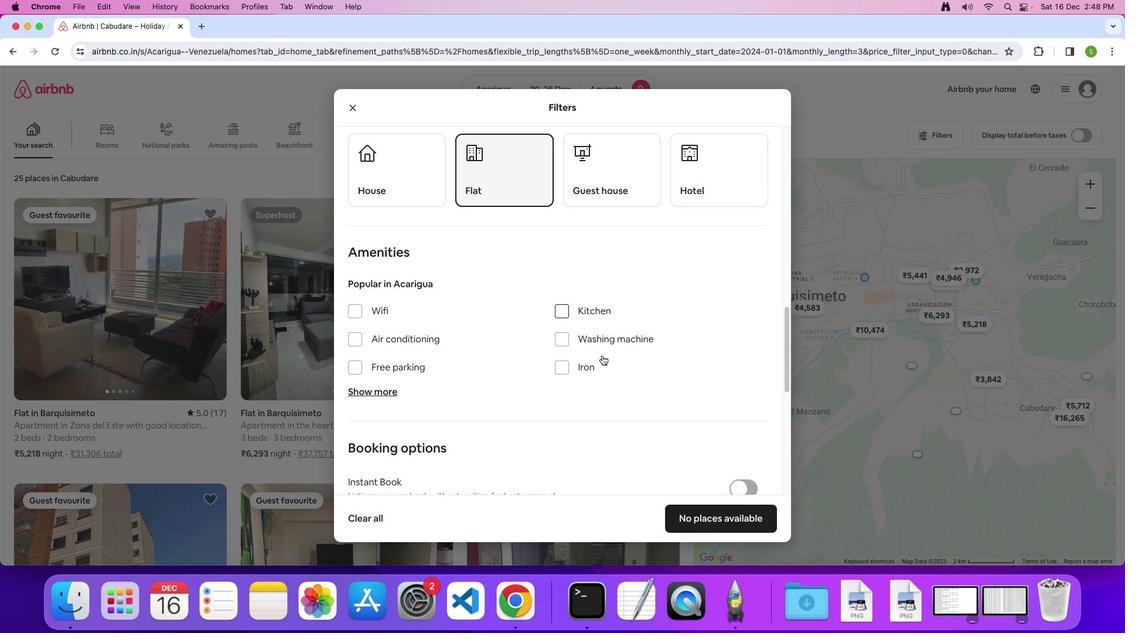
Action: Mouse scrolled (604, 356) with delta (0, 0)
Screenshot: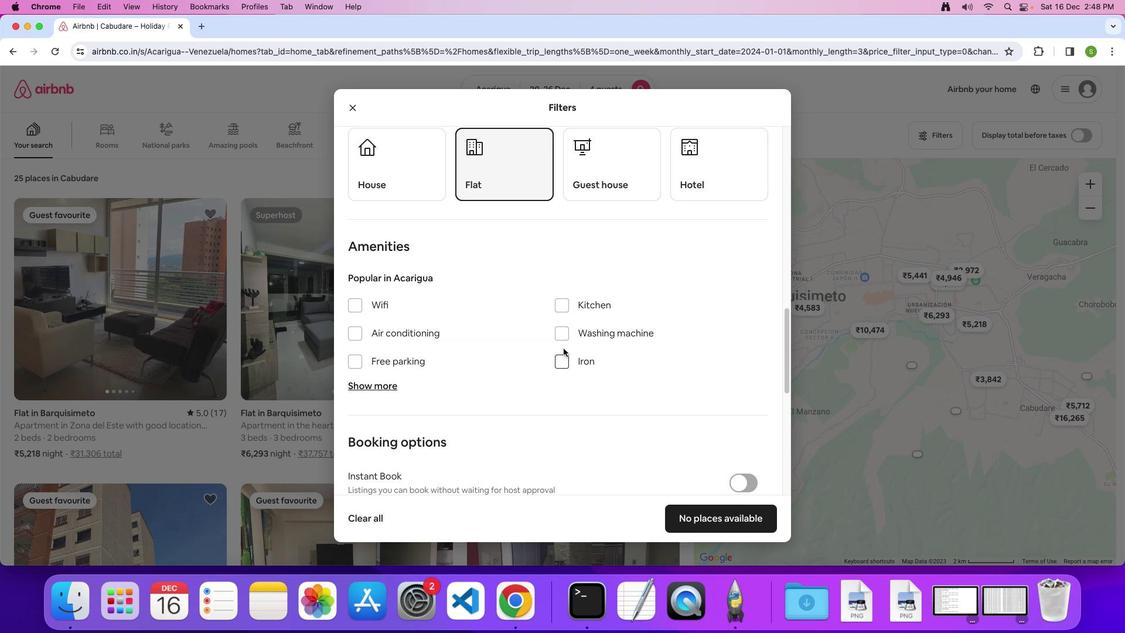 
Action: Mouse moved to (351, 303)
Screenshot: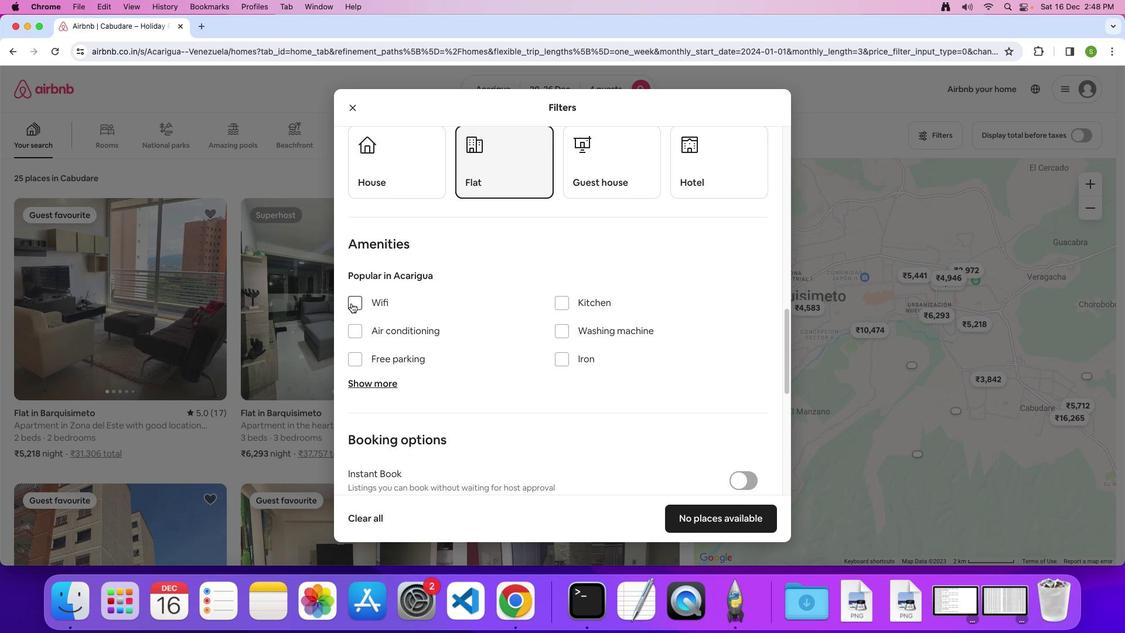 
Action: Mouse pressed left at (351, 303)
Screenshot: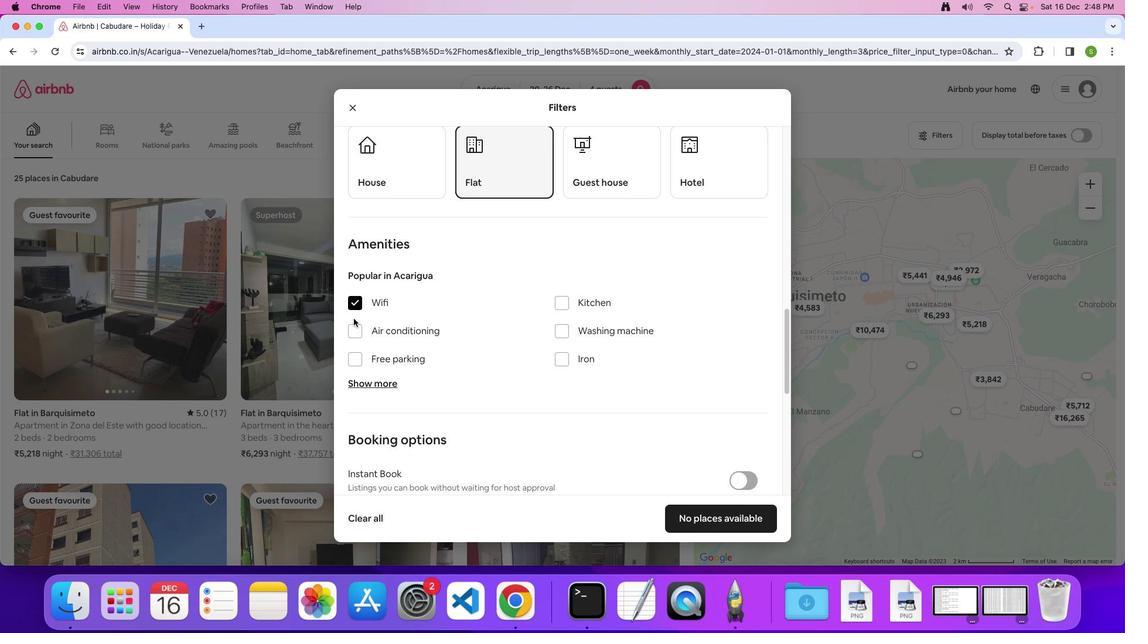 
Action: Mouse moved to (352, 363)
Screenshot: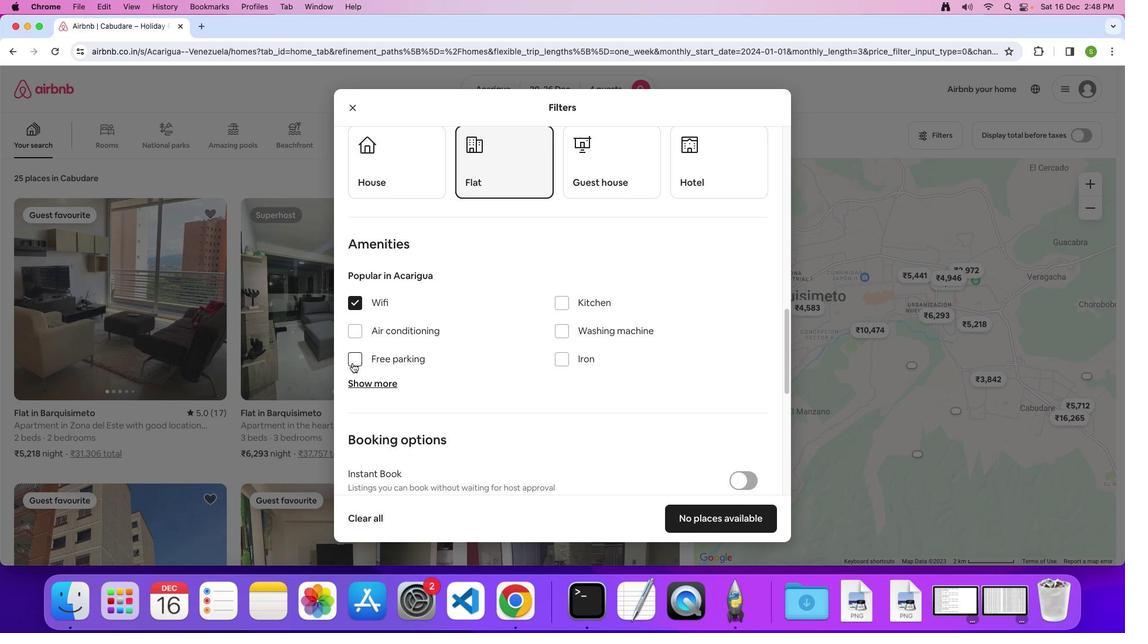 
Action: Mouse pressed left at (352, 363)
Screenshot: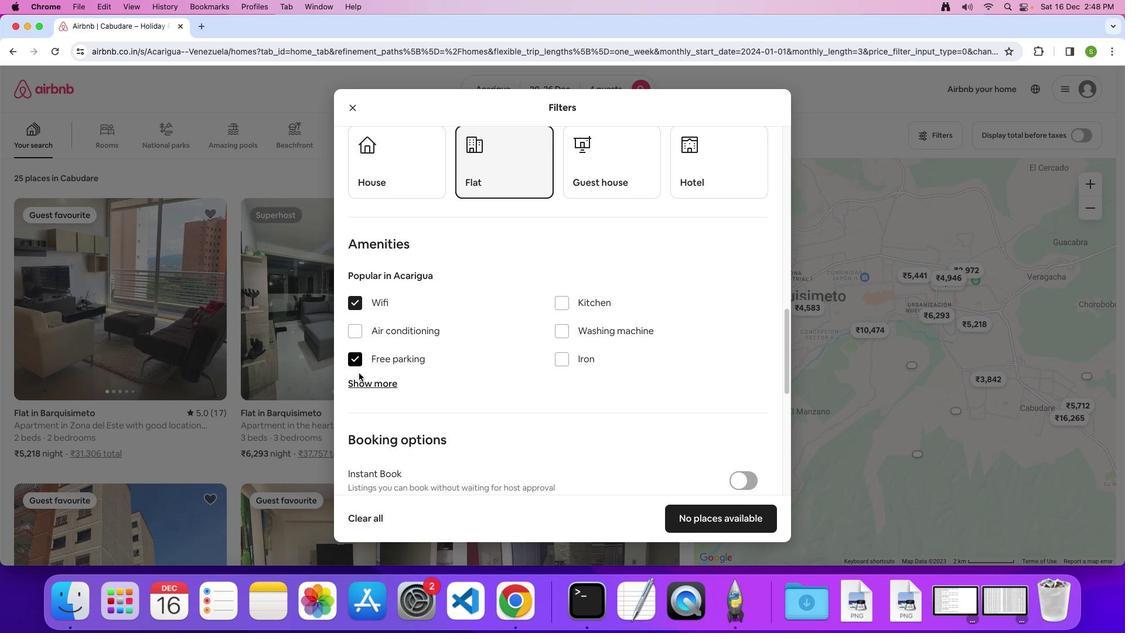 
Action: Mouse moved to (361, 381)
Screenshot: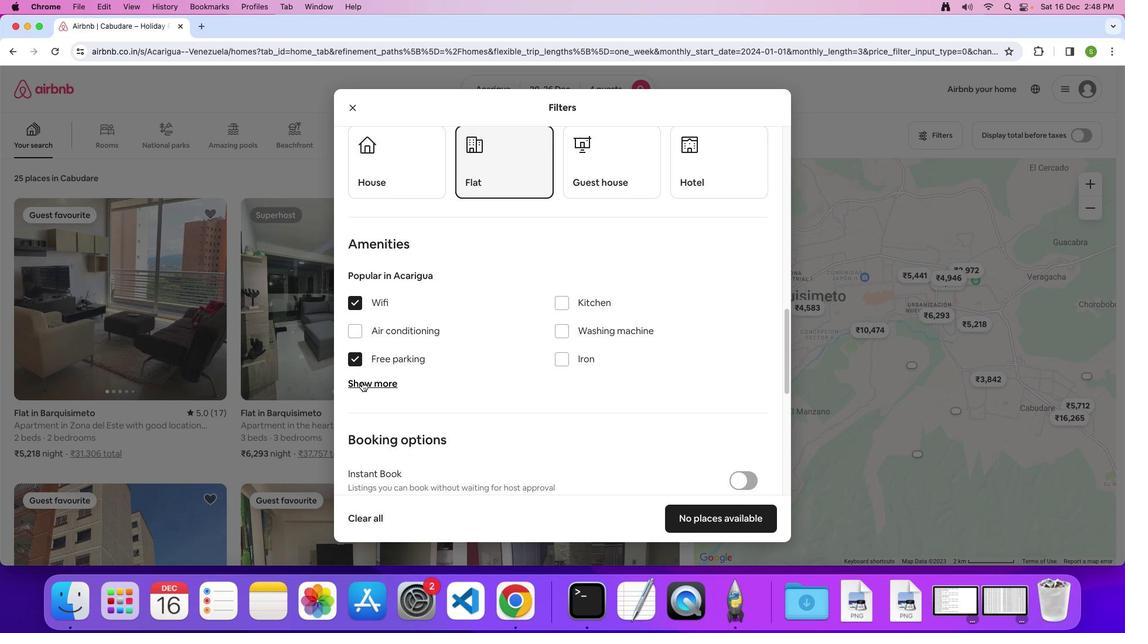 
Action: Mouse pressed left at (361, 381)
Screenshot: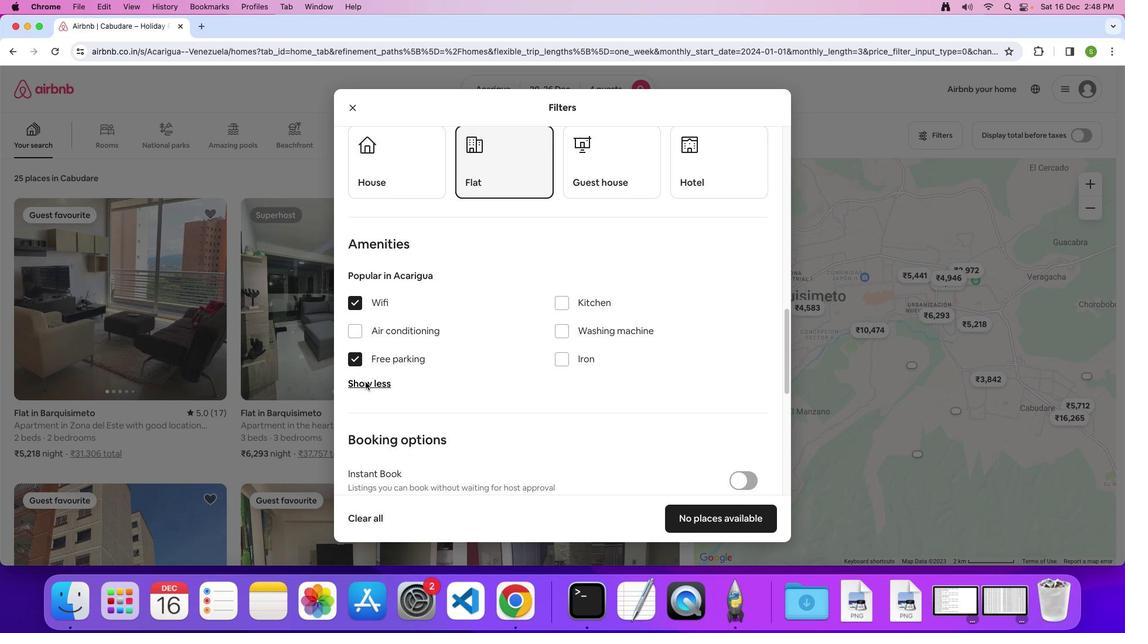 
Action: Mouse moved to (497, 355)
Screenshot: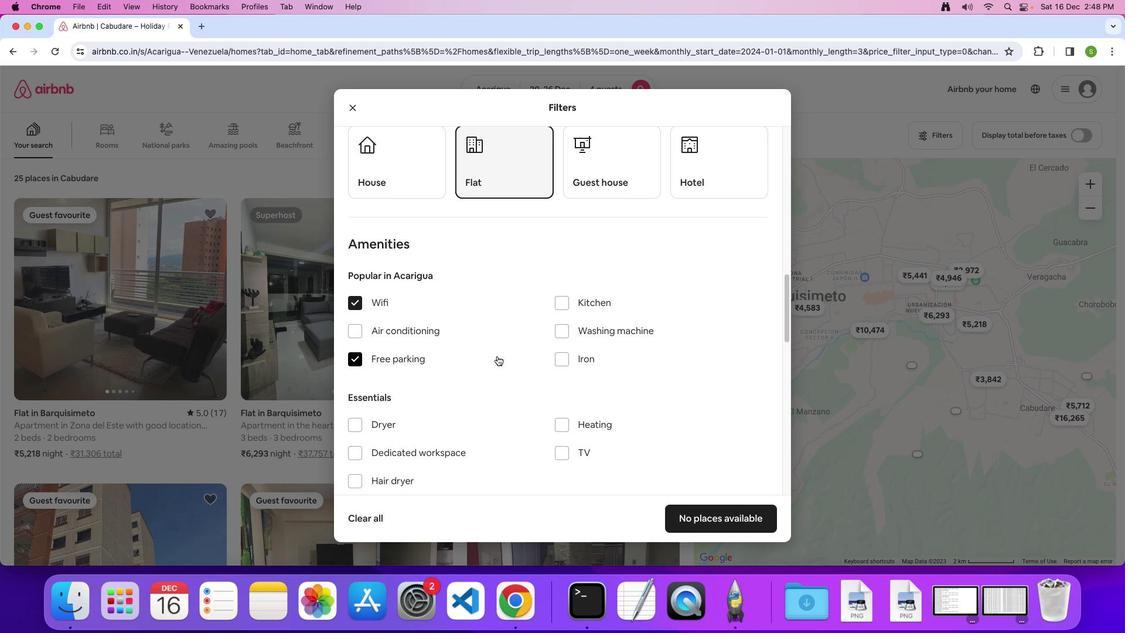 
Action: Mouse scrolled (497, 355) with delta (0, 0)
Screenshot: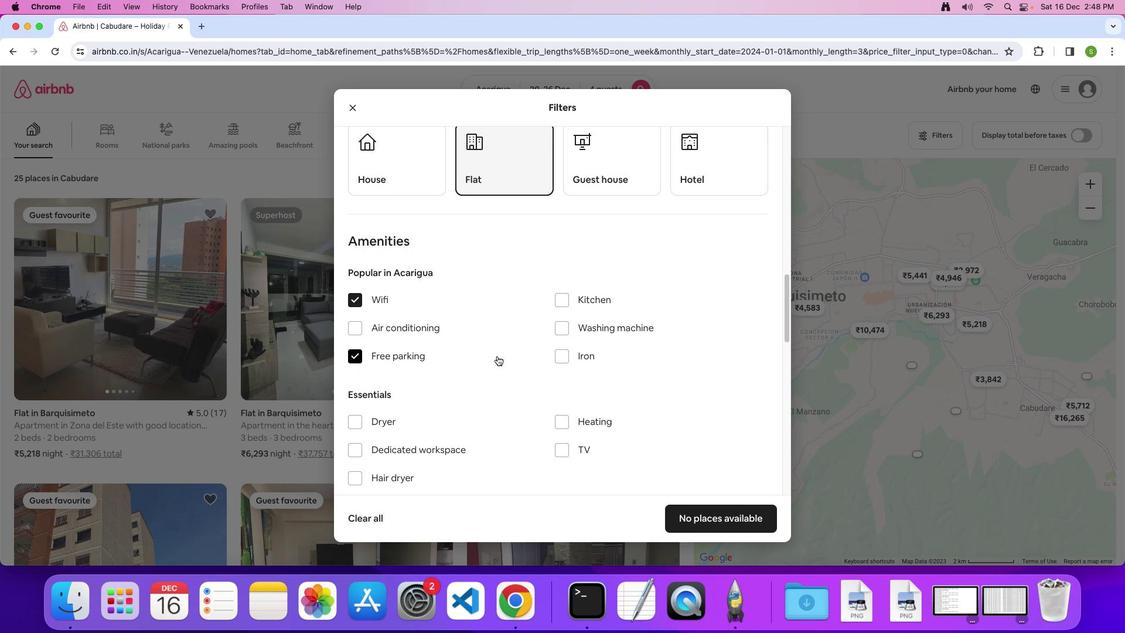 
Action: Mouse scrolled (497, 355) with delta (0, 0)
Screenshot: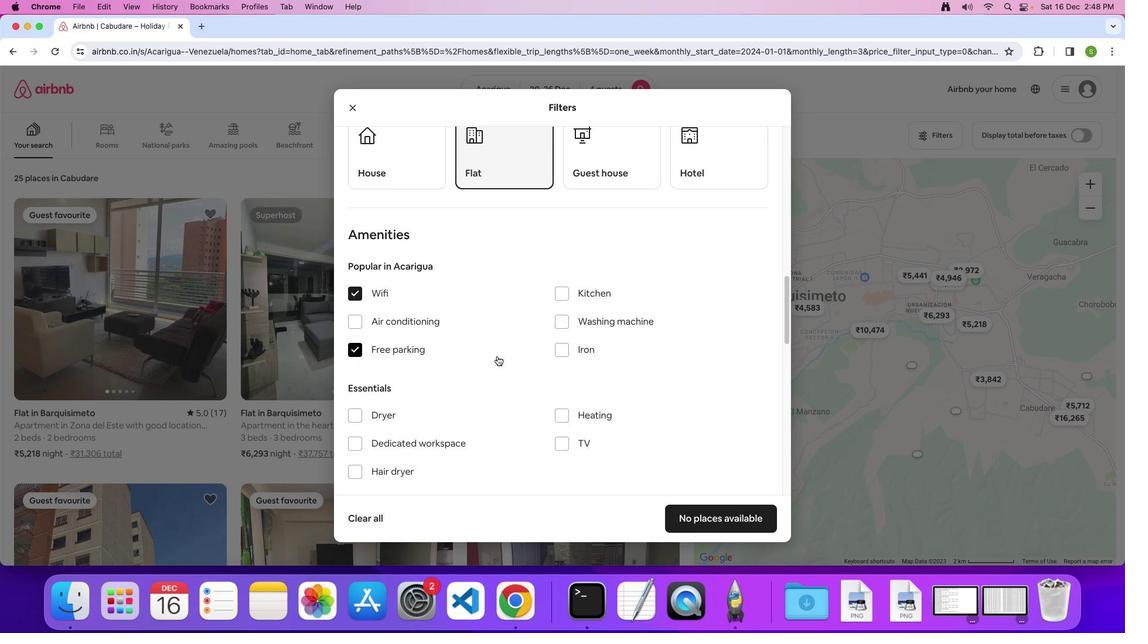 
Action: Mouse moved to (497, 355)
Screenshot: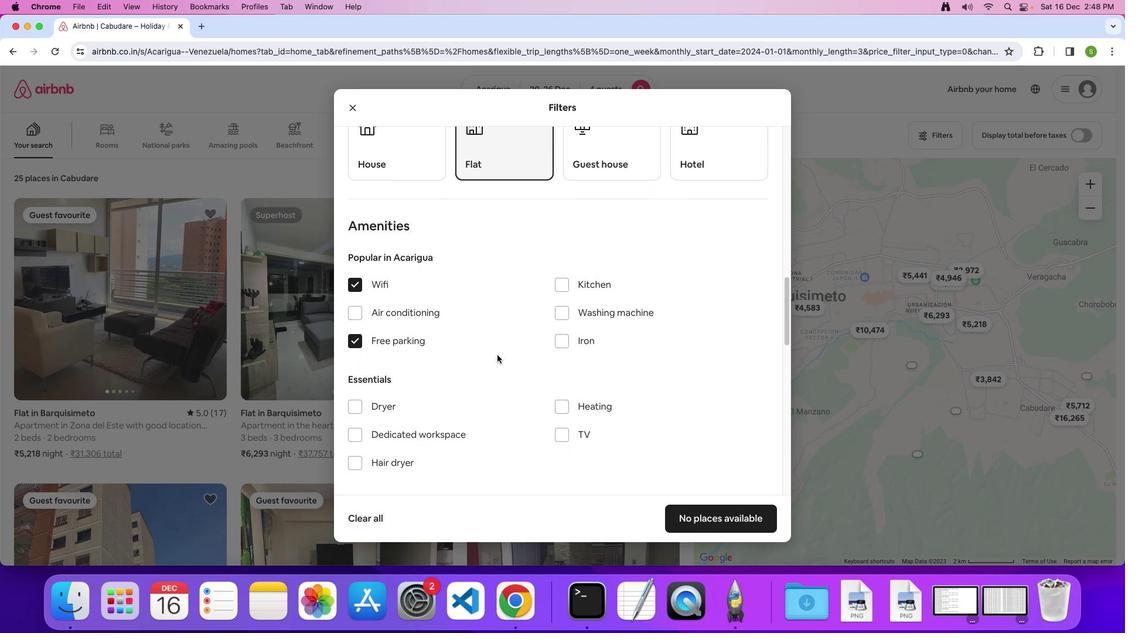 
Action: Mouse scrolled (497, 355) with delta (0, 0)
Screenshot: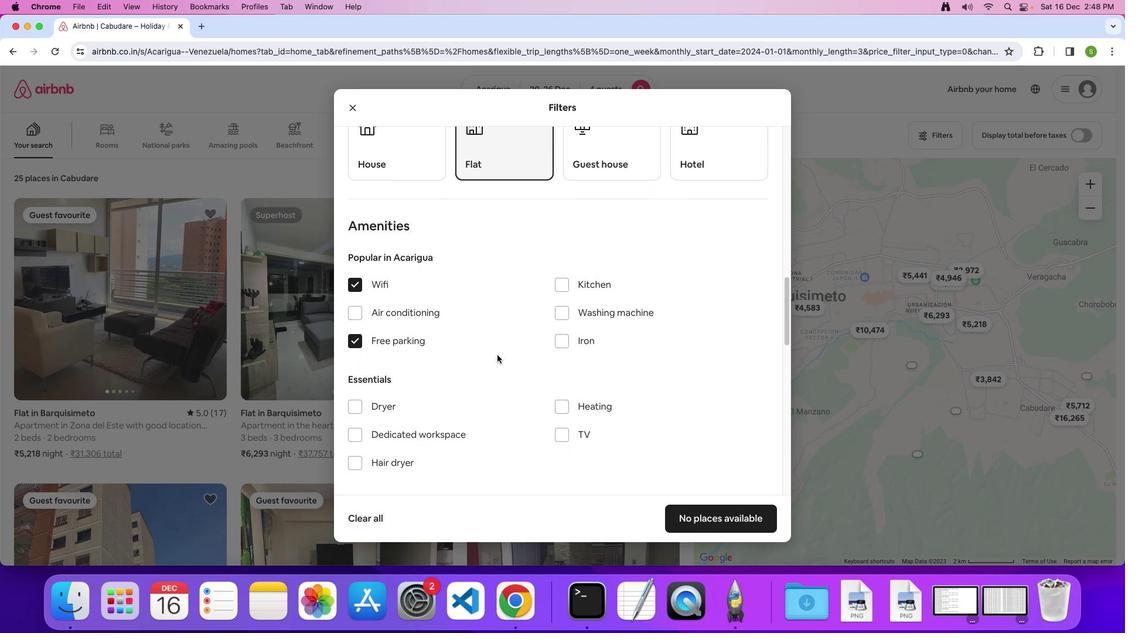 
Action: Mouse moved to (497, 355)
Screenshot: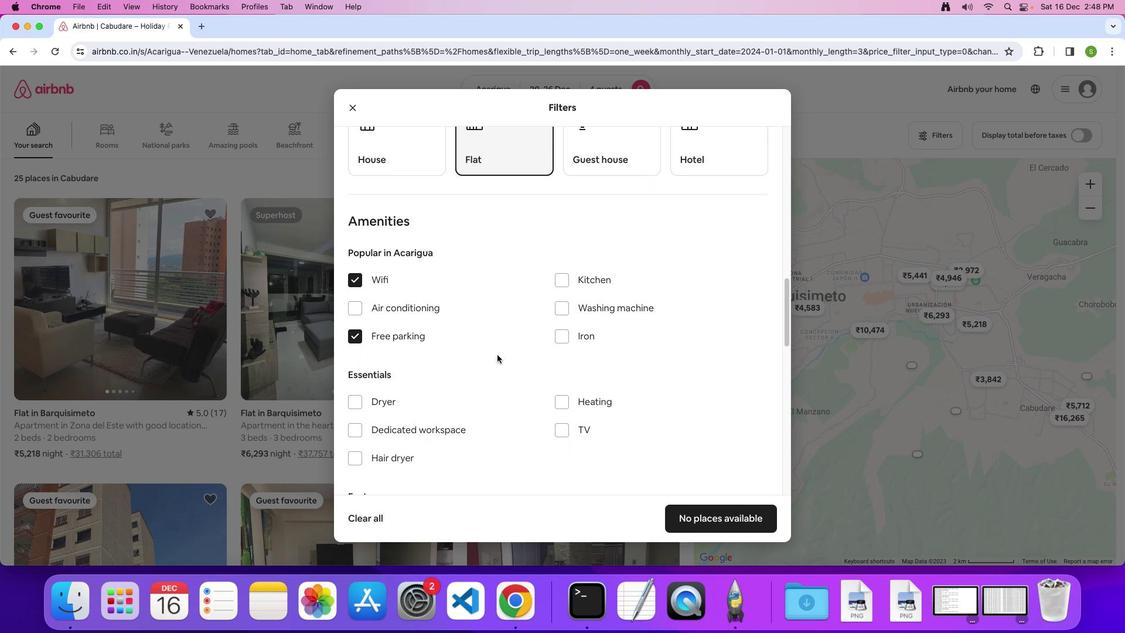 
Action: Mouse scrolled (497, 355) with delta (0, 0)
Screenshot: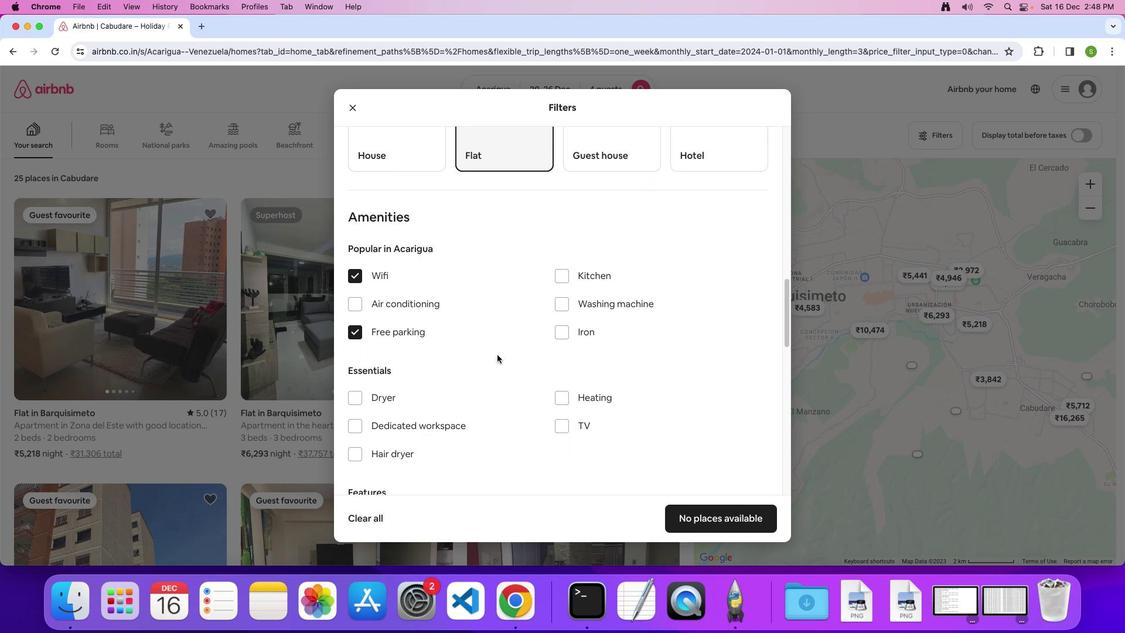 
Action: Mouse scrolled (497, 355) with delta (0, 0)
Screenshot: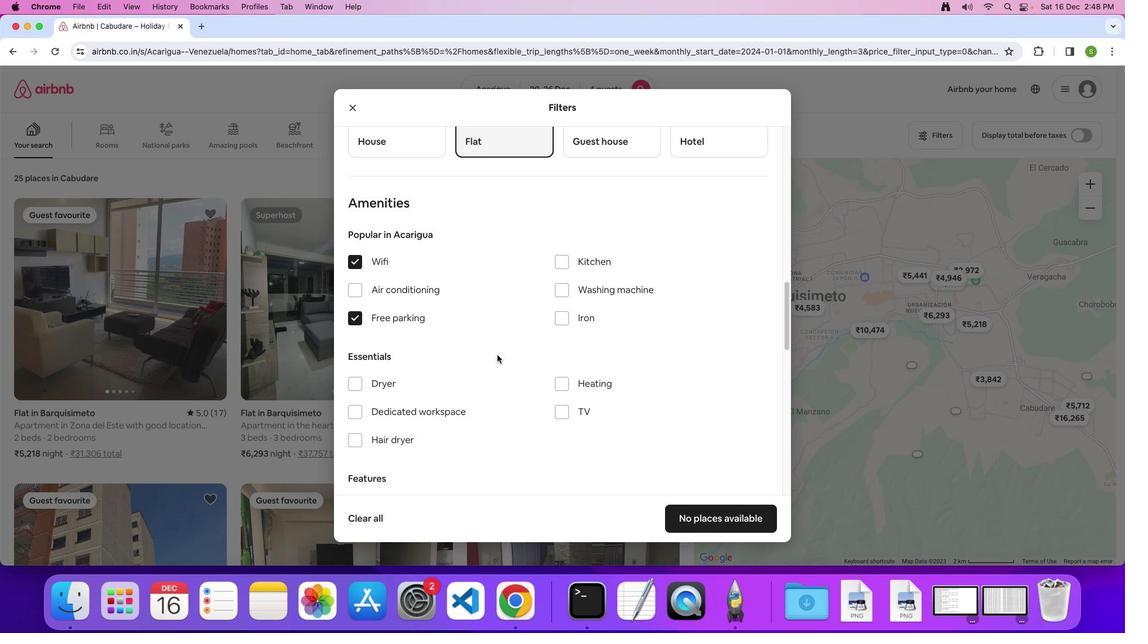 
Action: Mouse scrolled (497, 355) with delta (0, 0)
Screenshot: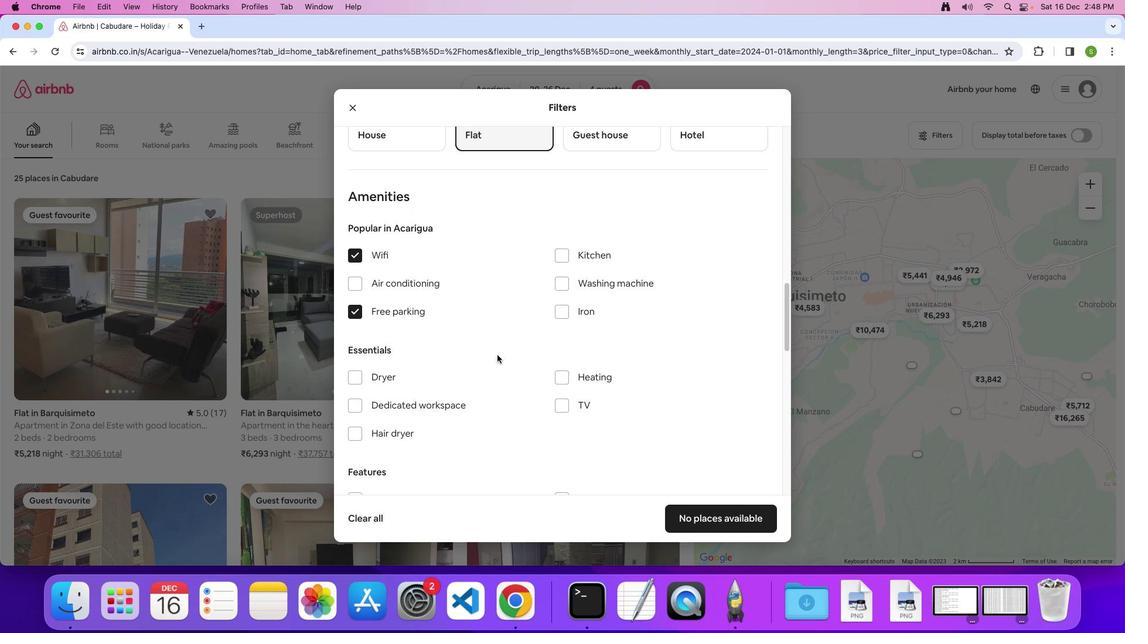 
Action: Mouse moved to (497, 355)
Screenshot: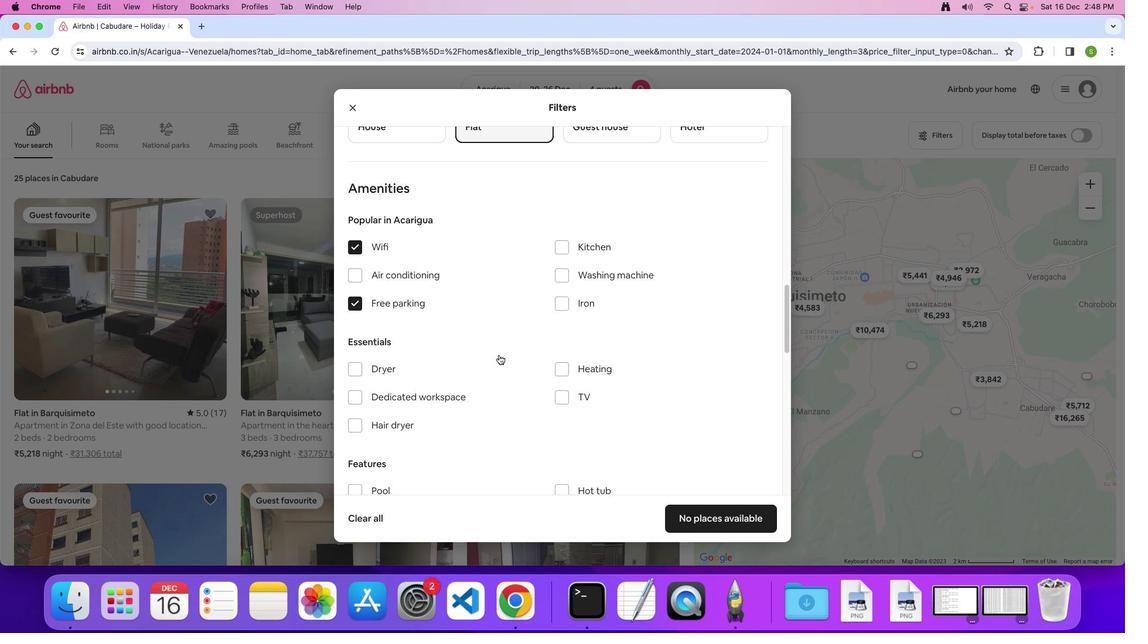 
Action: Mouse scrolled (497, 355) with delta (0, 0)
Screenshot: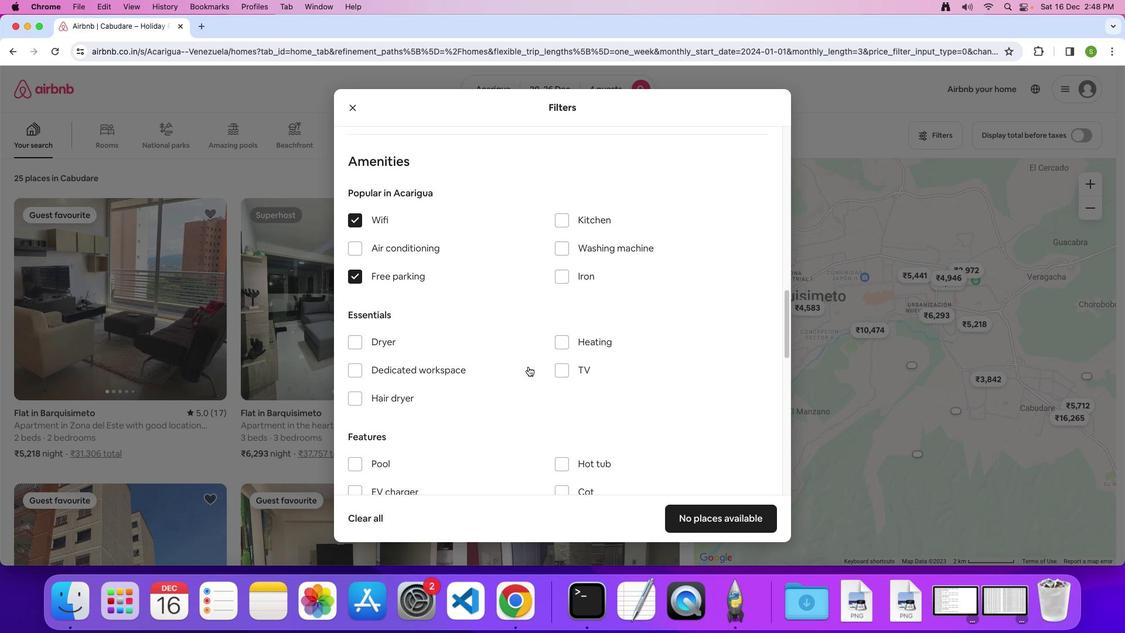
Action: Mouse moved to (565, 371)
Screenshot: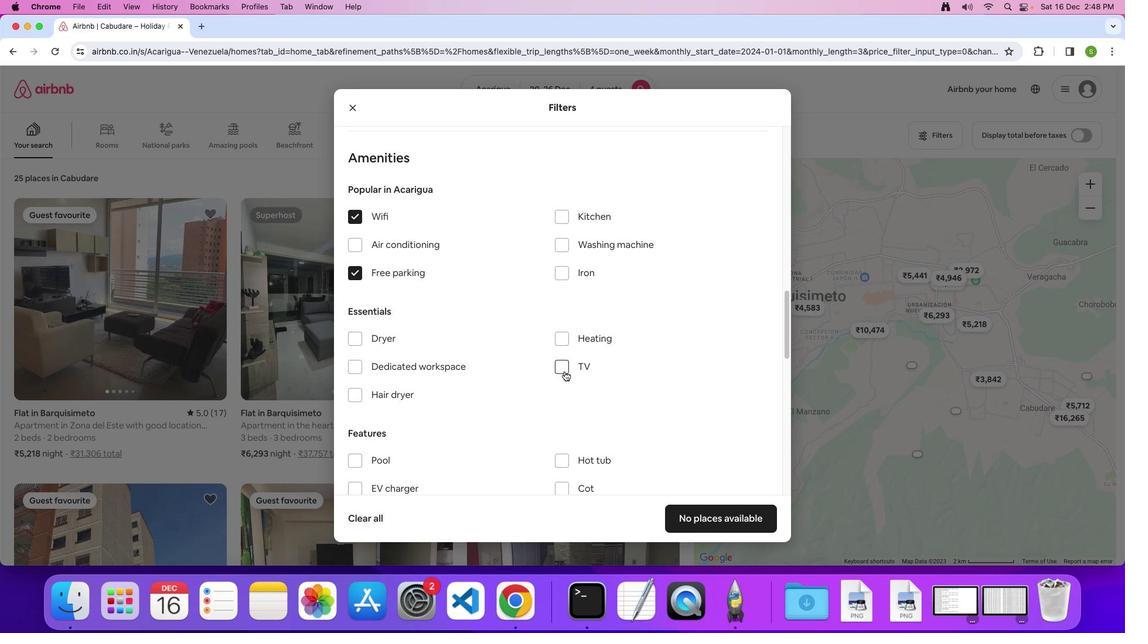 
Action: Mouse pressed left at (565, 371)
Screenshot: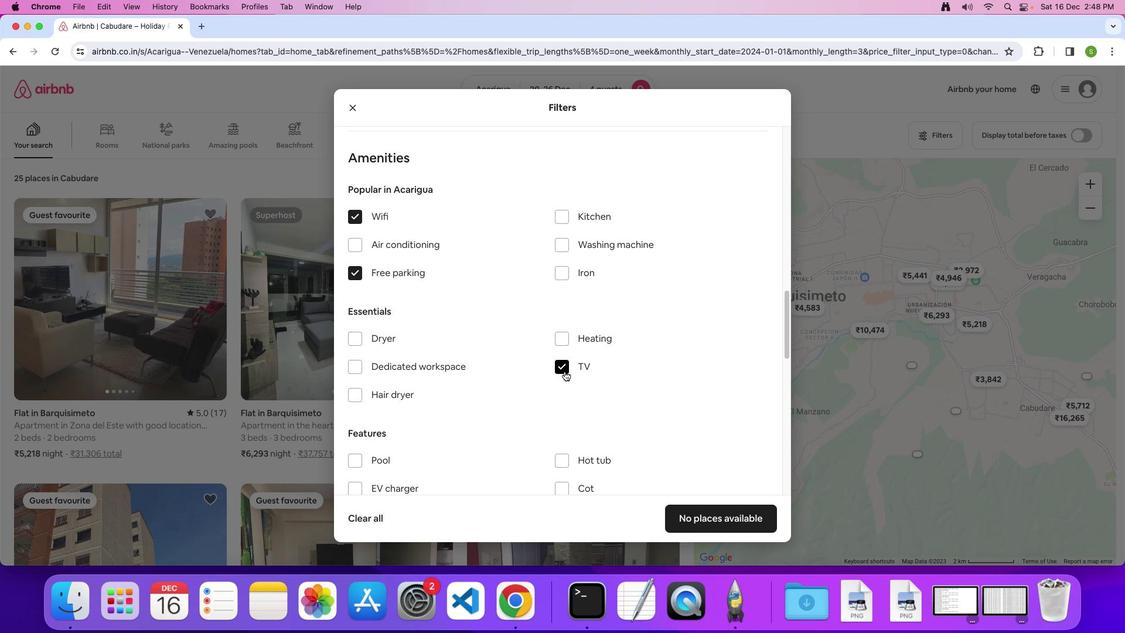 
Action: Mouse moved to (499, 368)
Screenshot: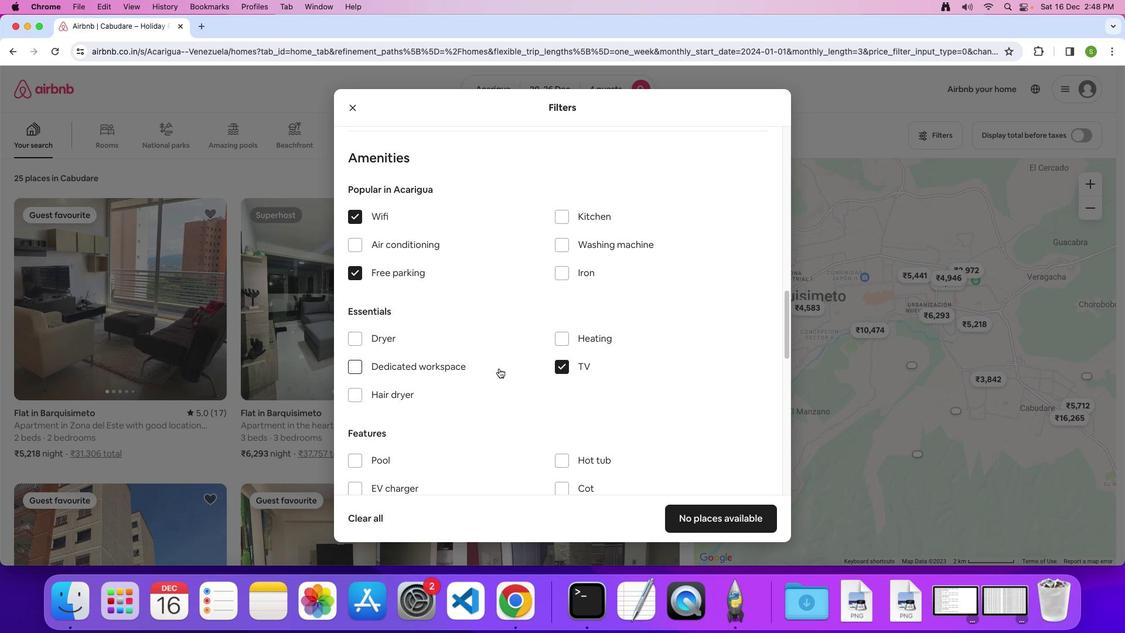 
Action: Mouse scrolled (499, 368) with delta (0, 0)
Screenshot: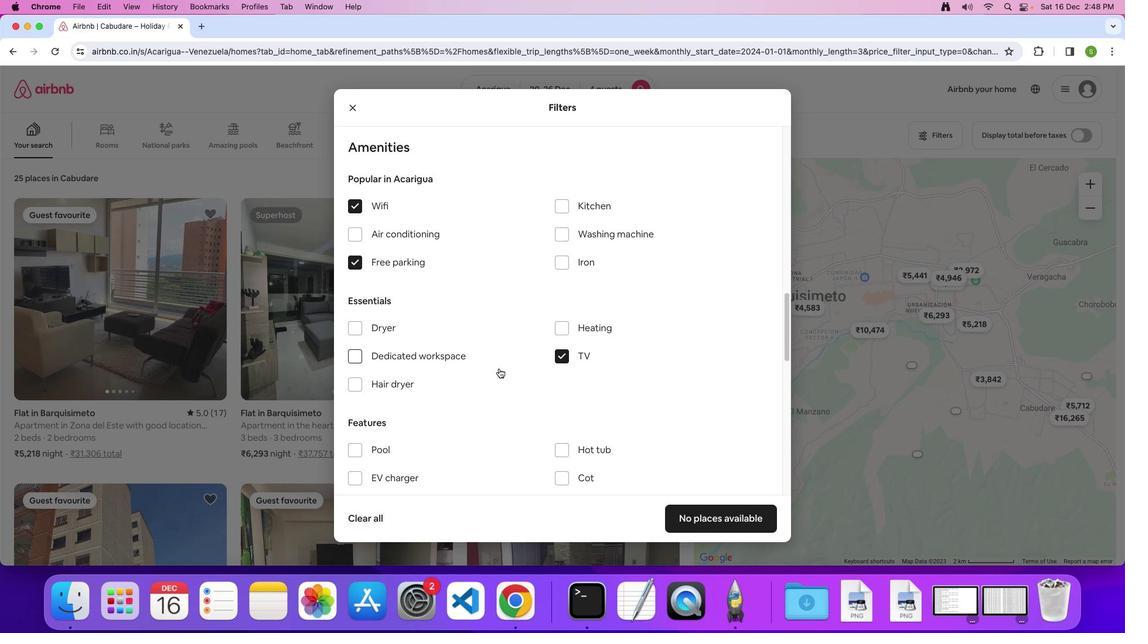 
Action: Mouse scrolled (499, 368) with delta (0, 0)
Screenshot: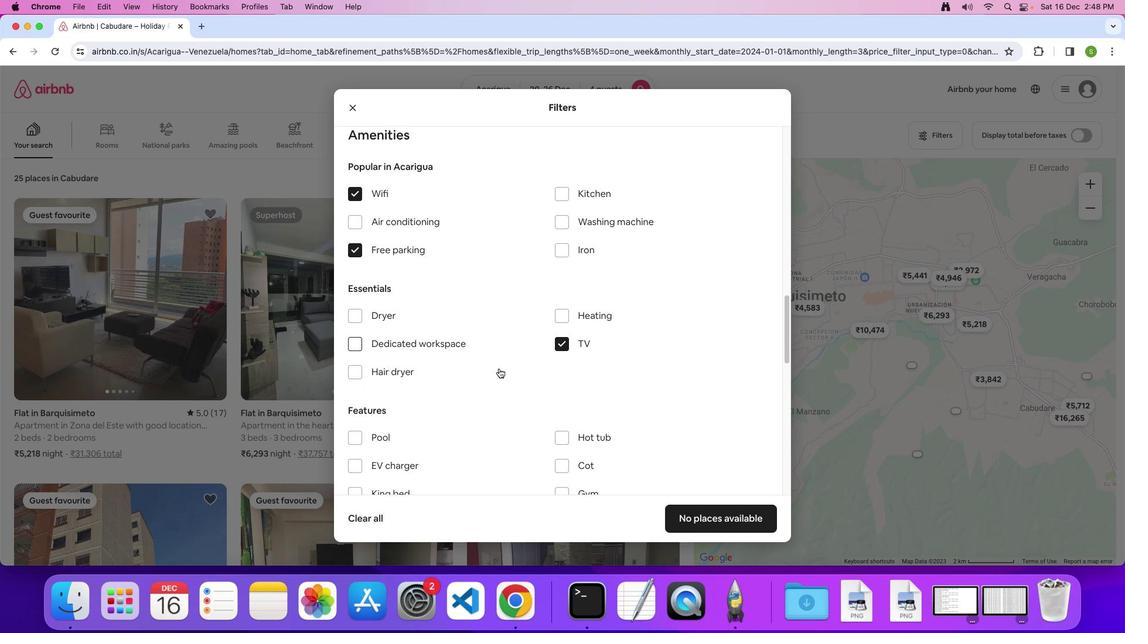 
Action: Mouse moved to (499, 368)
Screenshot: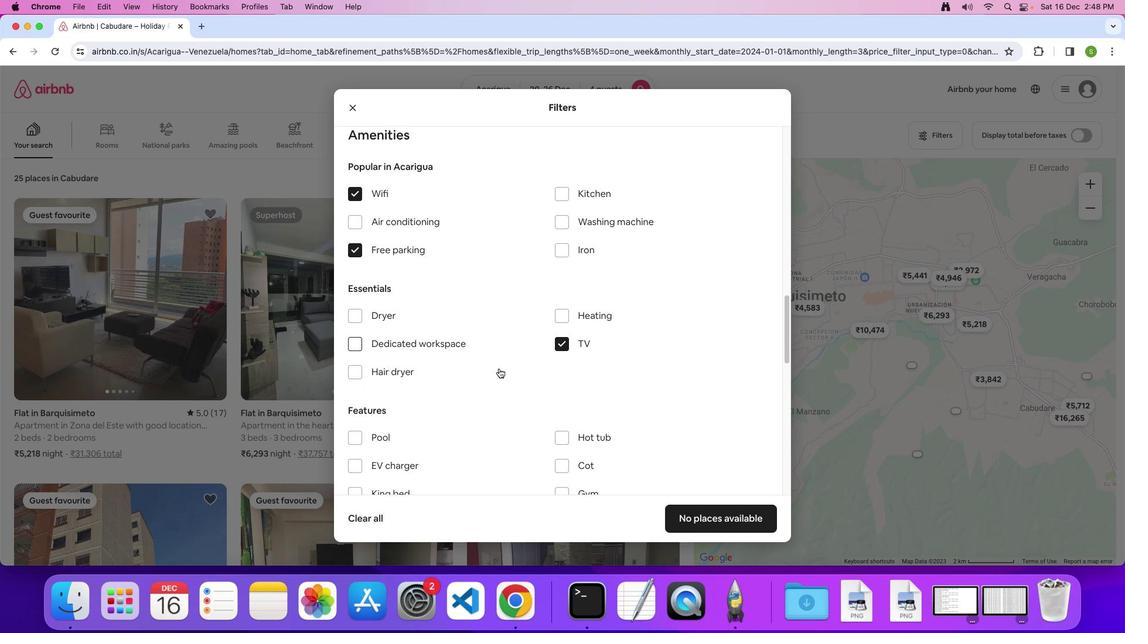 
Action: Mouse scrolled (499, 368) with delta (0, 0)
Screenshot: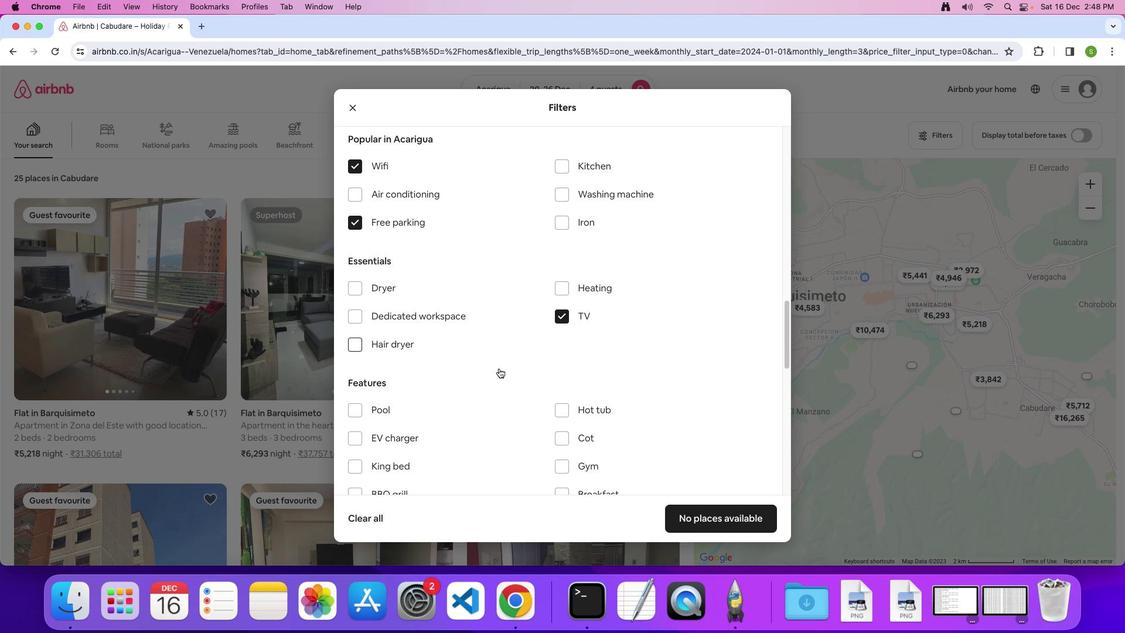 
Action: Mouse moved to (499, 368)
Screenshot: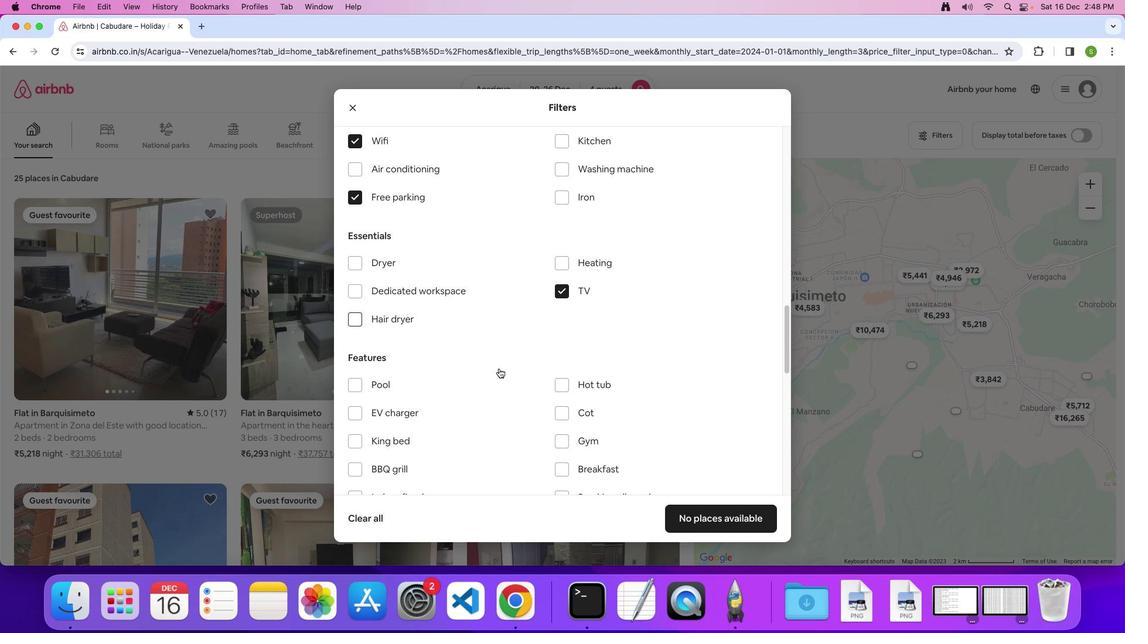 
Action: Mouse scrolled (499, 368) with delta (0, 0)
Screenshot: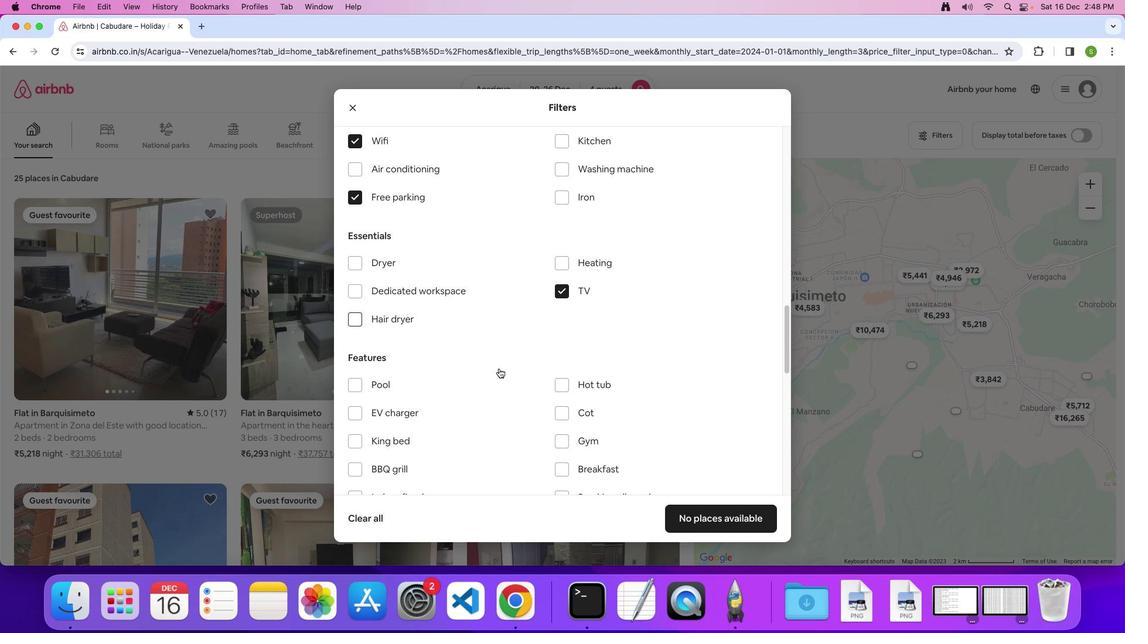
Action: Mouse moved to (499, 368)
Screenshot: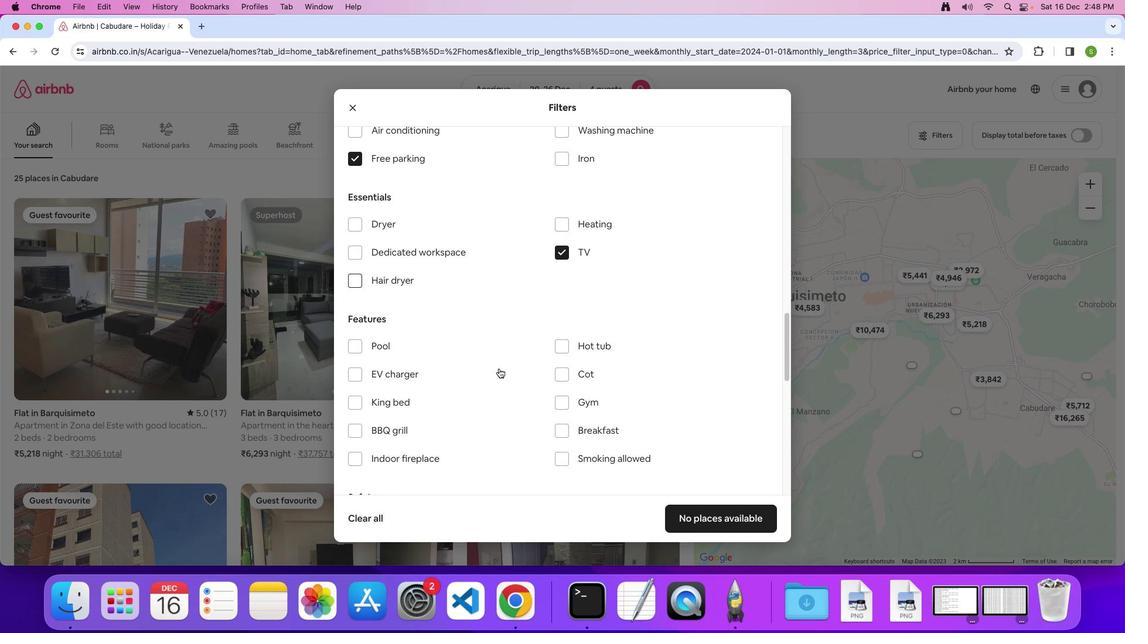 
Action: Mouse scrolled (499, 368) with delta (0, -1)
Screenshot: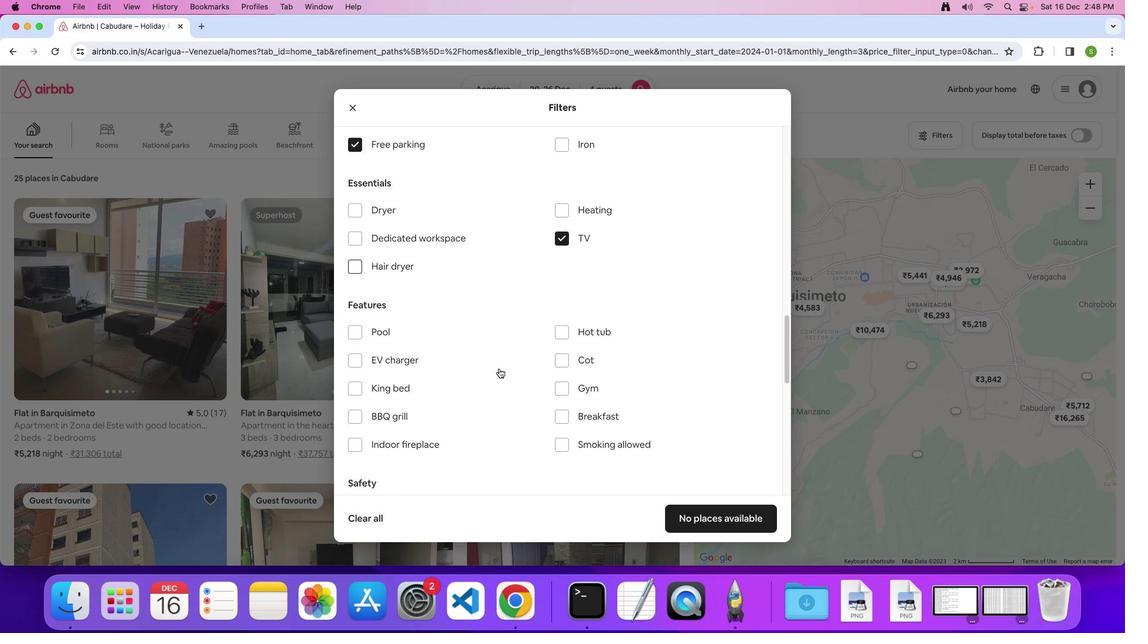 
Action: Mouse scrolled (499, 368) with delta (0, 0)
Screenshot: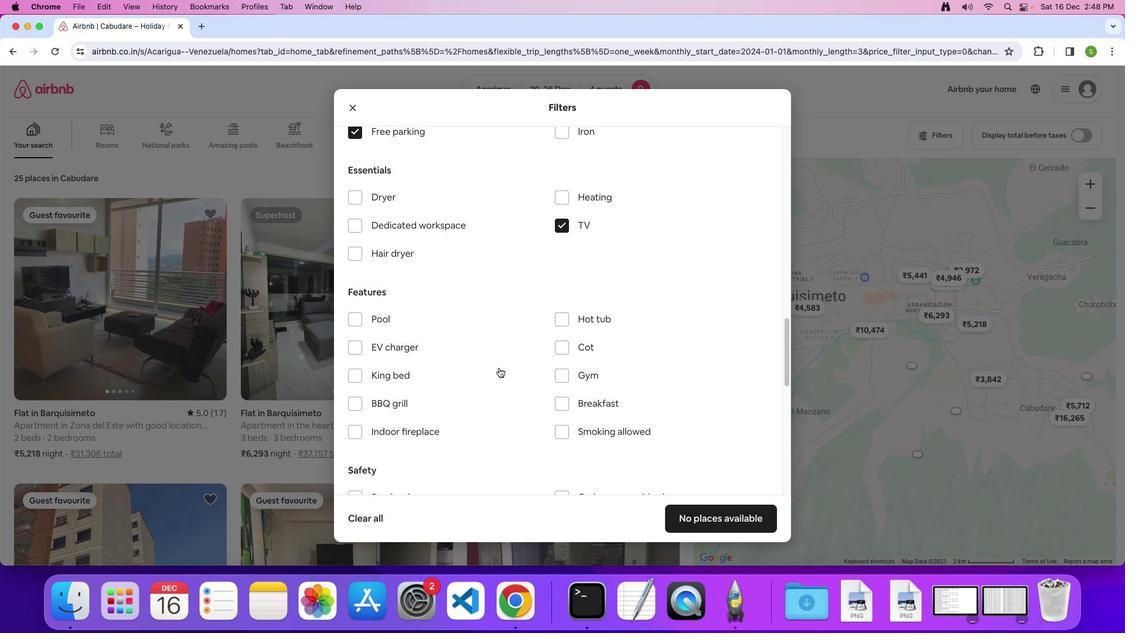 
Action: Mouse moved to (499, 368)
Screenshot: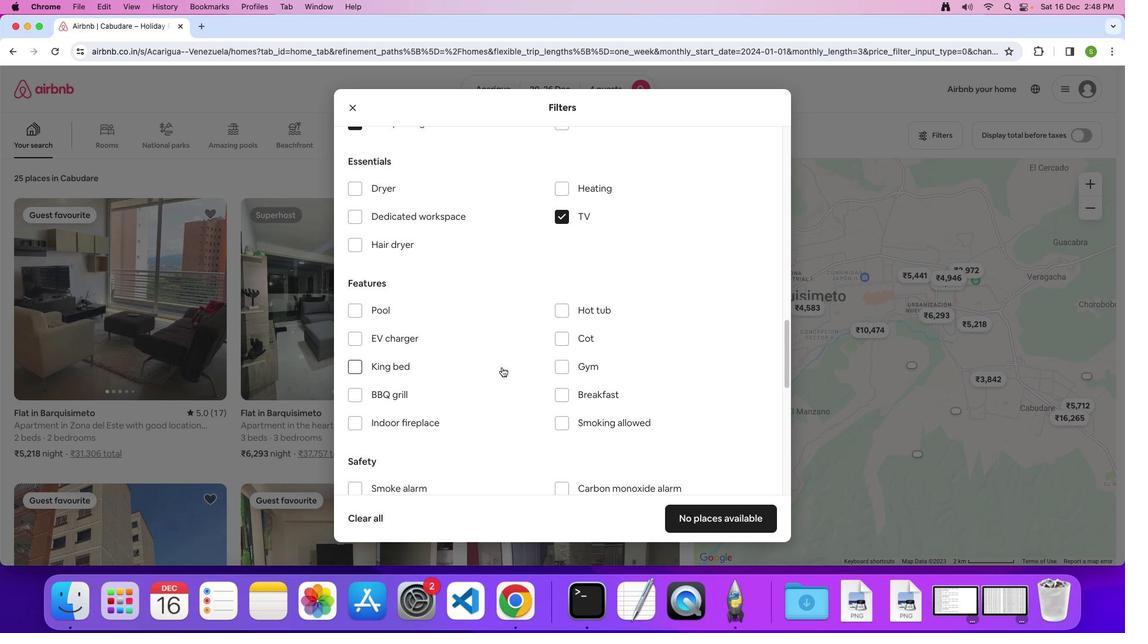 
Action: Mouse scrolled (499, 368) with delta (0, 0)
Screenshot: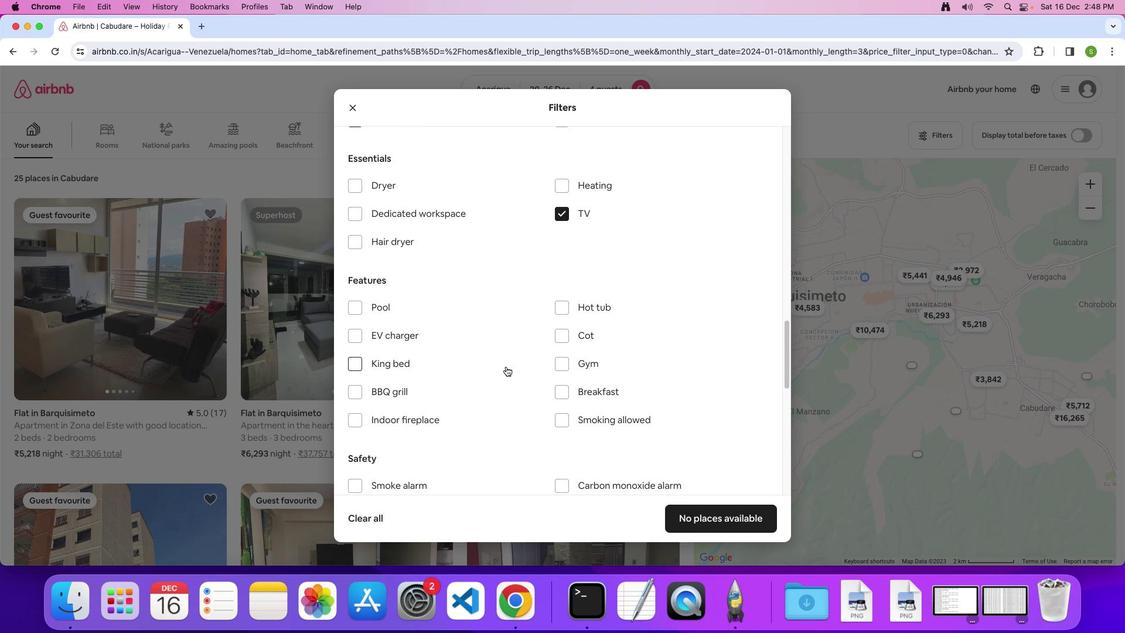 
Action: Mouse moved to (559, 360)
Screenshot: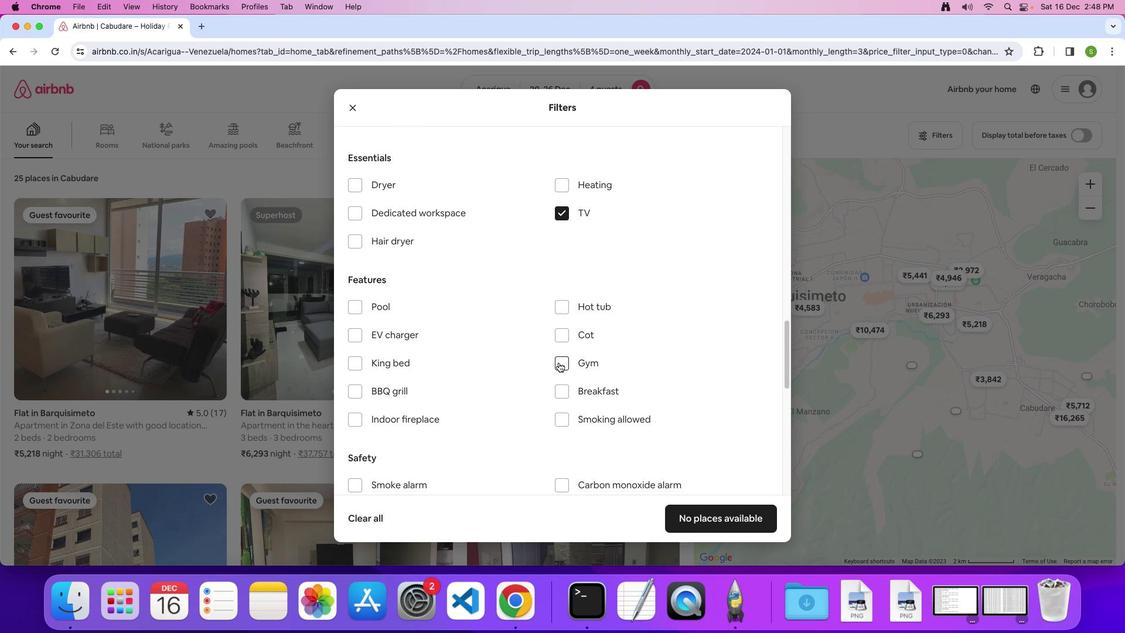
Action: Mouse pressed left at (559, 360)
Screenshot: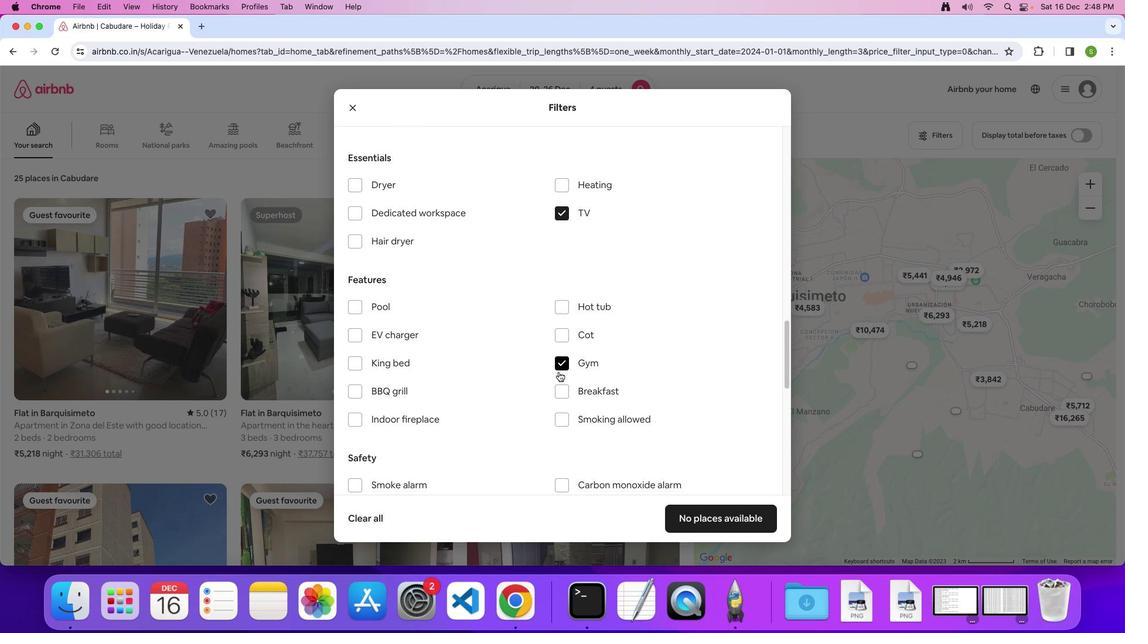 
Action: Mouse moved to (557, 385)
Screenshot: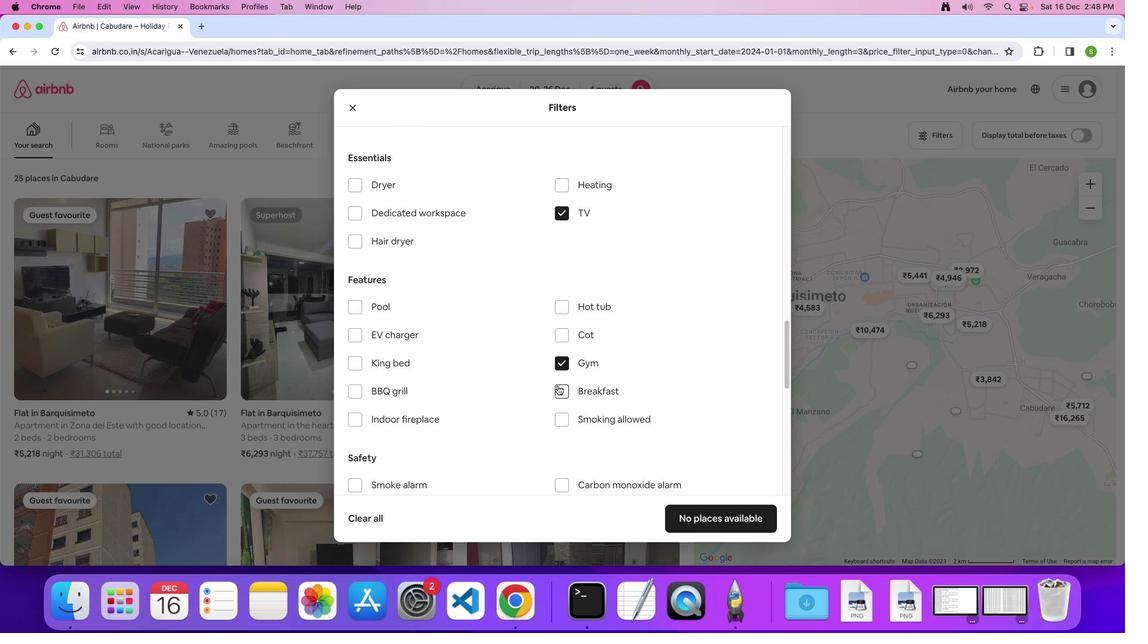 
Action: Mouse pressed left at (557, 385)
Screenshot: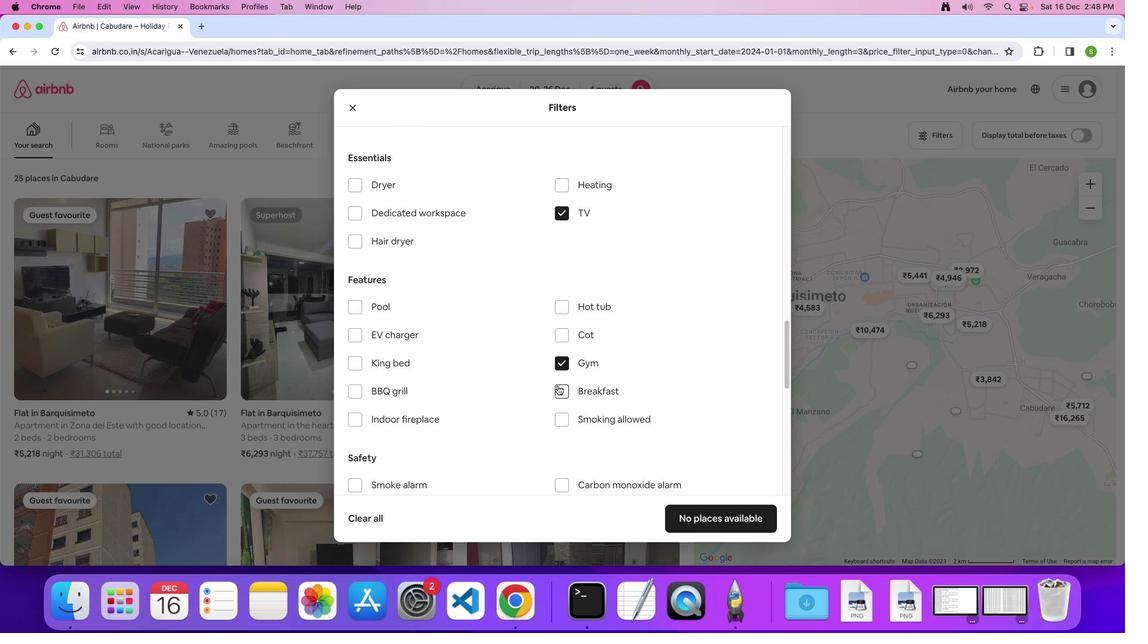 
Action: Mouse moved to (509, 388)
Screenshot: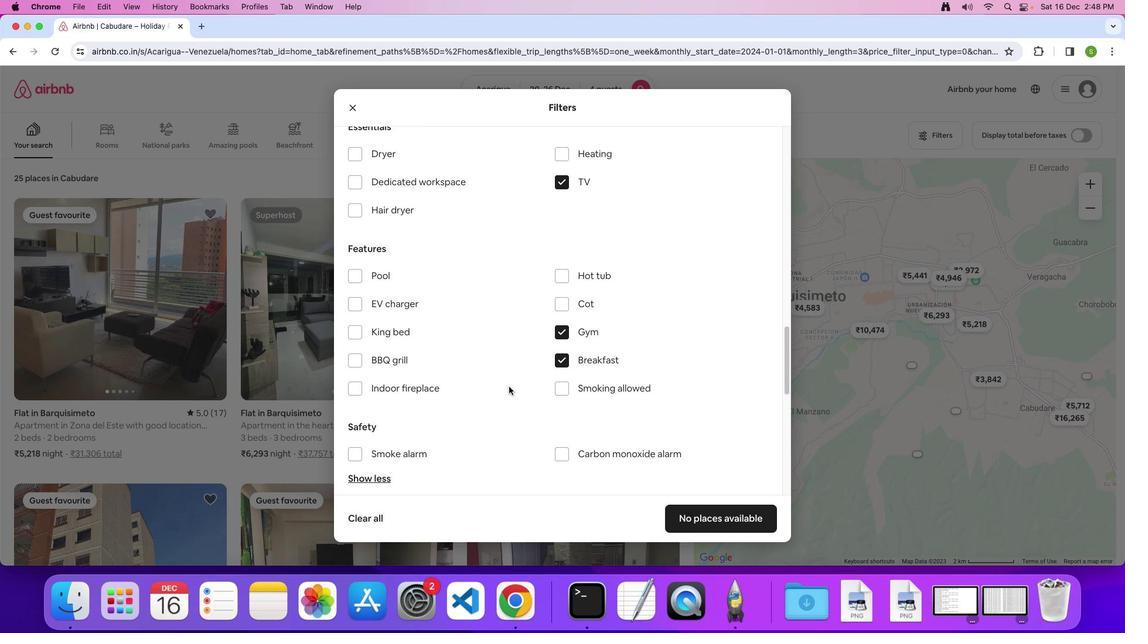 
Action: Mouse scrolled (509, 388) with delta (0, 0)
Screenshot: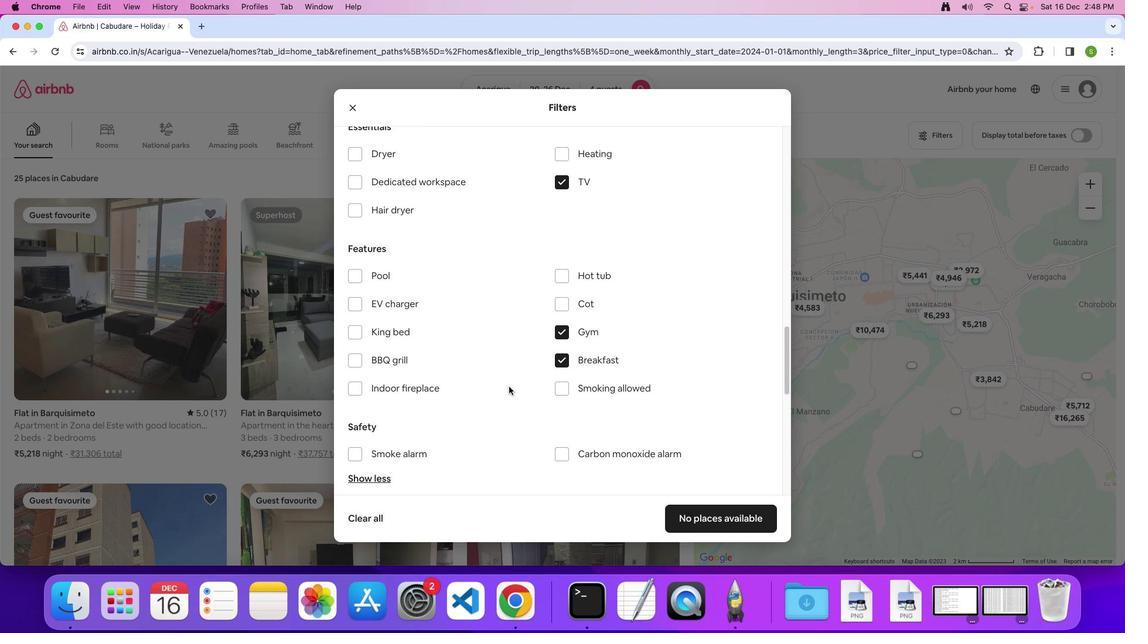 
Action: Mouse moved to (509, 387)
Screenshot: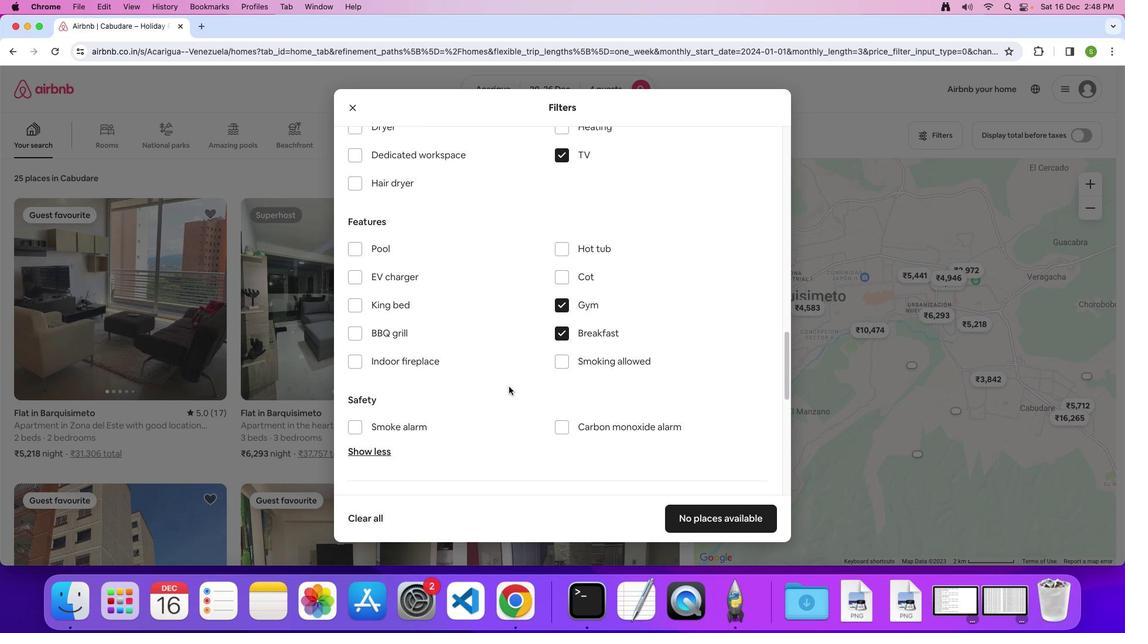 
Action: Mouse scrolled (509, 387) with delta (0, 0)
Screenshot: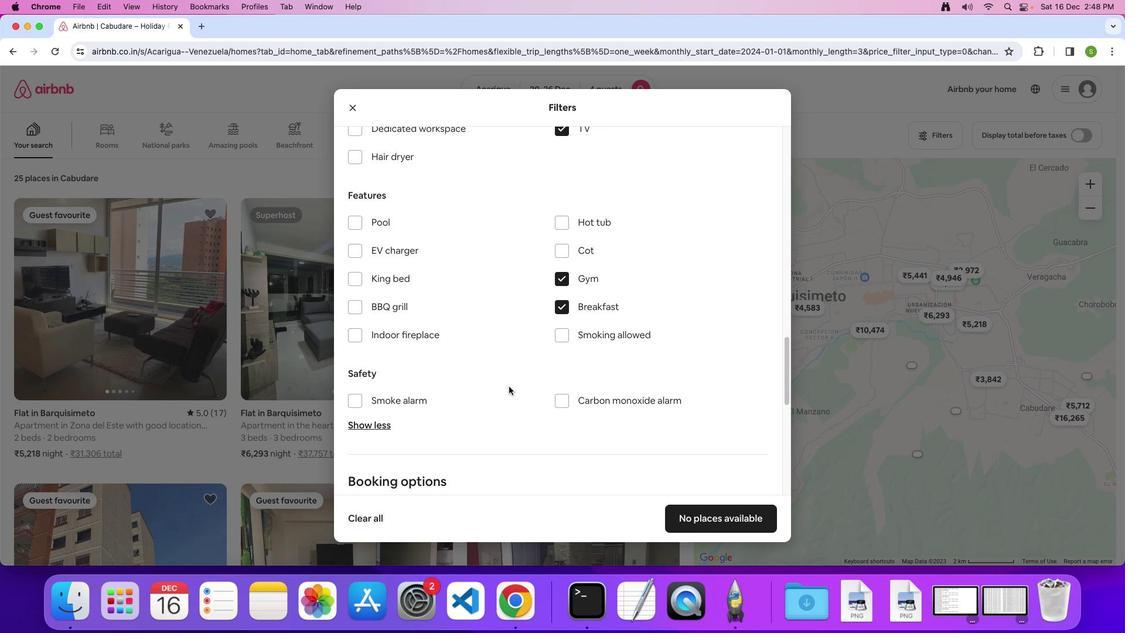 
Action: Mouse moved to (509, 387)
Screenshot: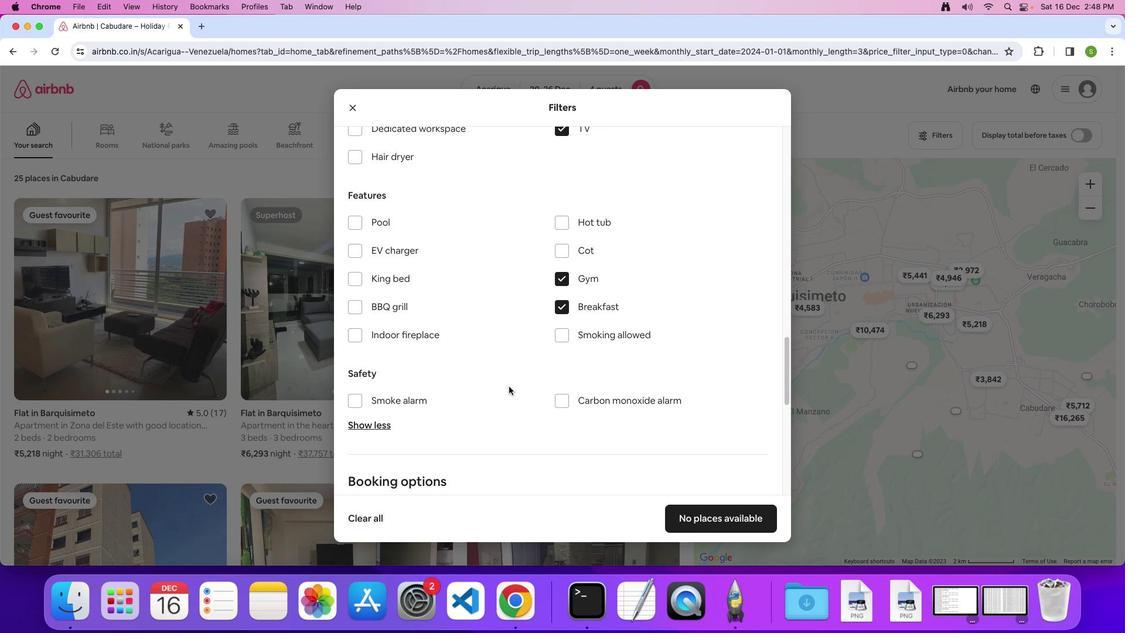 
Action: Mouse scrolled (509, 387) with delta (0, -1)
Screenshot: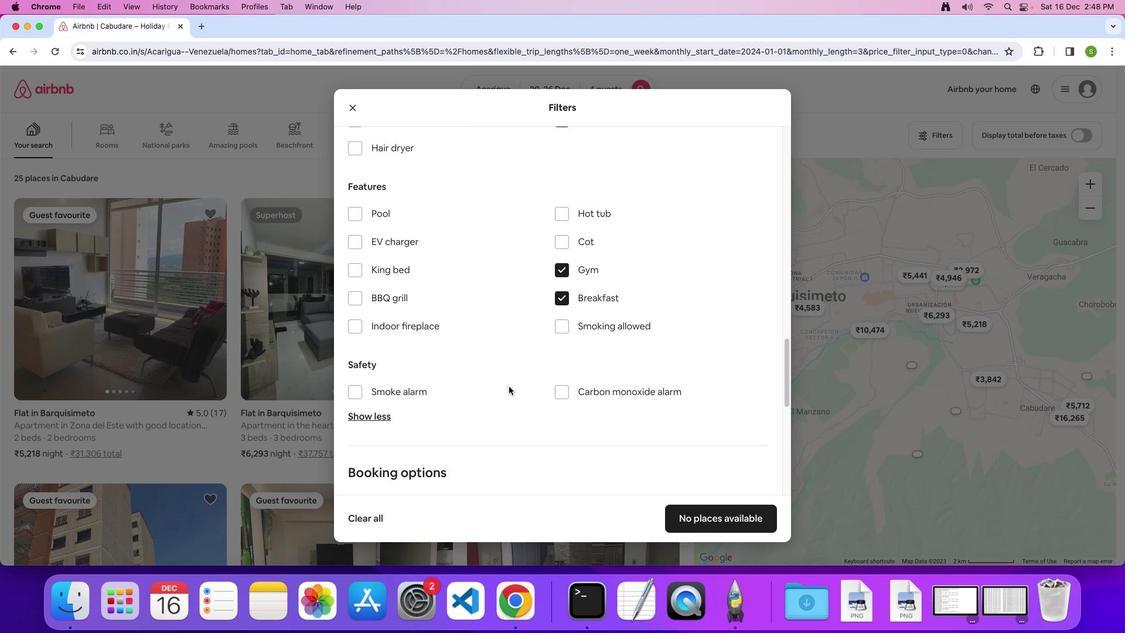 
Action: Mouse moved to (509, 386)
Screenshot: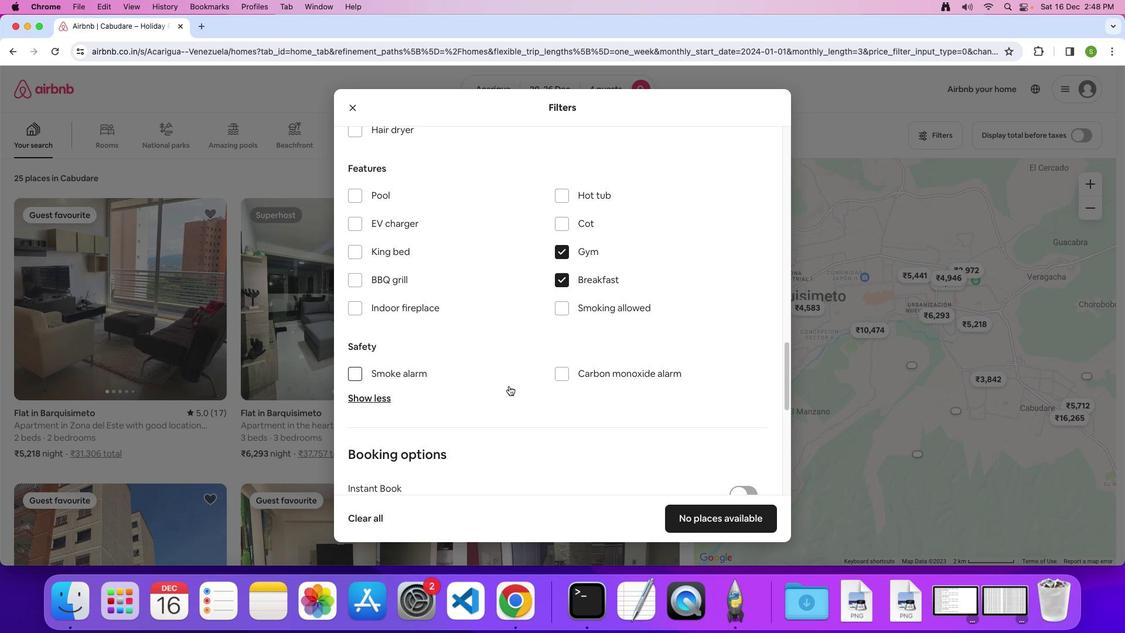 
Action: Mouse scrolled (509, 386) with delta (0, 0)
Screenshot: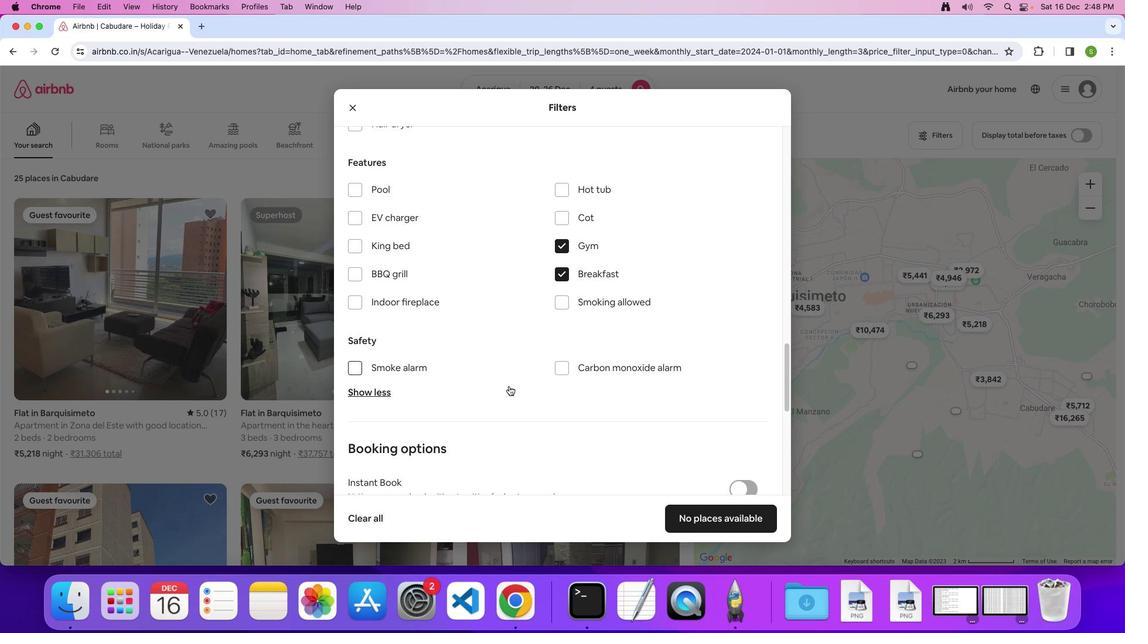 
Action: Mouse moved to (509, 386)
Screenshot: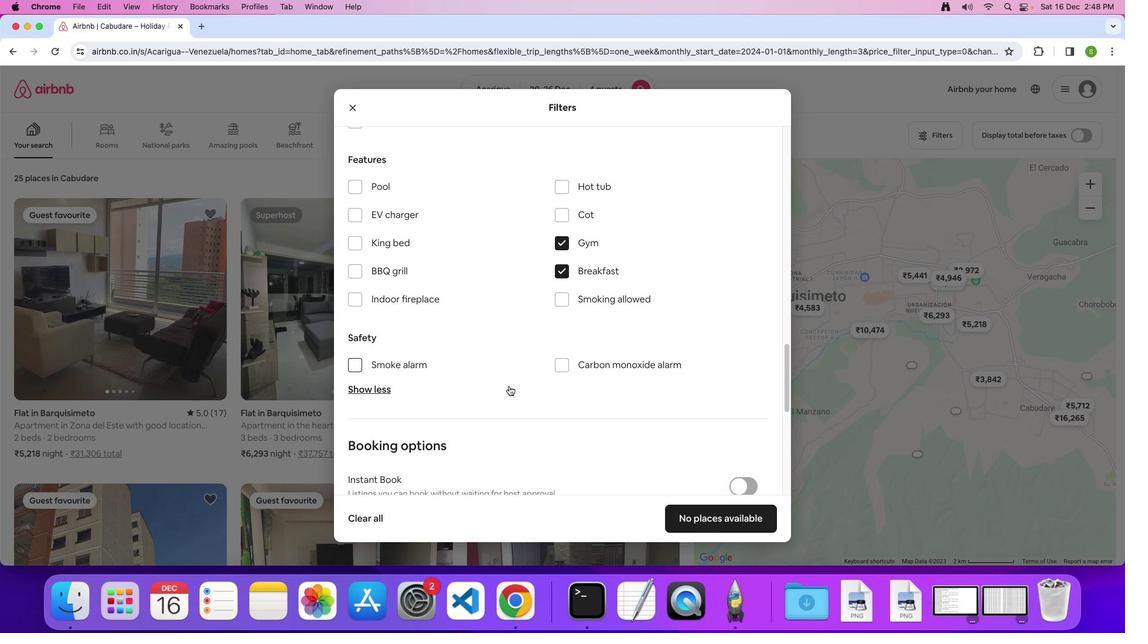 
Action: Mouse scrolled (509, 386) with delta (0, 0)
Screenshot: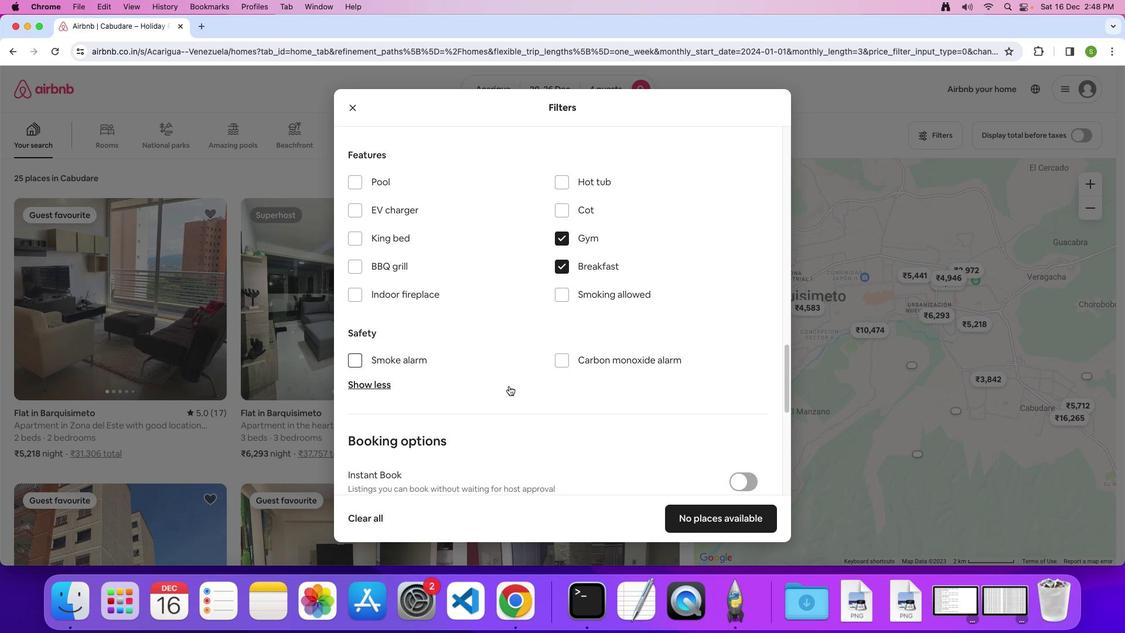 
Action: Mouse moved to (509, 385)
Screenshot: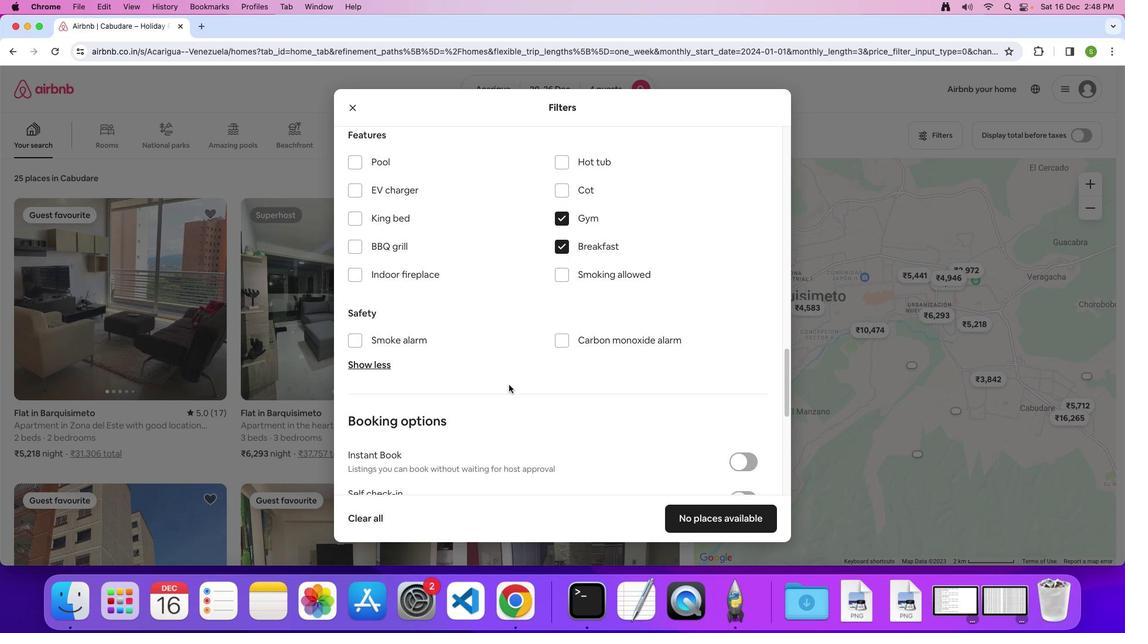 
Action: Mouse scrolled (509, 385) with delta (0, 0)
Screenshot: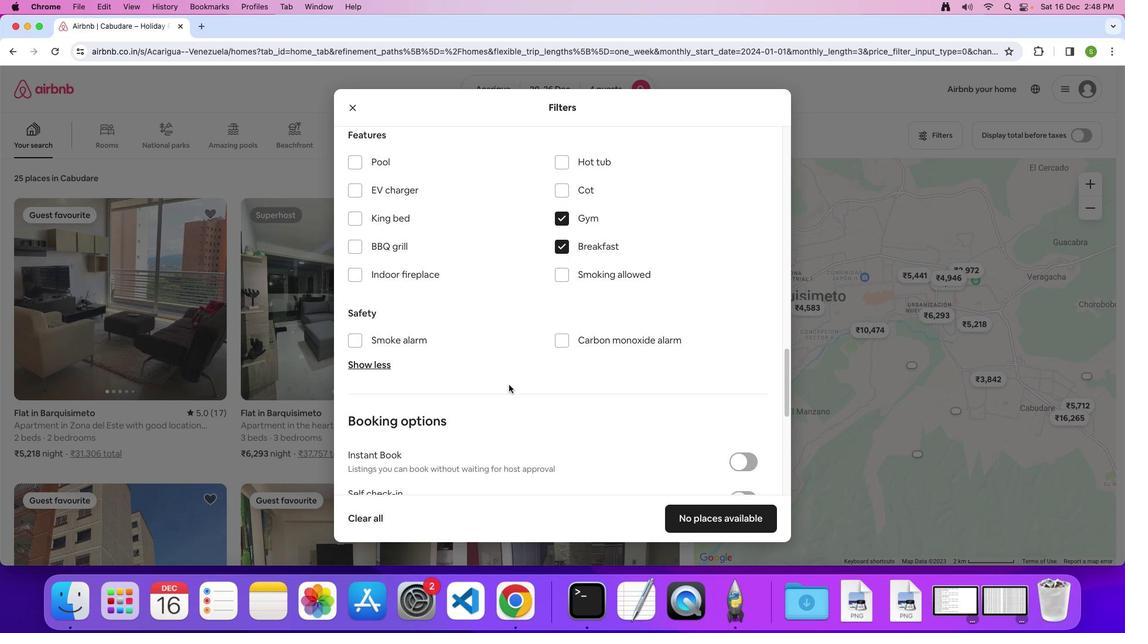 
Action: Mouse moved to (509, 385)
Screenshot: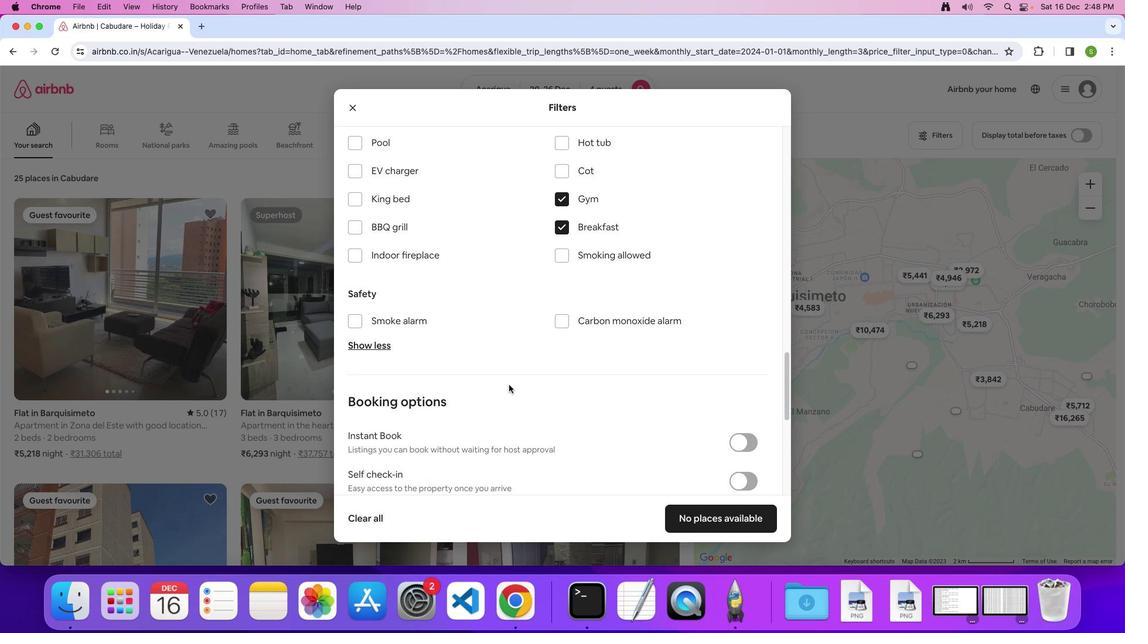 
Action: Mouse scrolled (509, 385) with delta (0, 0)
Screenshot: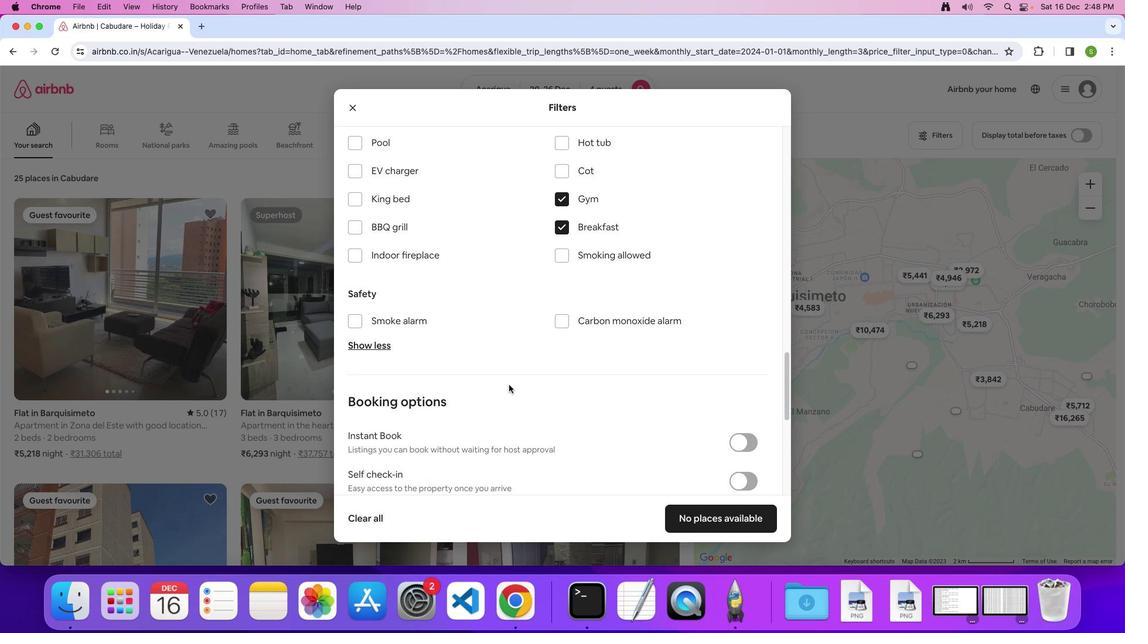 
Action: Mouse moved to (509, 384)
Screenshot: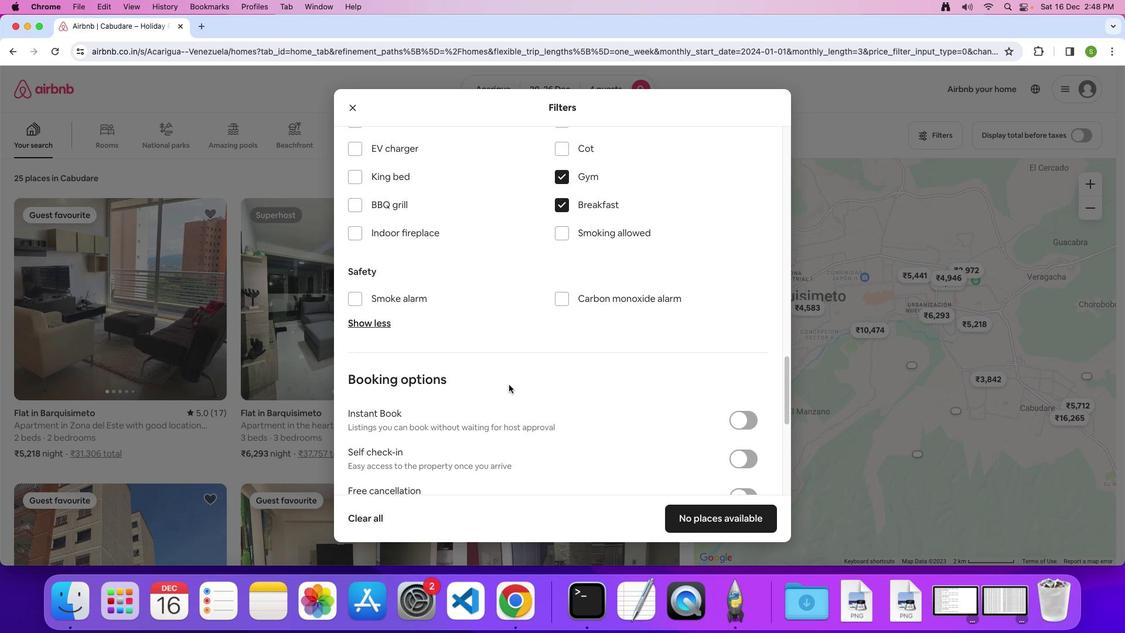 
Action: Mouse scrolled (509, 384) with delta (0, 0)
Screenshot: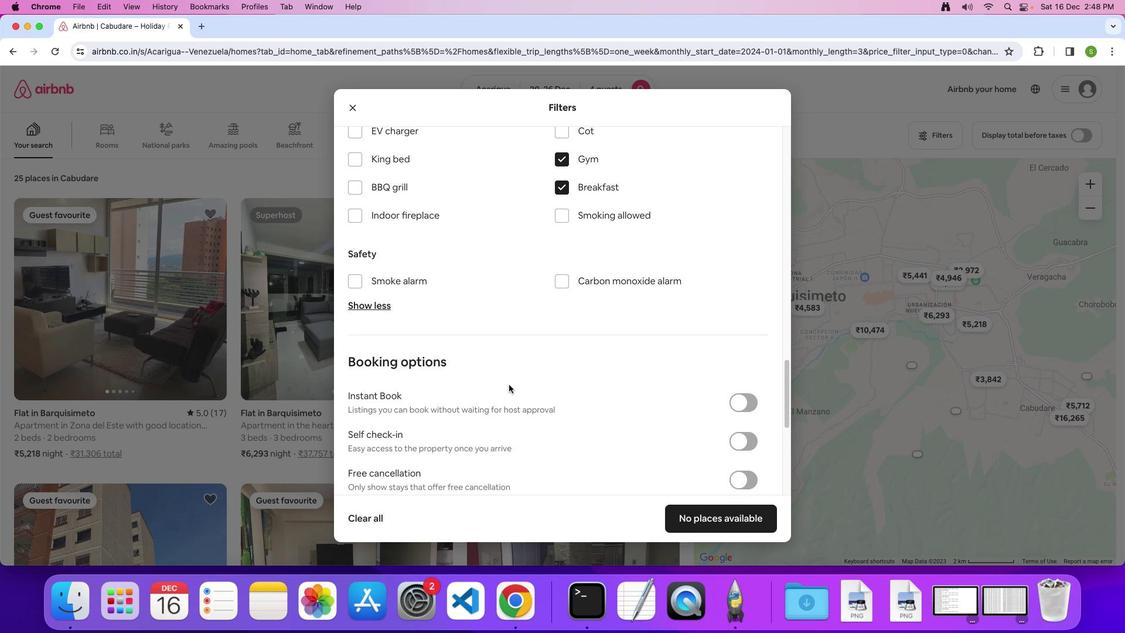
Action: Mouse moved to (509, 384)
Screenshot: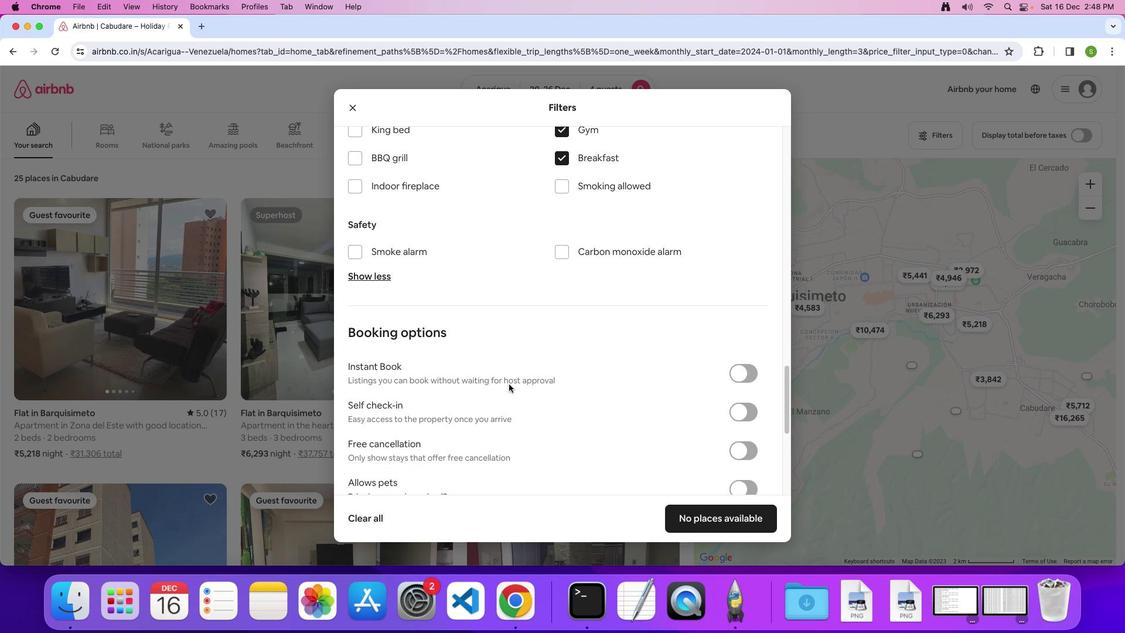 
Action: Mouse scrolled (509, 384) with delta (0, 0)
Screenshot: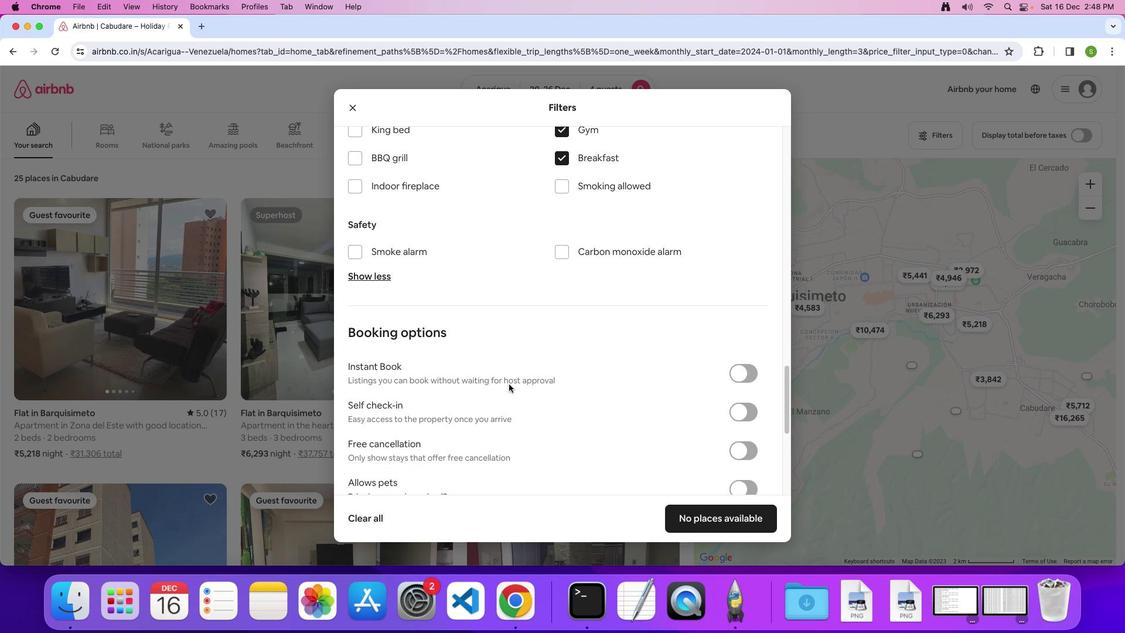 
Action: Mouse scrolled (509, 384) with delta (0, 0)
Screenshot: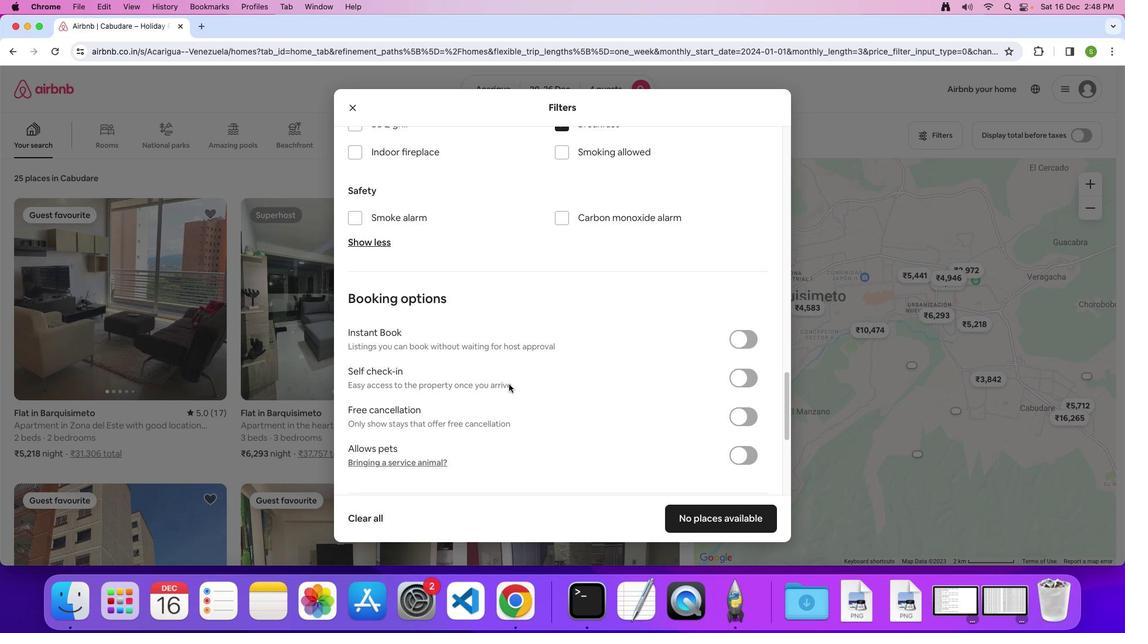 
Action: Mouse moved to (509, 384)
Screenshot: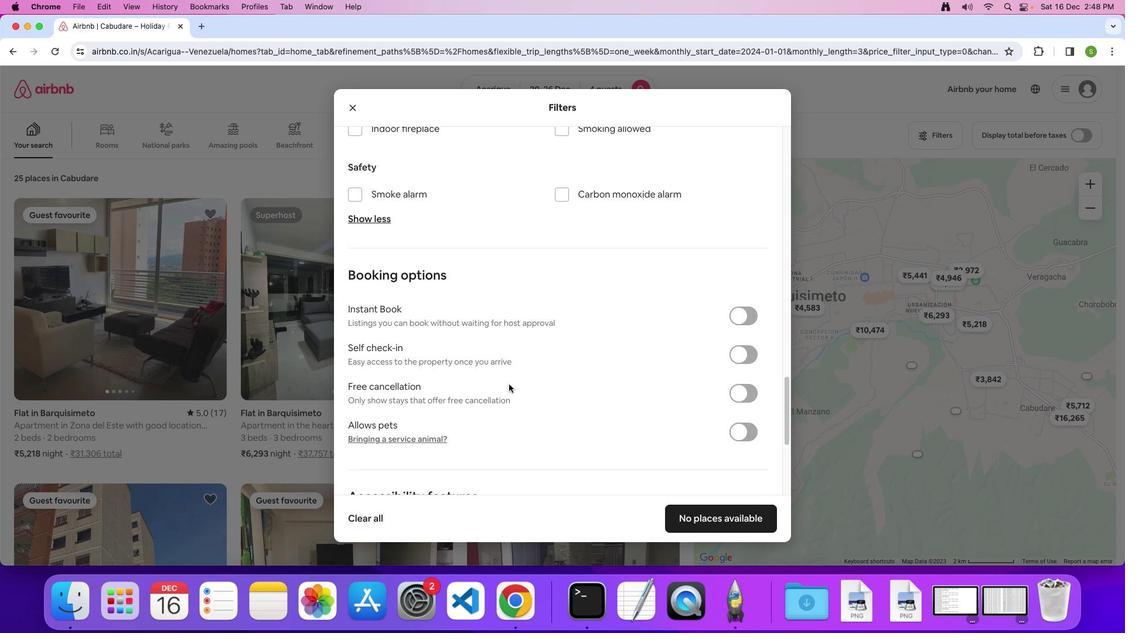 
Action: Mouse scrolled (509, 384) with delta (0, -1)
Screenshot: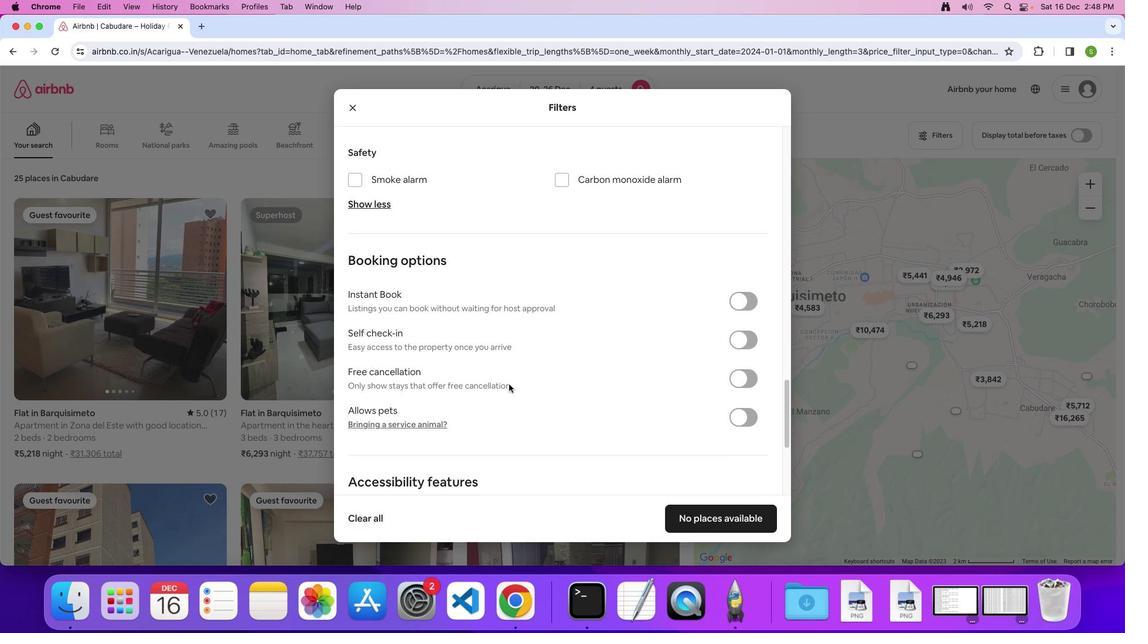 
Action: Mouse scrolled (509, 384) with delta (0, 0)
Screenshot: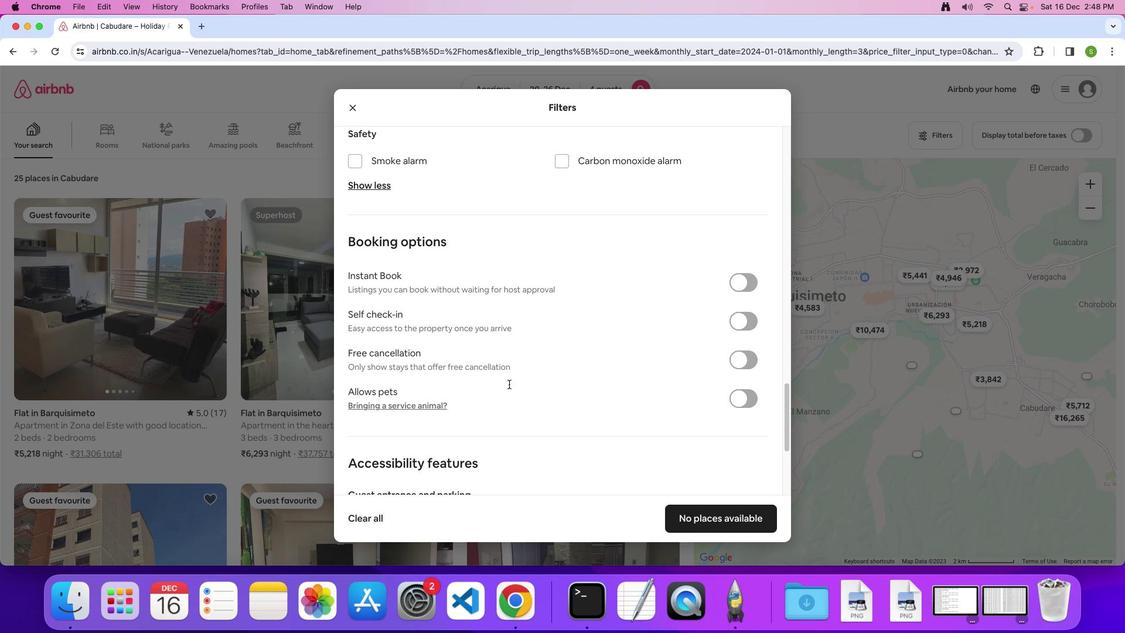 
Action: Mouse moved to (509, 384)
Screenshot: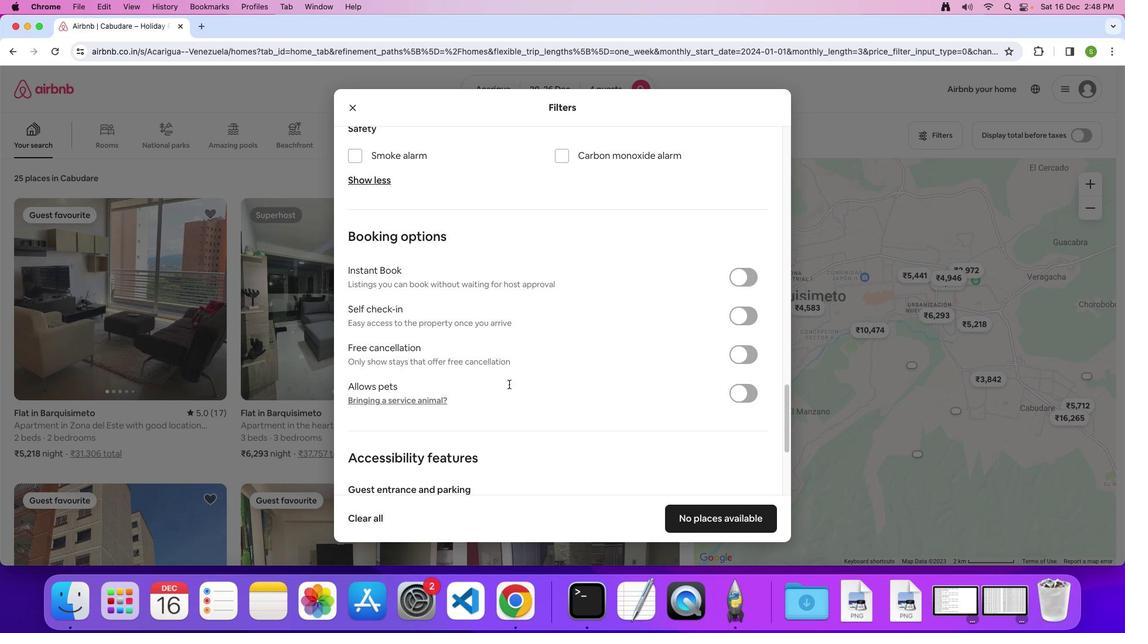 
Action: Mouse scrolled (509, 384) with delta (0, 0)
Screenshot: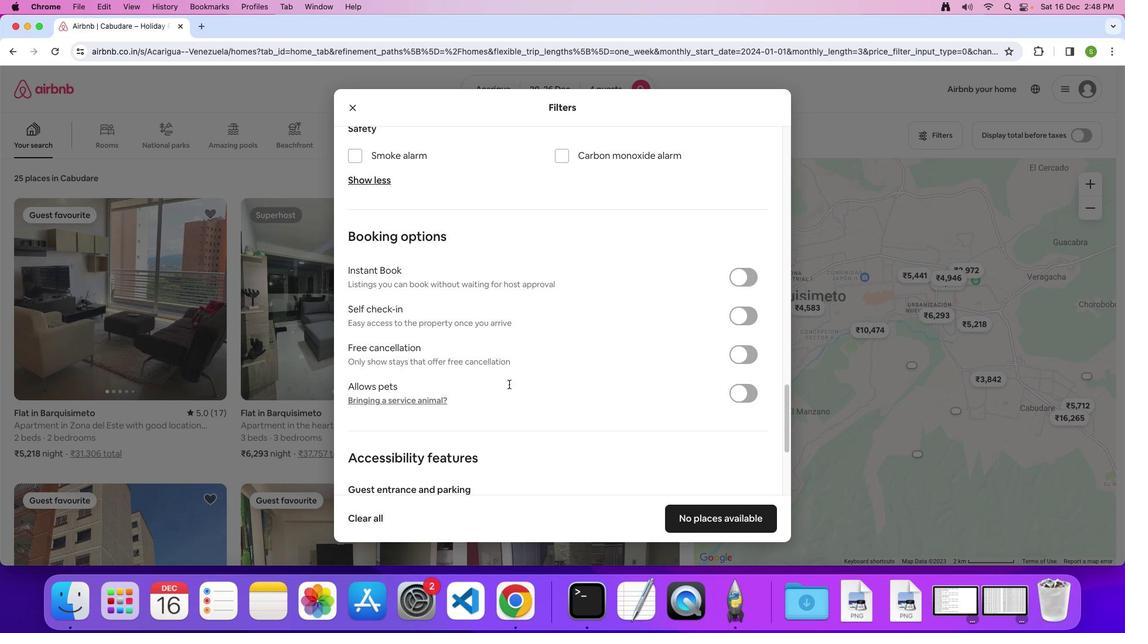 
Action: Mouse scrolled (509, 384) with delta (0, 0)
Screenshot: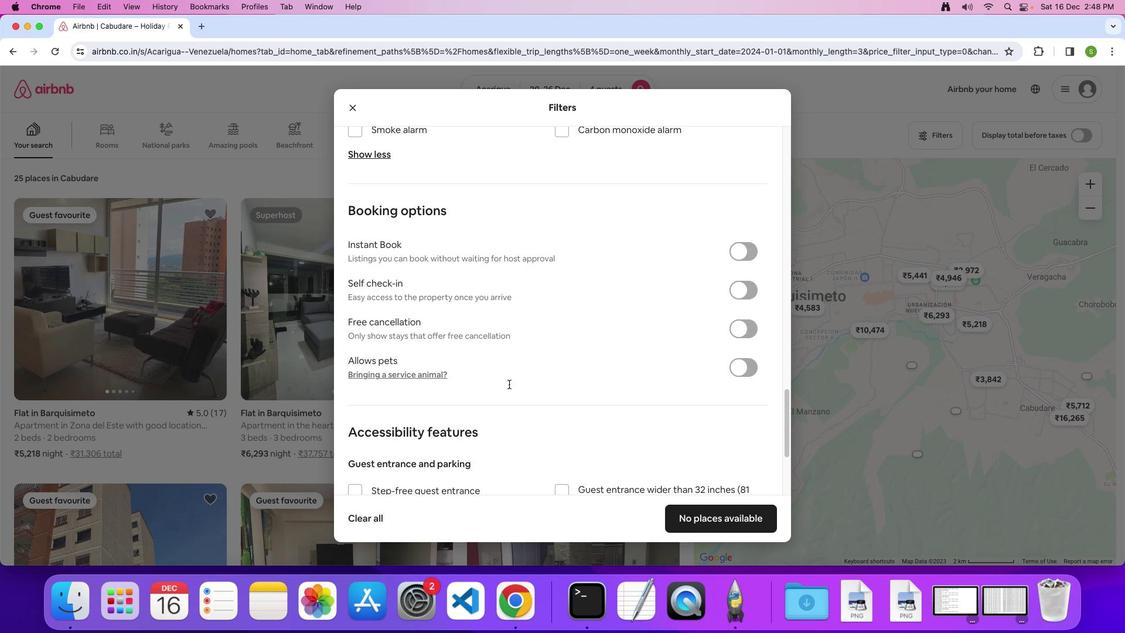 
Action: Mouse scrolled (509, 384) with delta (0, 0)
Screenshot: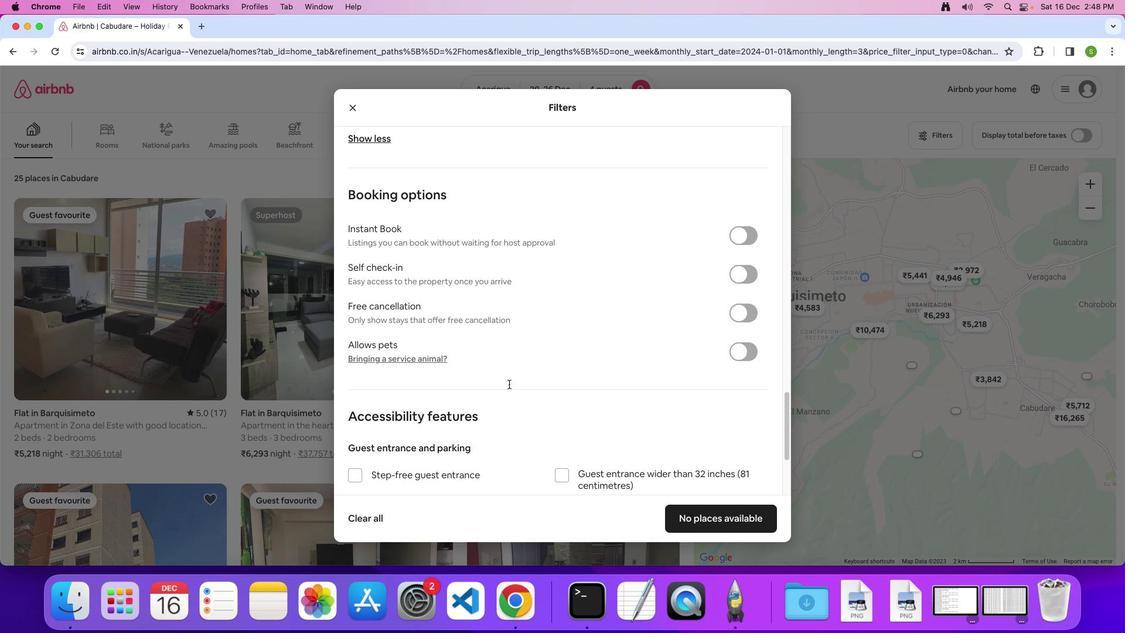 
Action: Mouse scrolled (509, 384) with delta (0, 0)
Screenshot: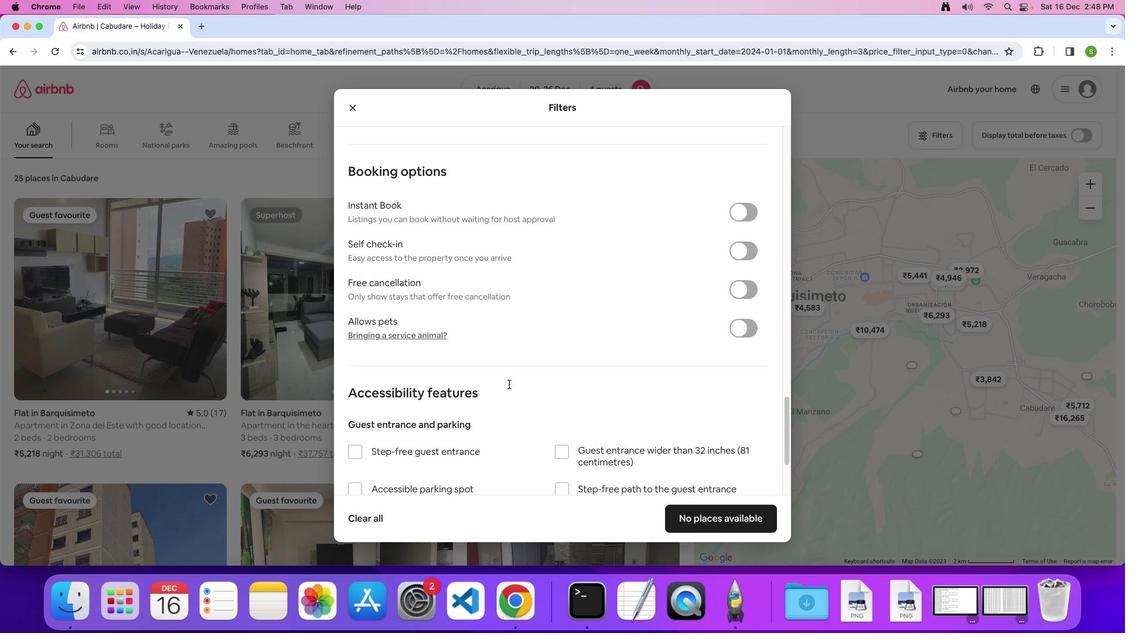 
Action: Mouse scrolled (509, 384) with delta (0, 0)
Screenshot: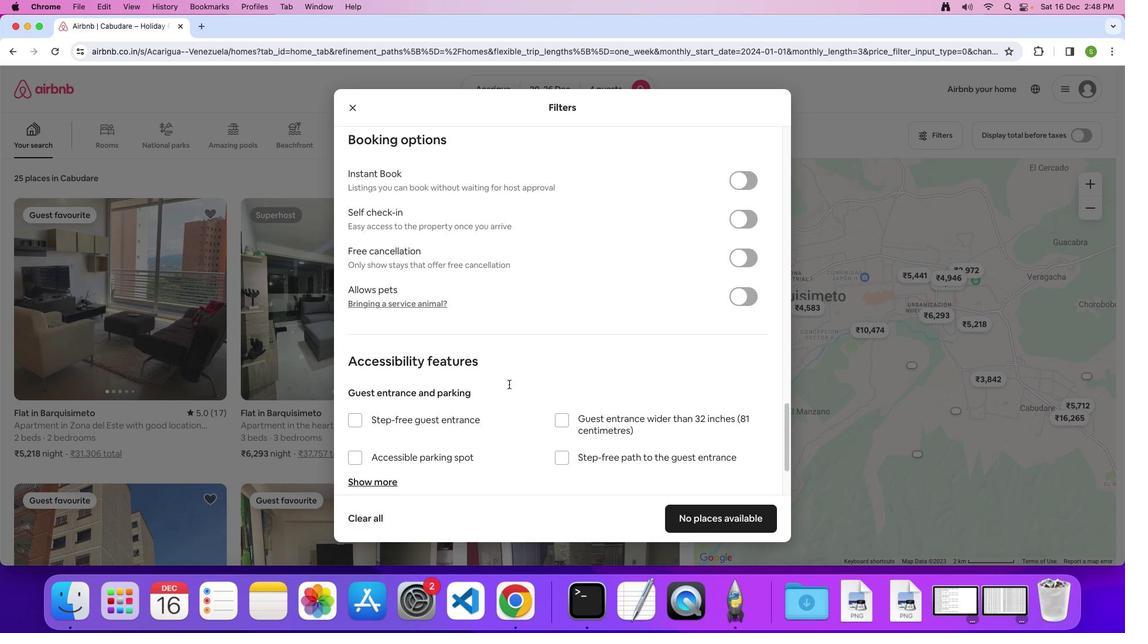 
Action: Mouse scrolled (509, 384) with delta (0, 0)
Screenshot: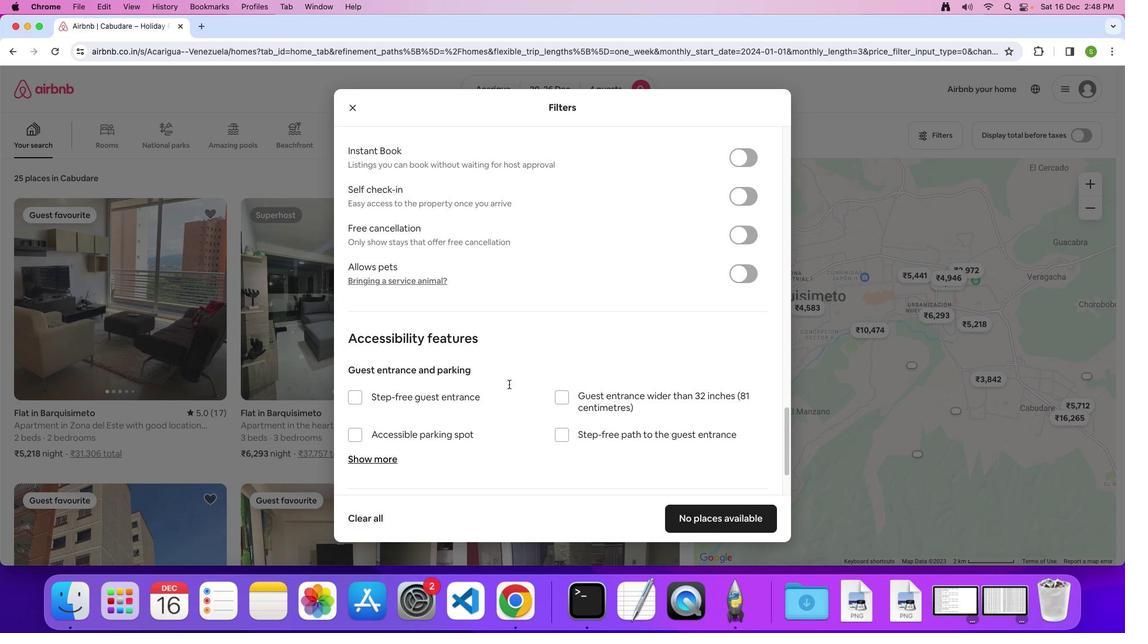 
Action: Mouse scrolled (509, 384) with delta (0, 0)
Screenshot: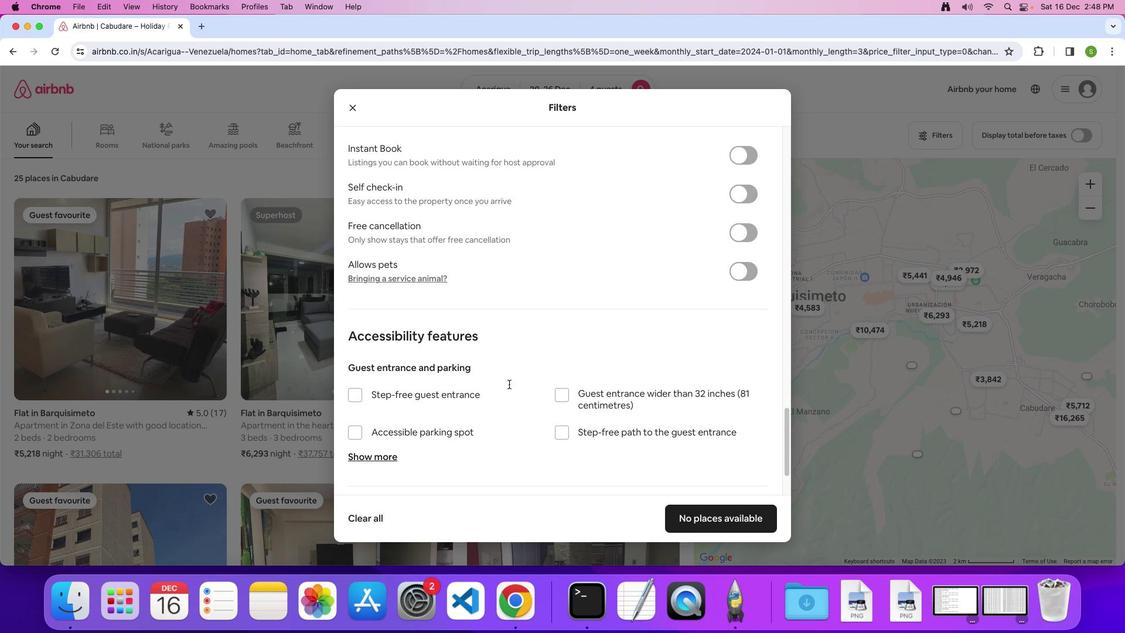 
Action: Mouse scrolled (509, 384) with delta (0, 0)
Screenshot: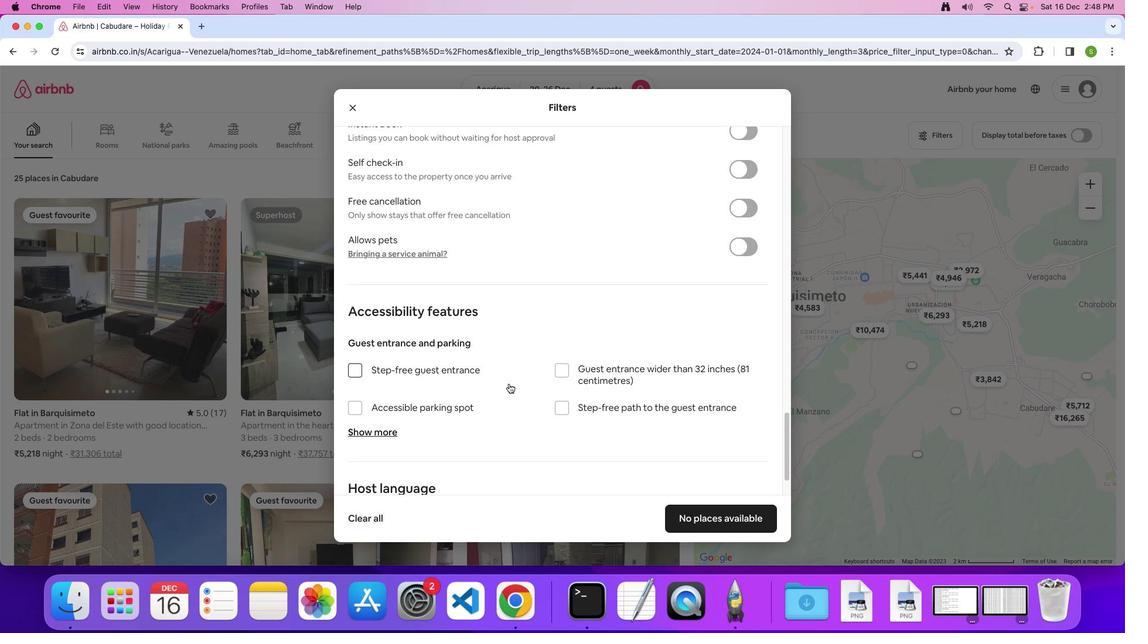 
Action: Mouse scrolled (509, 384) with delta (0, 0)
Screenshot: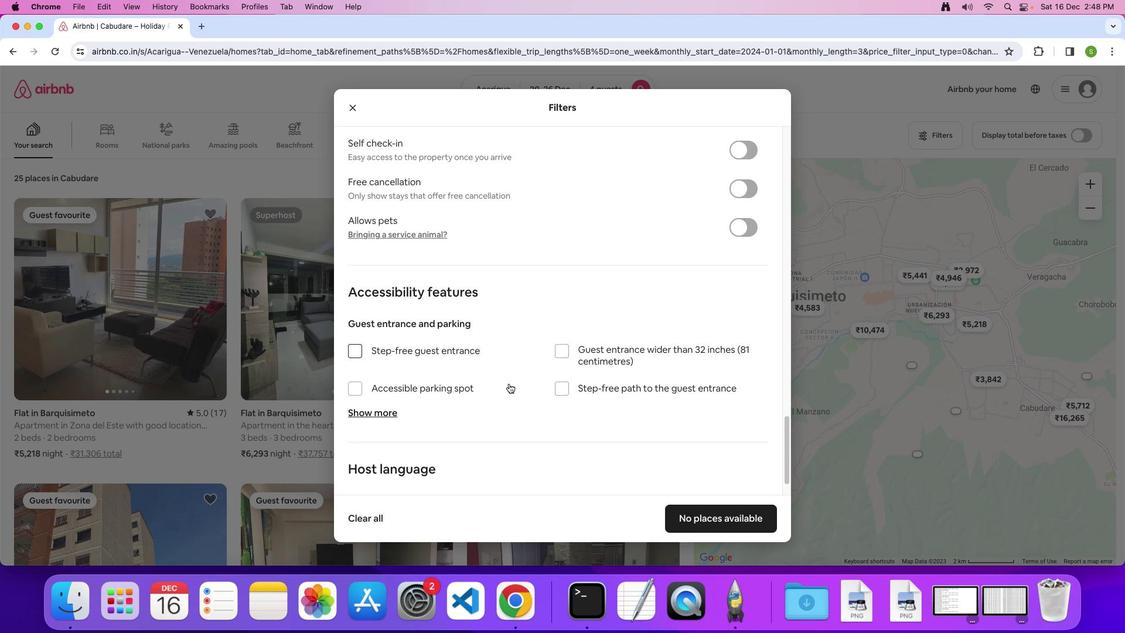 
Action: Mouse moved to (509, 384)
Screenshot: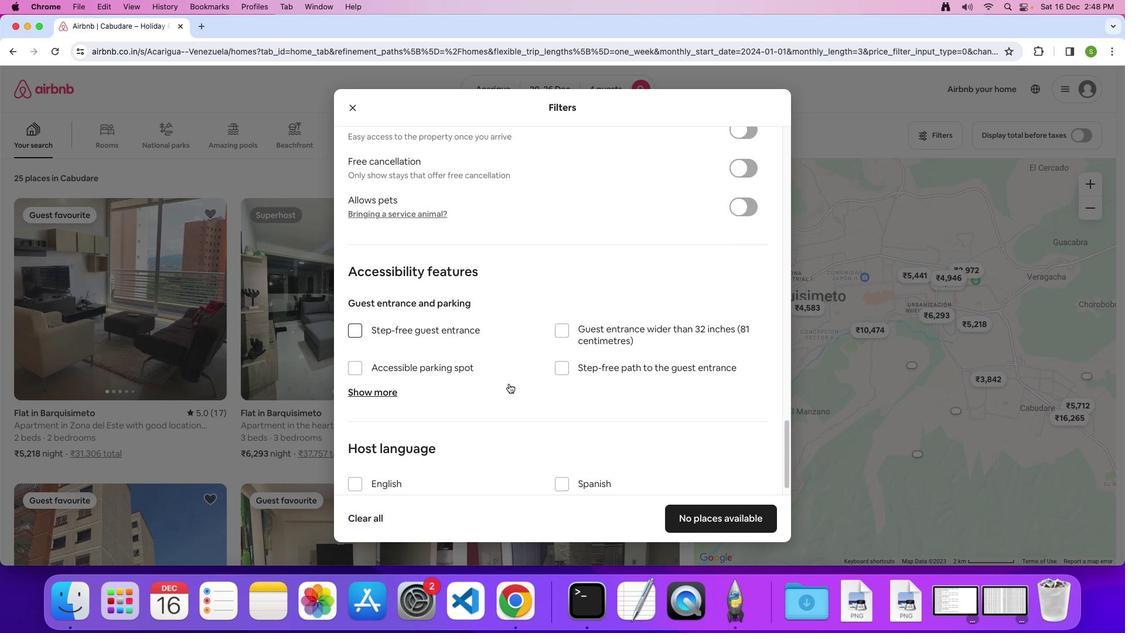 
Action: Mouse scrolled (509, 384) with delta (0, -1)
Screenshot: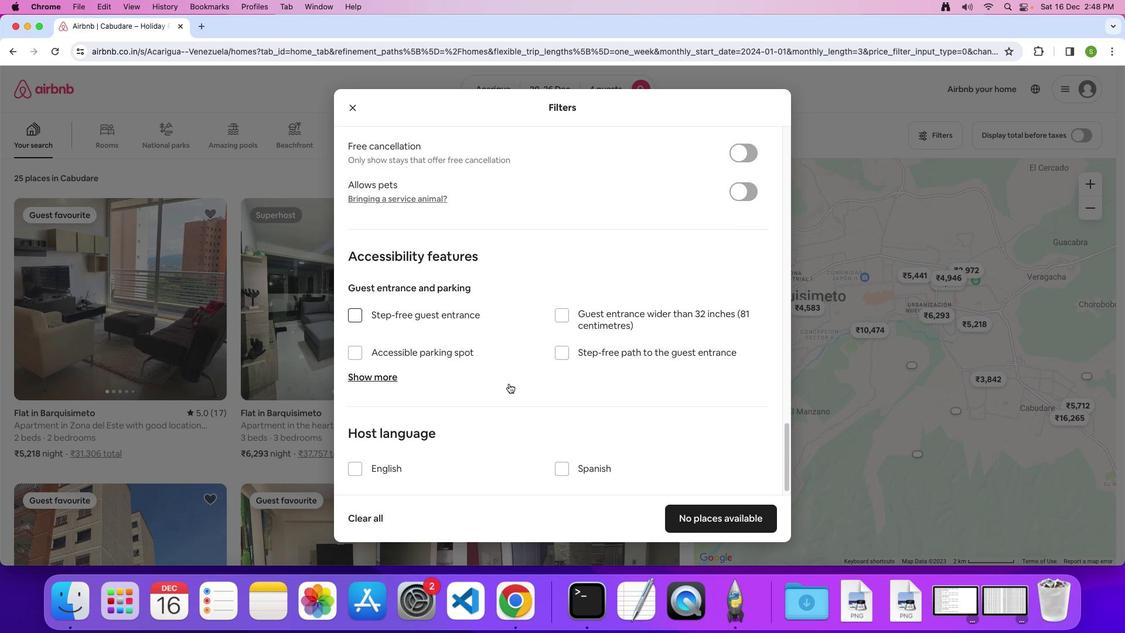 
Action: Mouse moved to (509, 384)
Screenshot: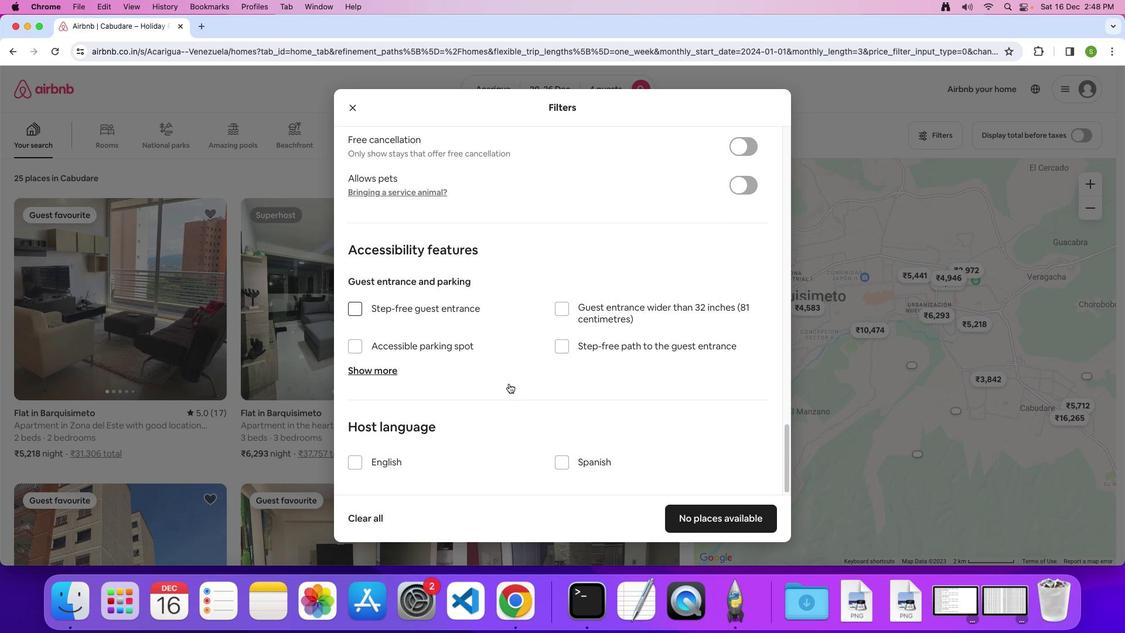 
Action: Mouse scrolled (509, 384) with delta (0, 0)
Screenshot: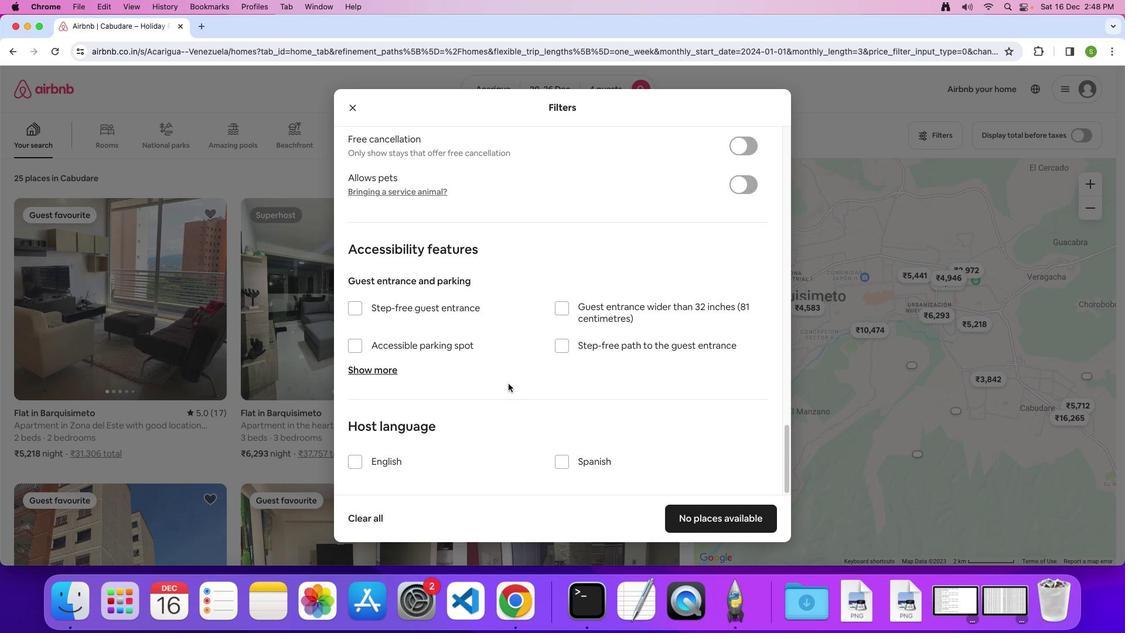 
Action: Mouse moved to (509, 383)
Screenshot: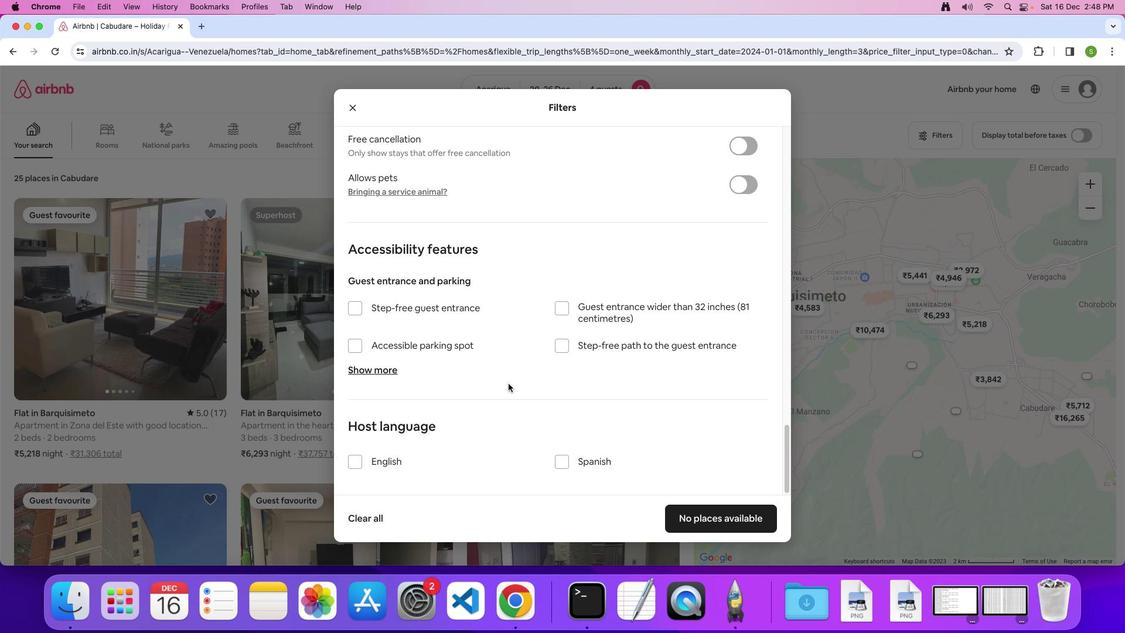 
Action: Mouse scrolled (509, 383) with delta (0, 0)
Screenshot: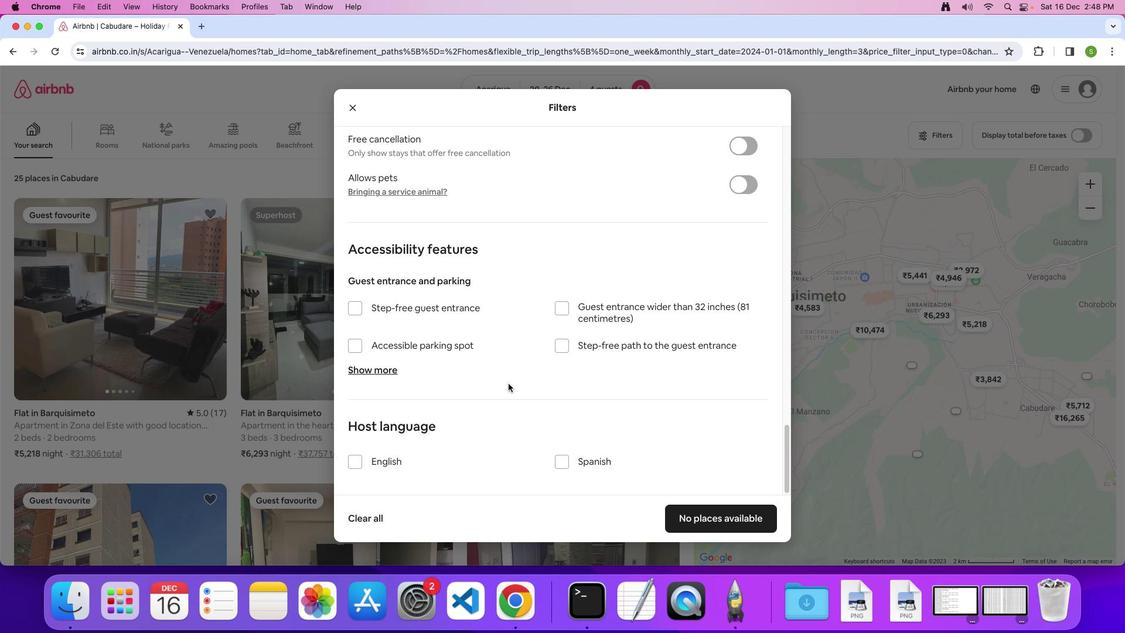
Action: Mouse scrolled (509, 383) with delta (0, 0)
Screenshot: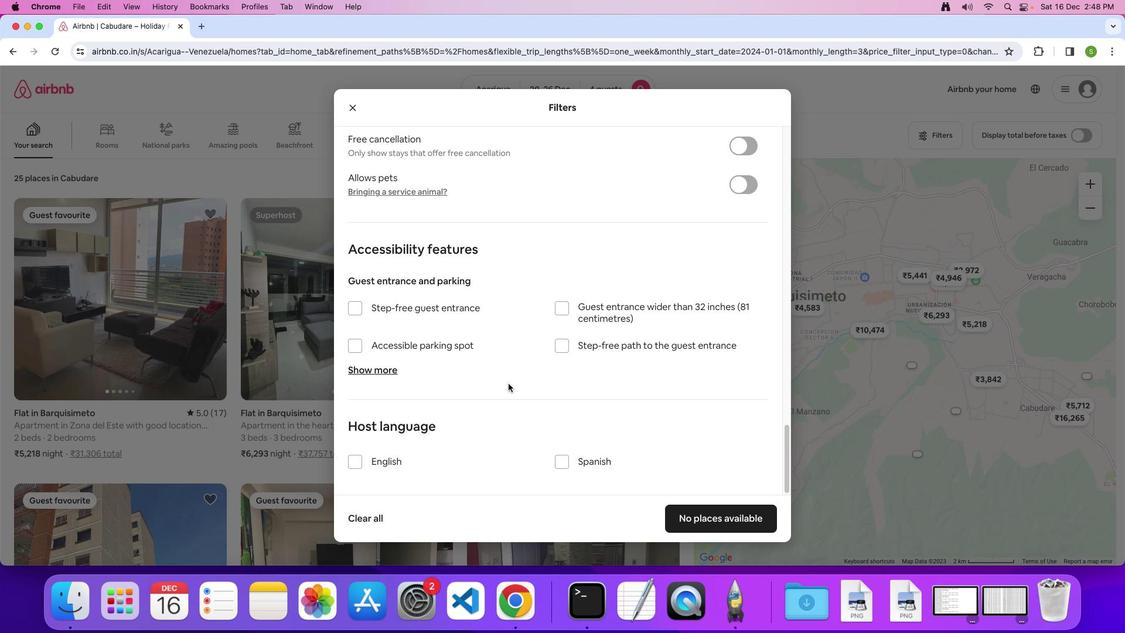 
Action: Mouse moved to (720, 522)
Screenshot: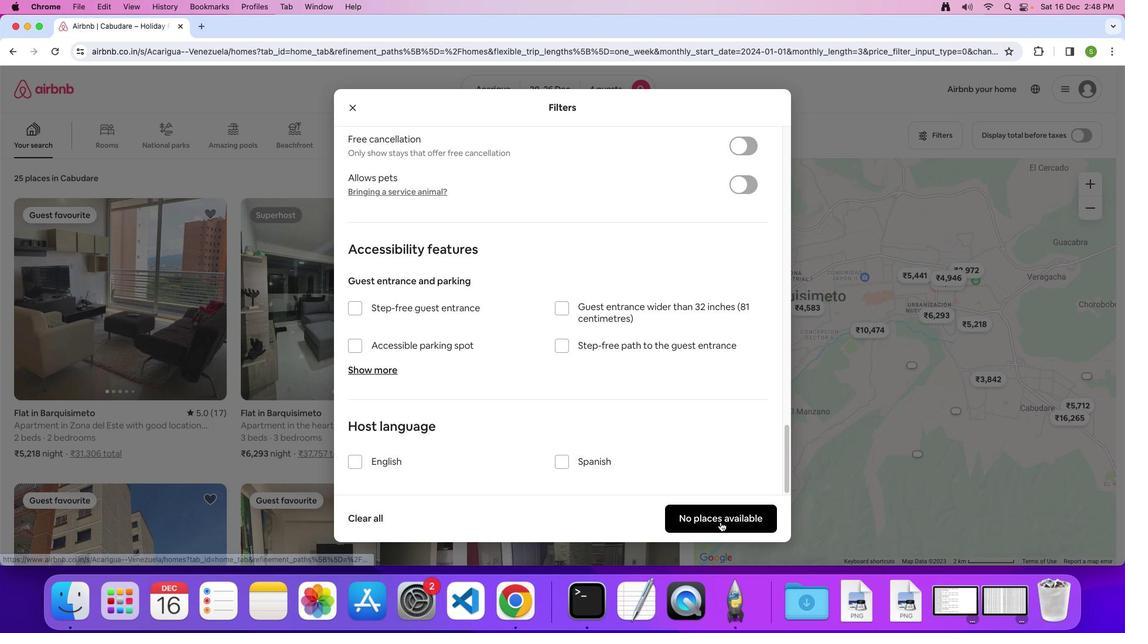 
Action: Mouse pressed left at (720, 522)
Screenshot: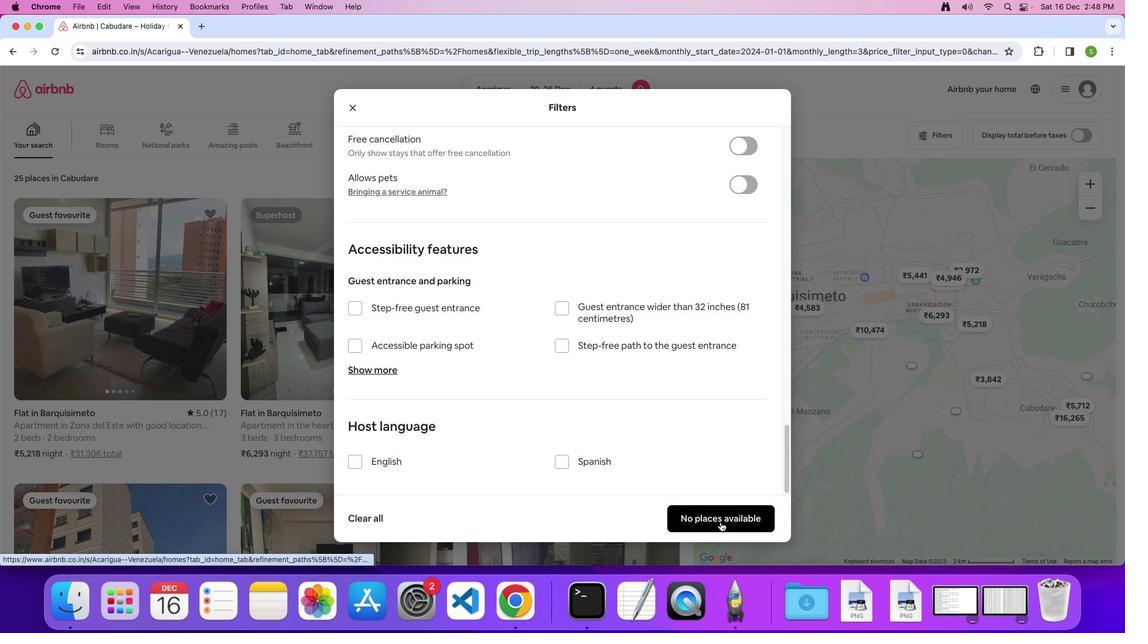 
Action: Mouse moved to (431, 364)
Screenshot: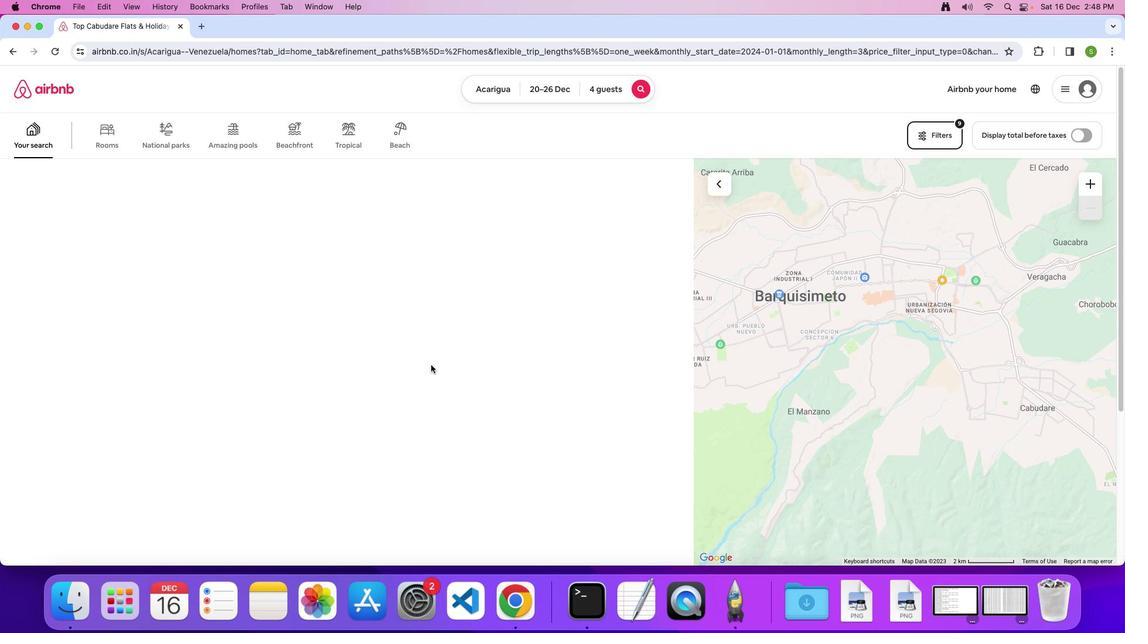 
